 Task: Find connections with filter location Mascouche with filter topic #Mobilemarketingwith filter profile language English with filter current company Mahindra Logistics with filter school Fatima Convent Senior Secondary School with filter industry Retail Art Supplies with filter service category Marketing with filter keywords title Culture Operations Manager
Action: Mouse moved to (280, 351)
Screenshot: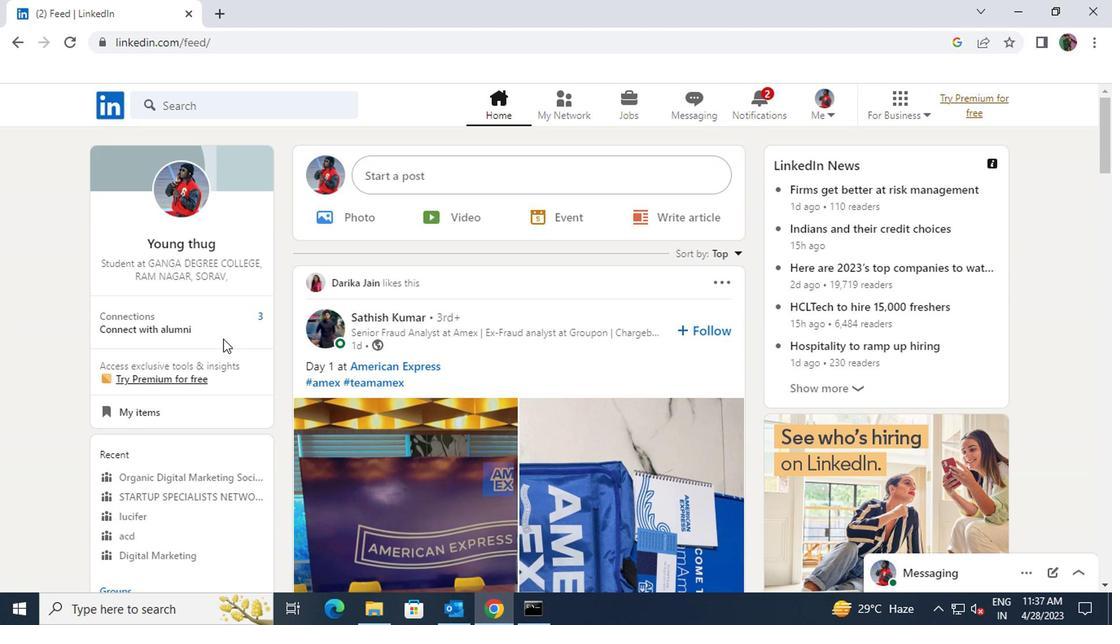 
Action: Mouse pressed left at (280, 351)
Screenshot: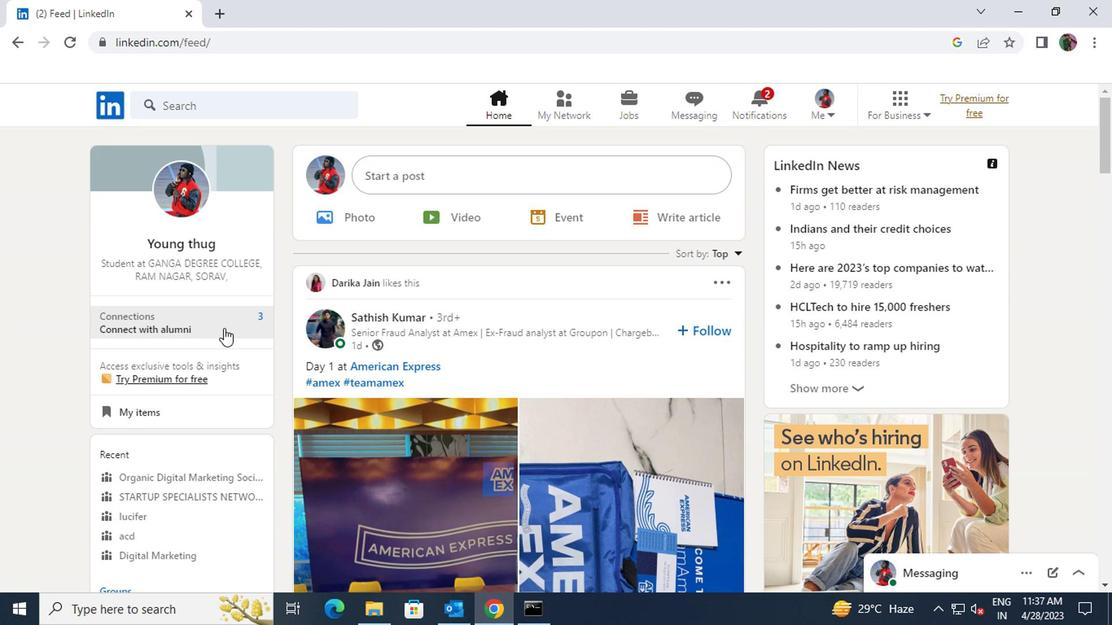 
Action: Mouse moved to (293, 258)
Screenshot: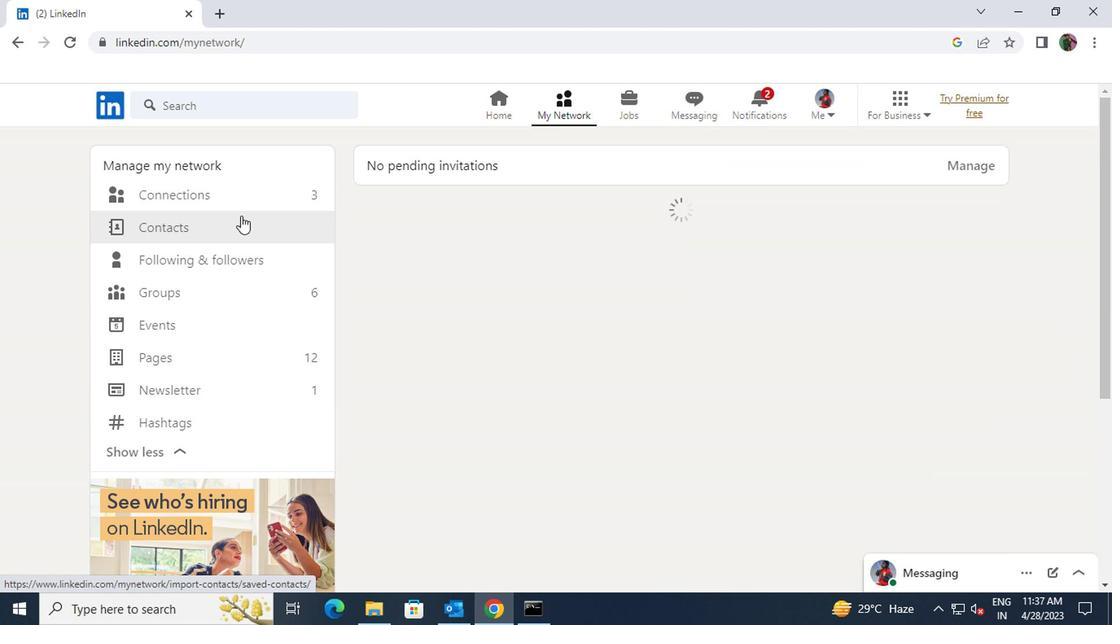 
Action: Mouse pressed left at (293, 258)
Screenshot: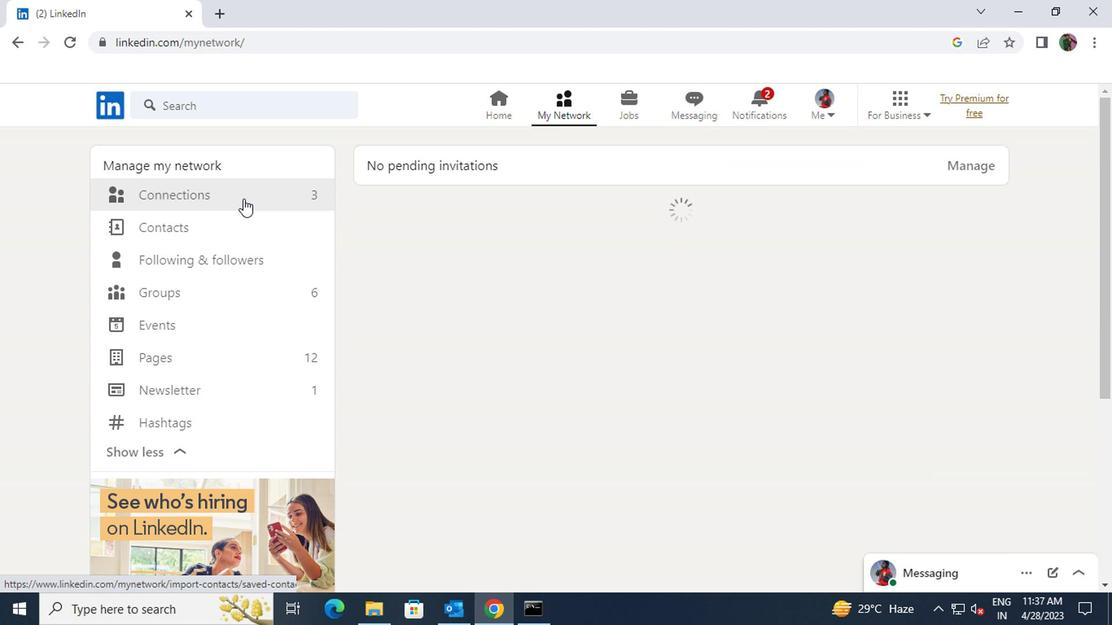 
Action: Mouse moved to (579, 259)
Screenshot: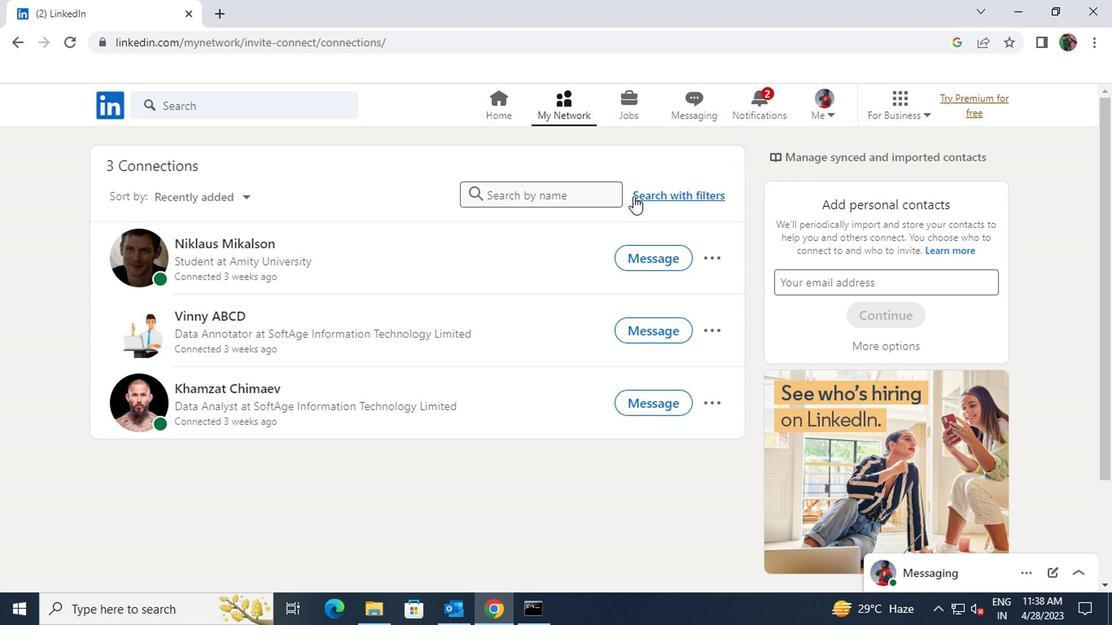 
Action: Mouse pressed left at (579, 259)
Screenshot: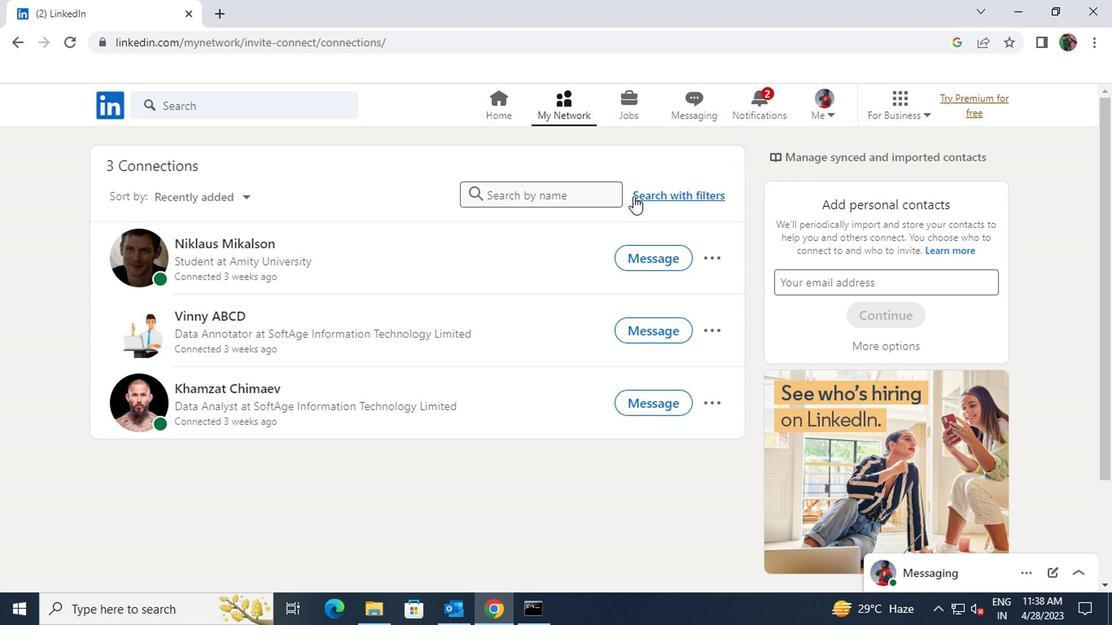 
Action: Mouse moved to (565, 230)
Screenshot: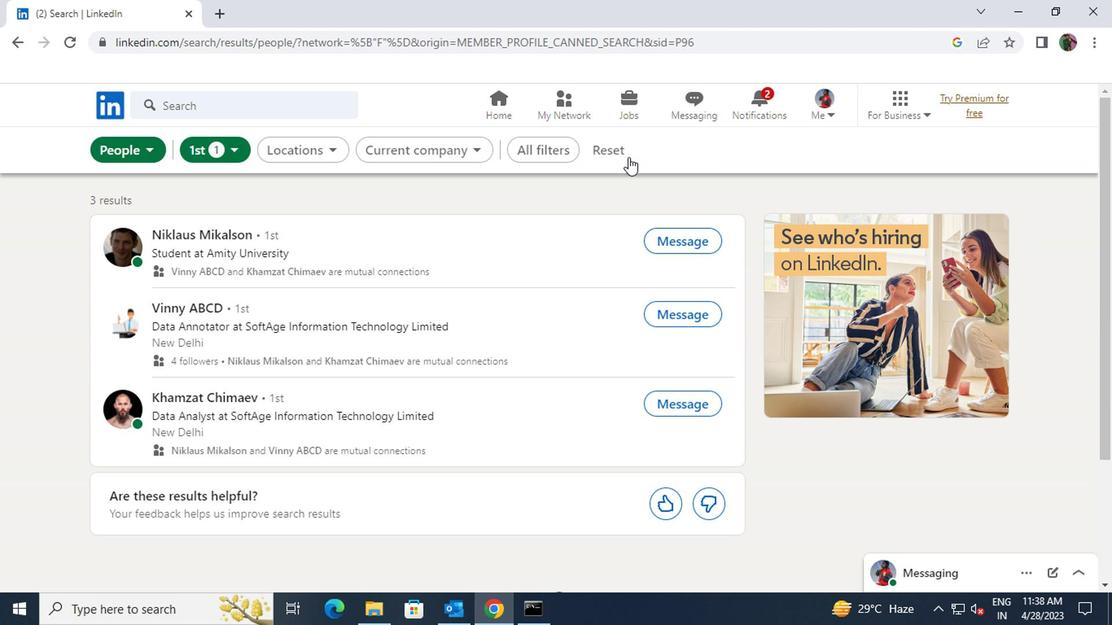 
Action: Mouse pressed left at (565, 230)
Screenshot: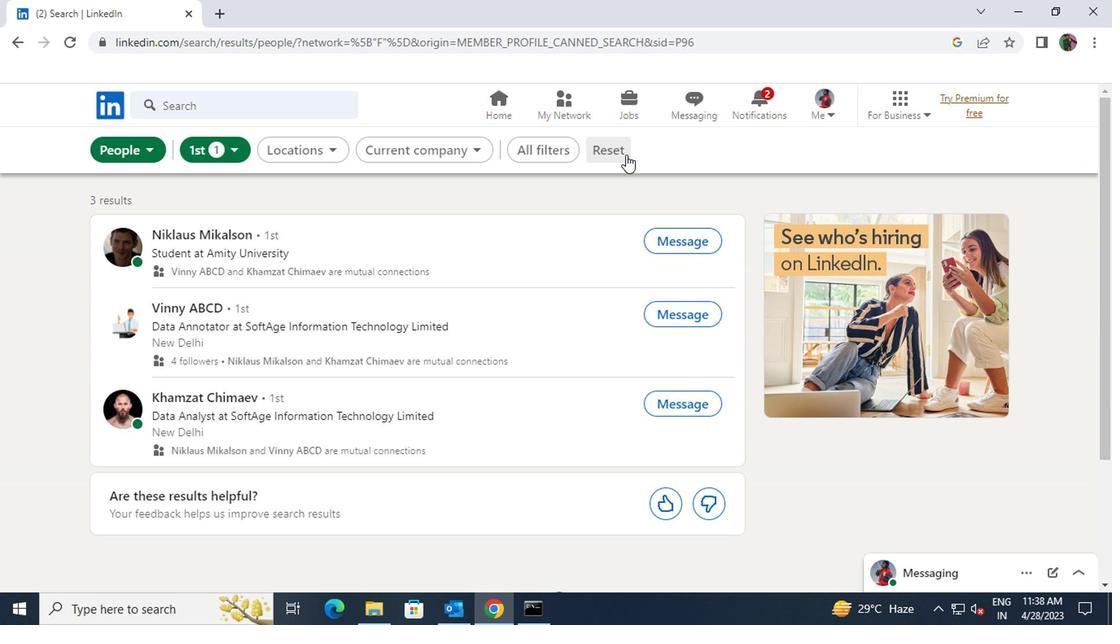 
Action: Mouse moved to (549, 227)
Screenshot: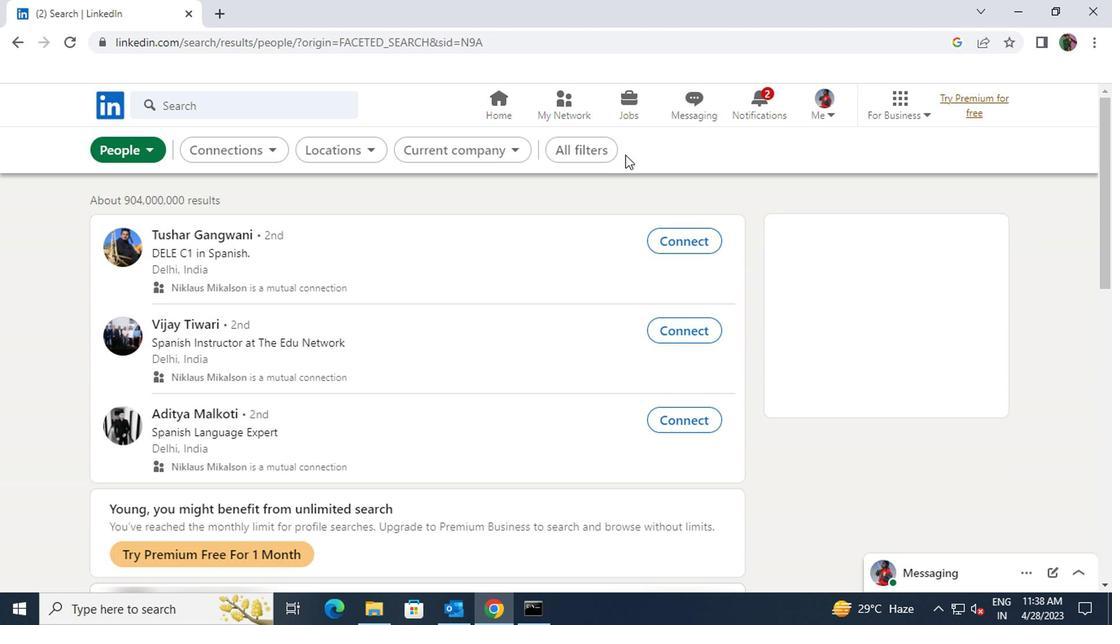 
Action: Mouse pressed left at (549, 227)
Screenshot: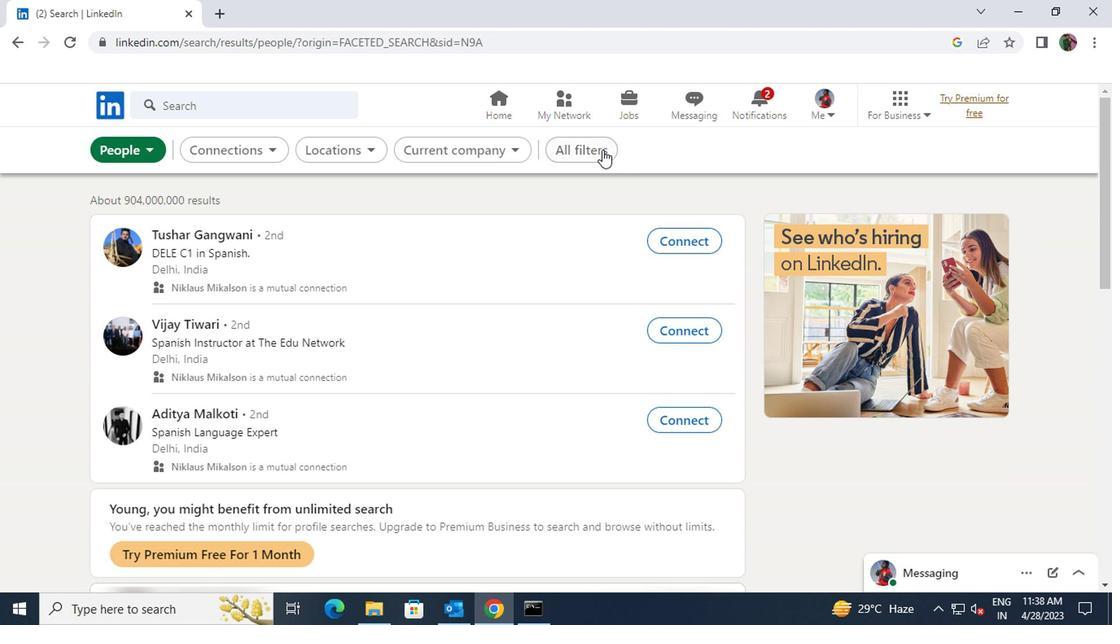 
Action: Mouse moved to (647, 330)
Screenshot: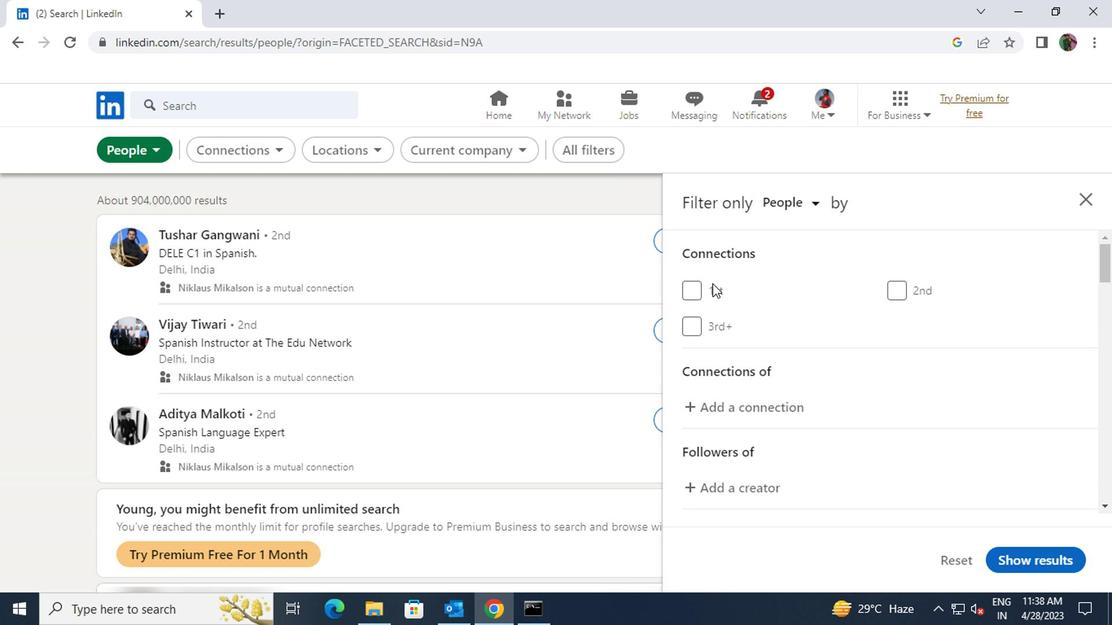 
Action: Mouse scrolled (647, 329) with delta (0, 0)
Screenshot: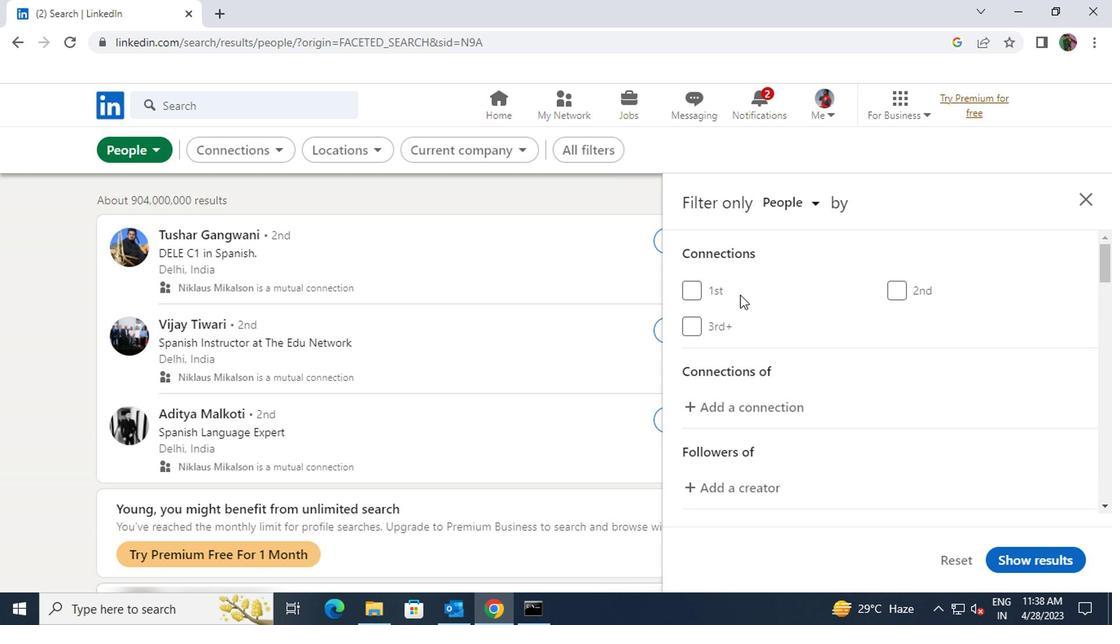 
Action: Mouse scrolled (647, 329) with delta (0, 0)
Screenshot: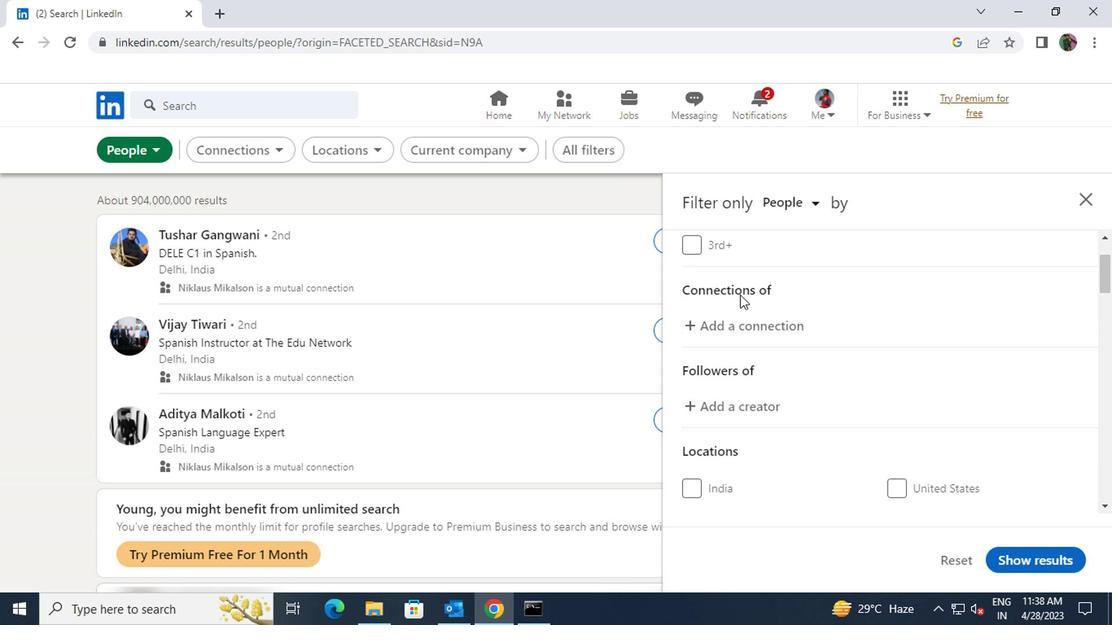 
Action: Mouse scrolled (647, 329) with delta (0, 0)
Screenshot: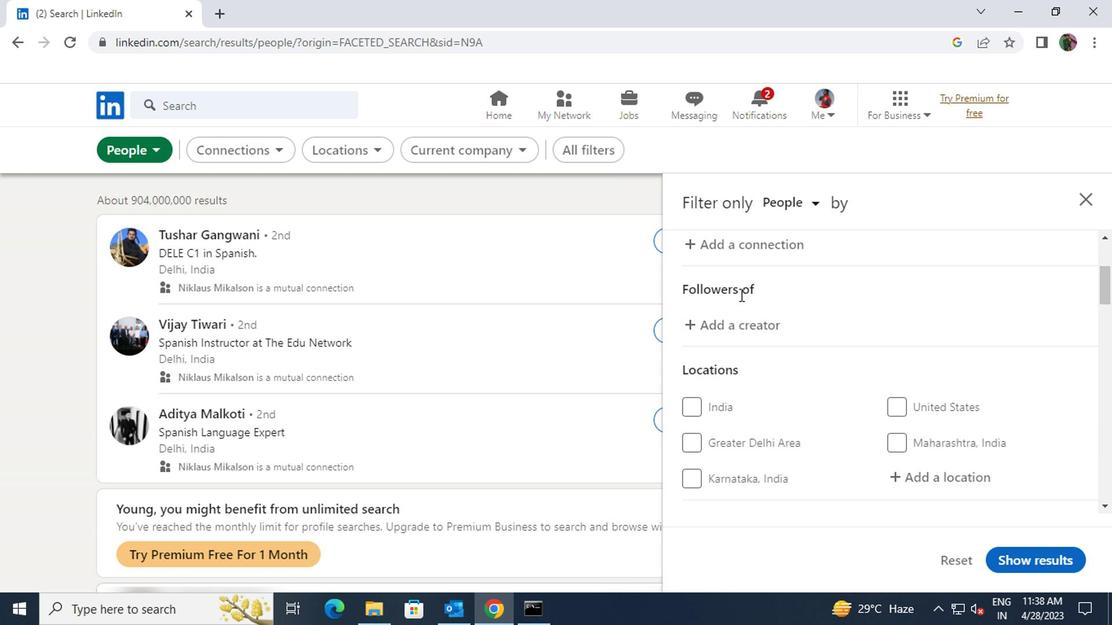 
Action: Mouse moved to (761, 403)
Screenshot: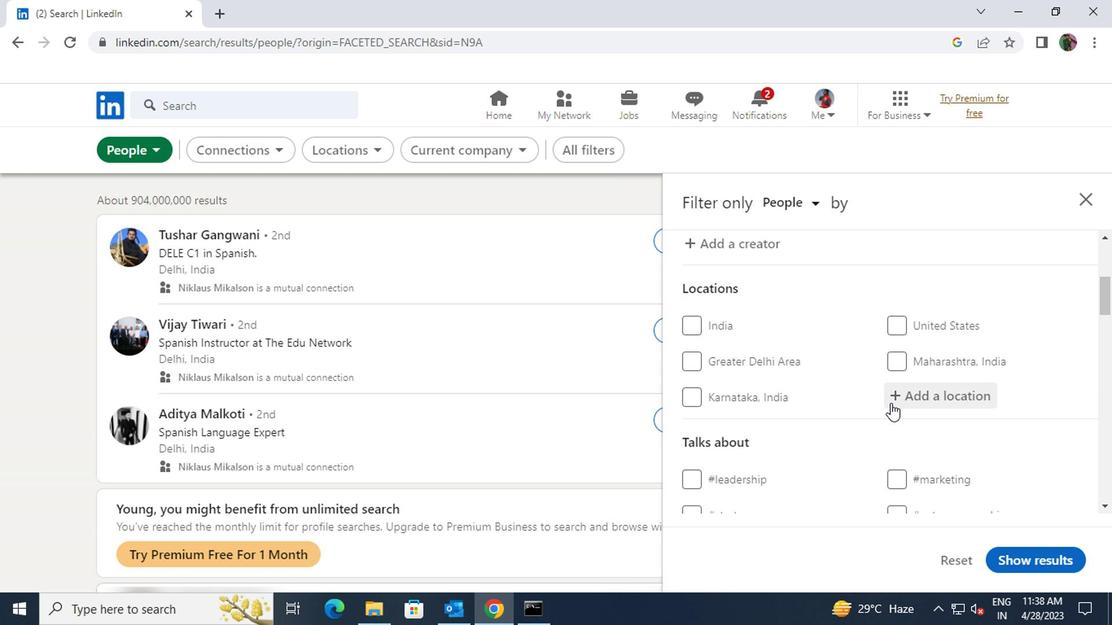 
Action: Mouse pressed left at (761, 403)
Screenshot: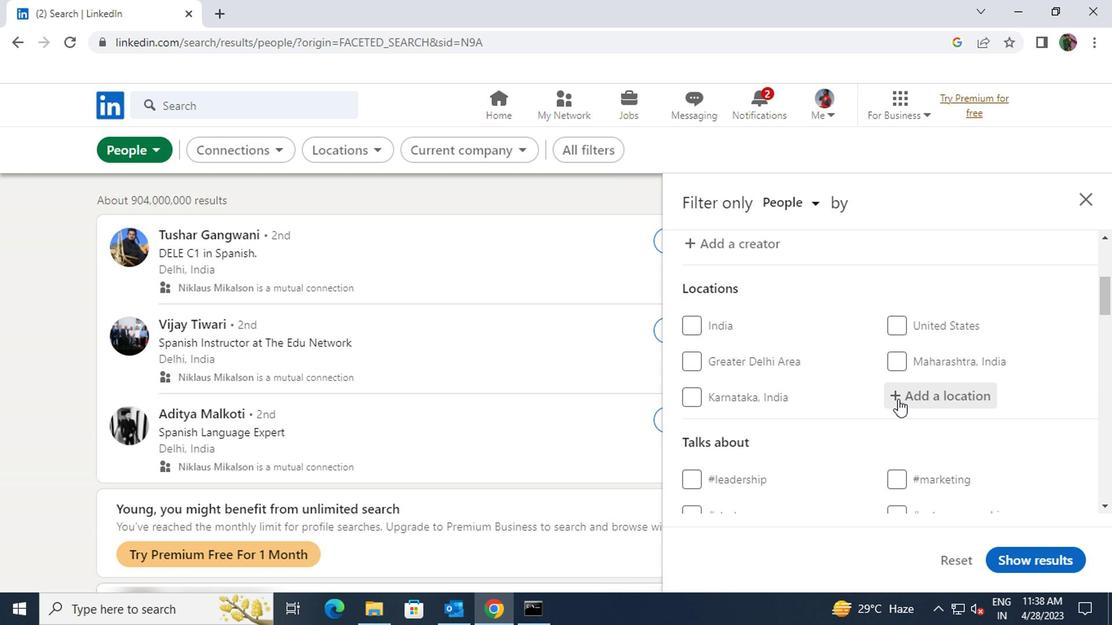 
Action: Key pressed <Key.shift>MASCO
Screenshot: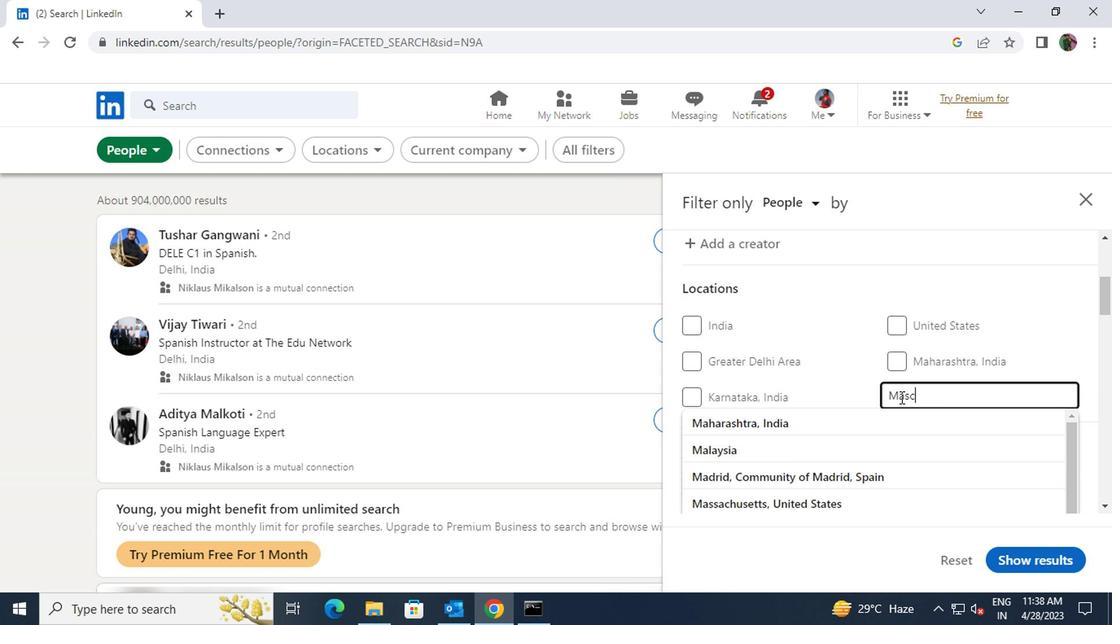 
Action: Mouse moved to (761, 415)
Screenshot: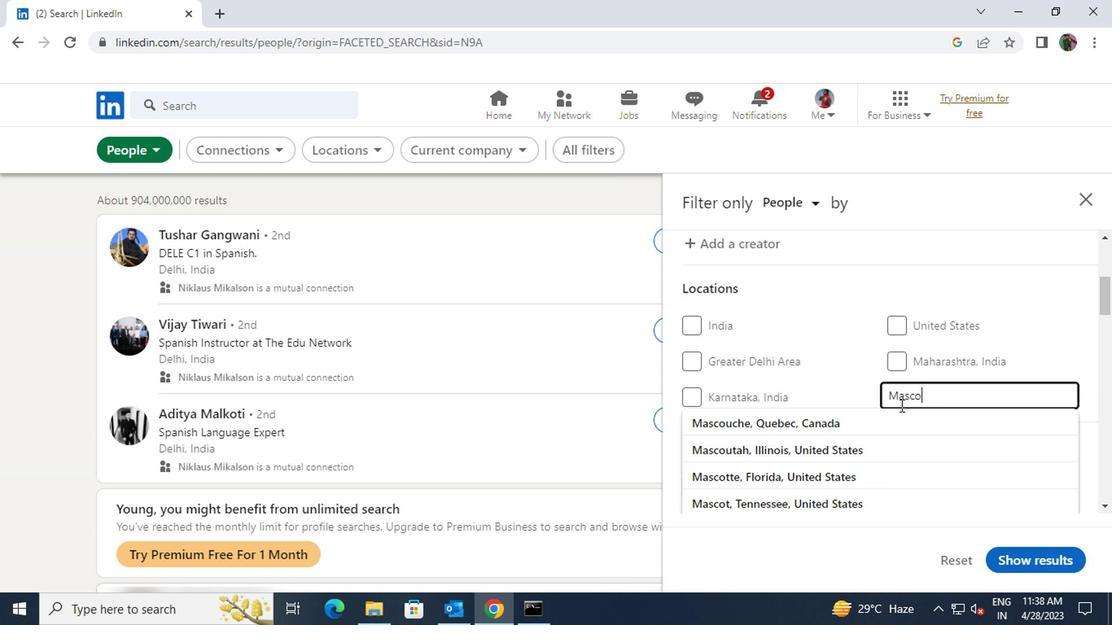 
Action: Mouse pressed left at (761, 415)
Screenshot: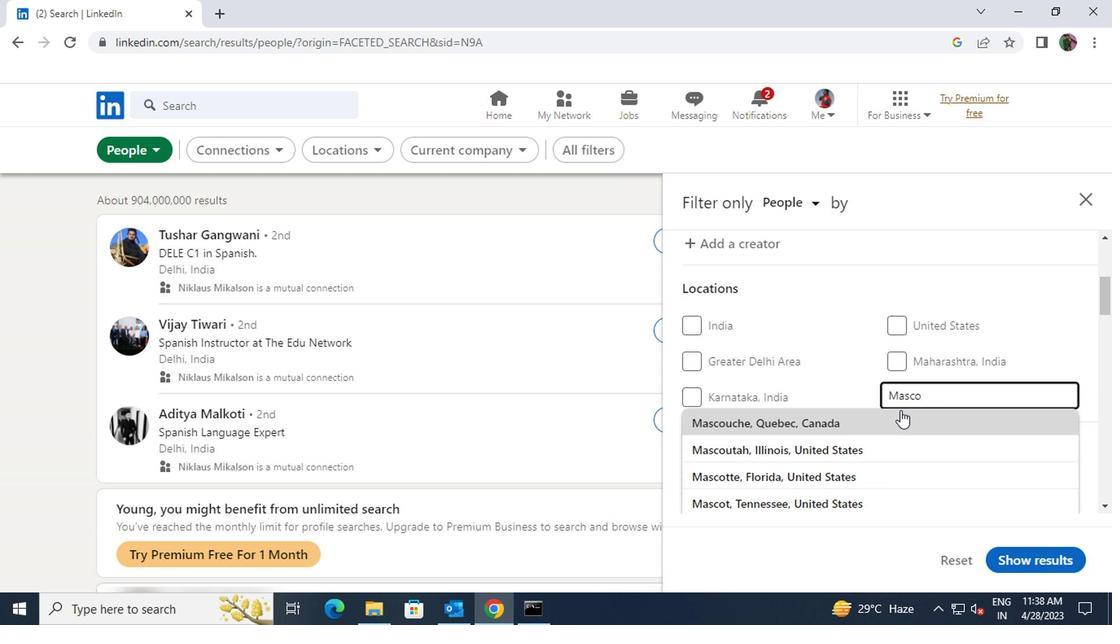 
Action: Mouse scrolled (761, 414) with delta (0, 0)
Screenshot: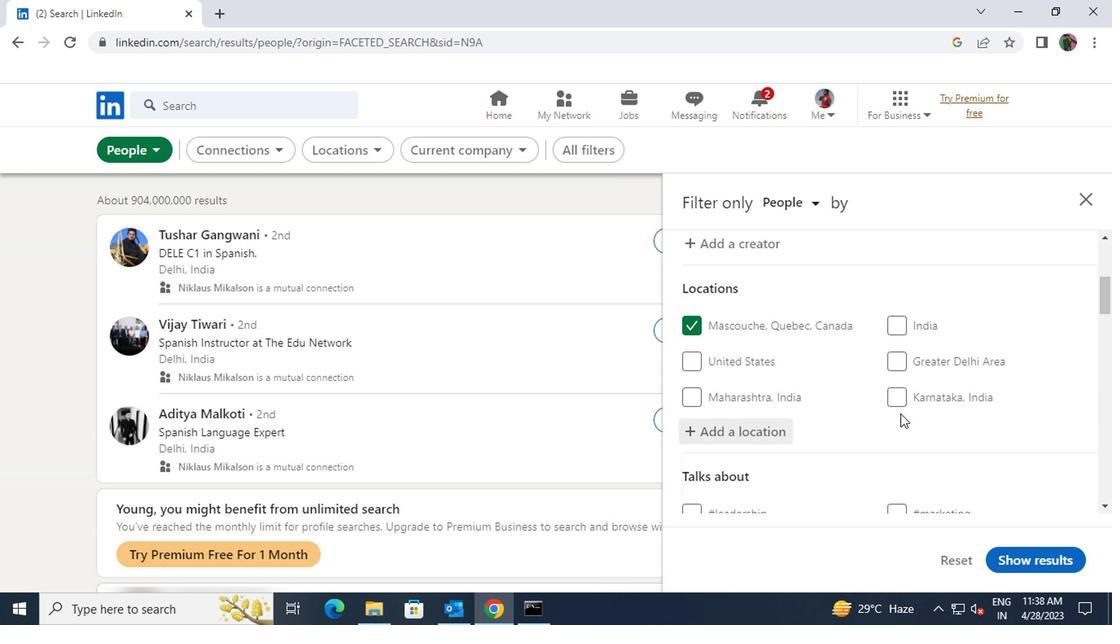 
Action: Mouse scrolled (761, 414) with delta (0, 0)
Screenshot: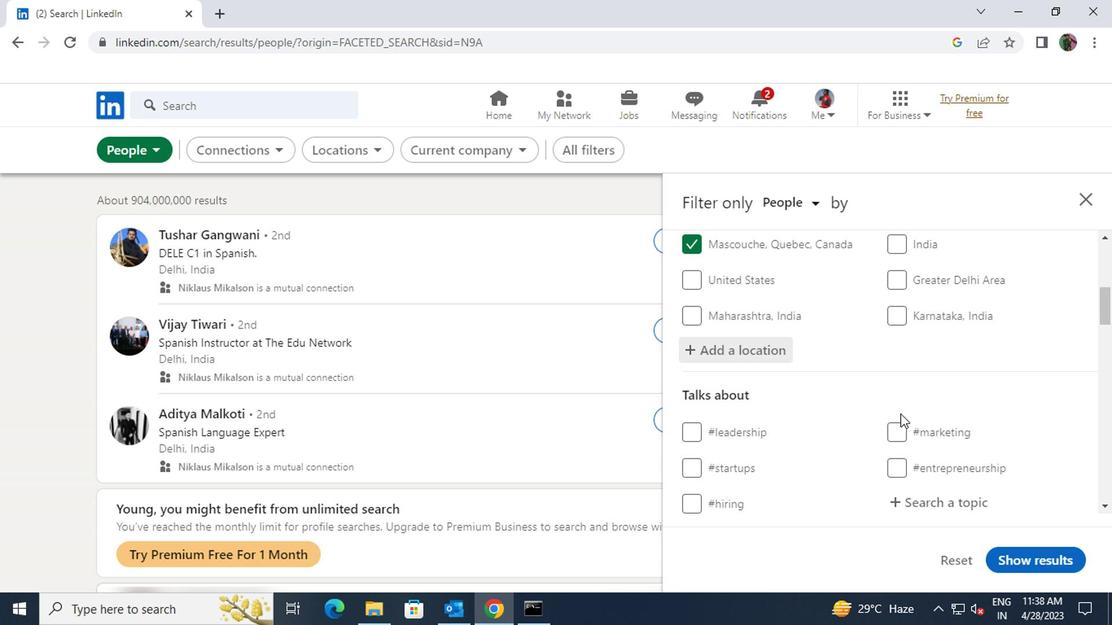 
Action: Mouse moved to (764, 419)
Screenshot: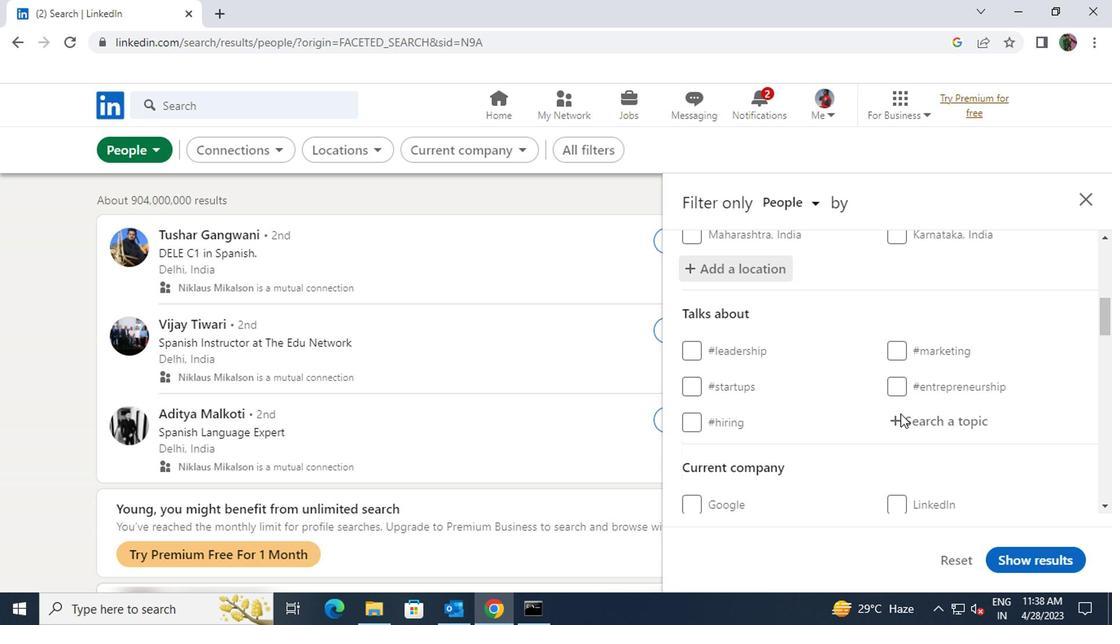 
Action: Mouse pressed left at (764, 419)
Screenshot: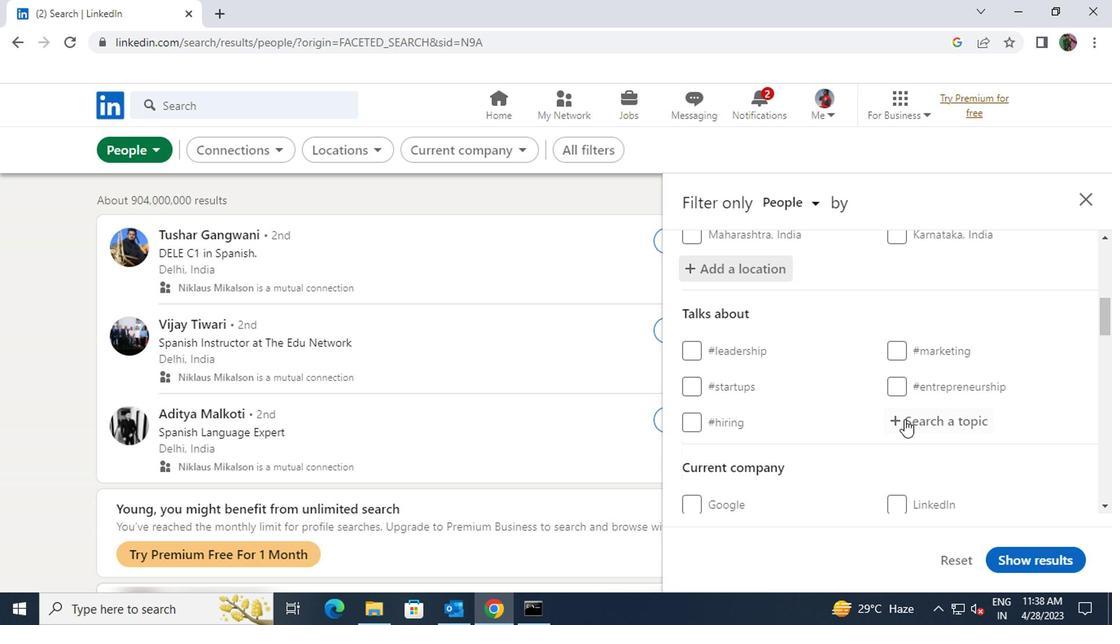 
Action: Key pressed <Key.shift>MOBILE<Key.shift>MARK
Screenshot: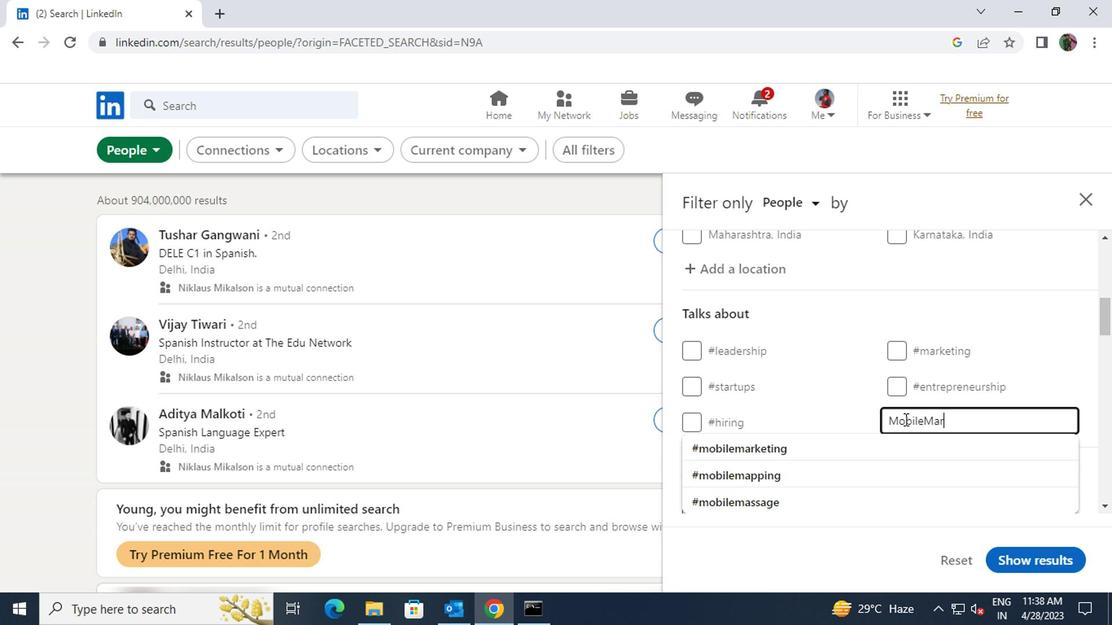 
Action: Mouse moved to (758, 432)
Screenshot: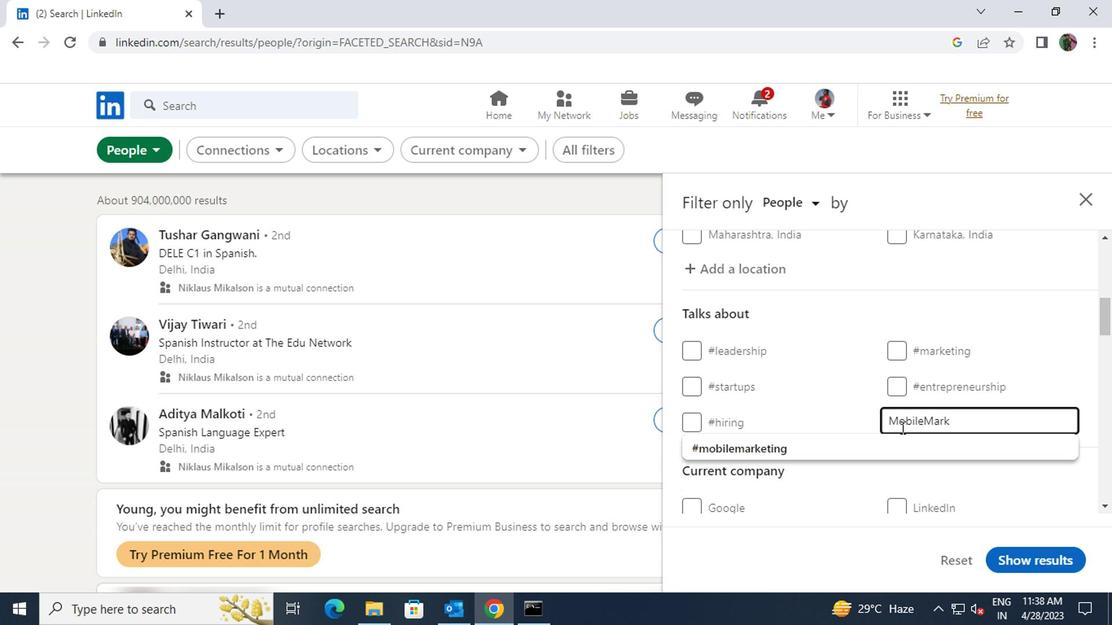 
Action: Mouse pressed left at (758, 432)
Screenshot: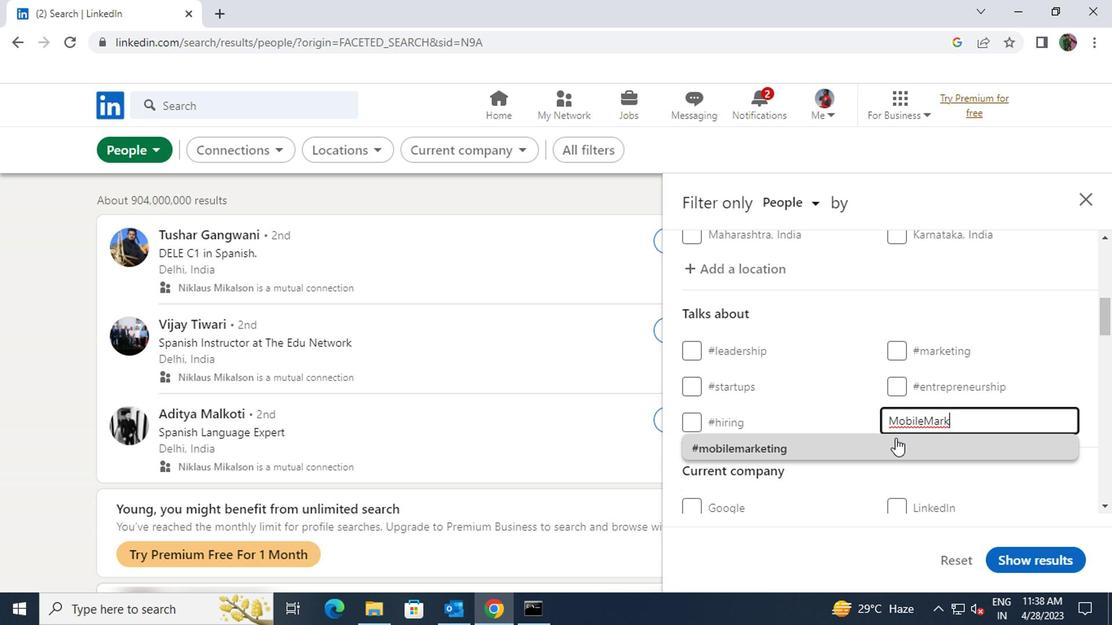 
Action: Mouse scrolled (758, 431) with delta (0, 0)
Screenshot: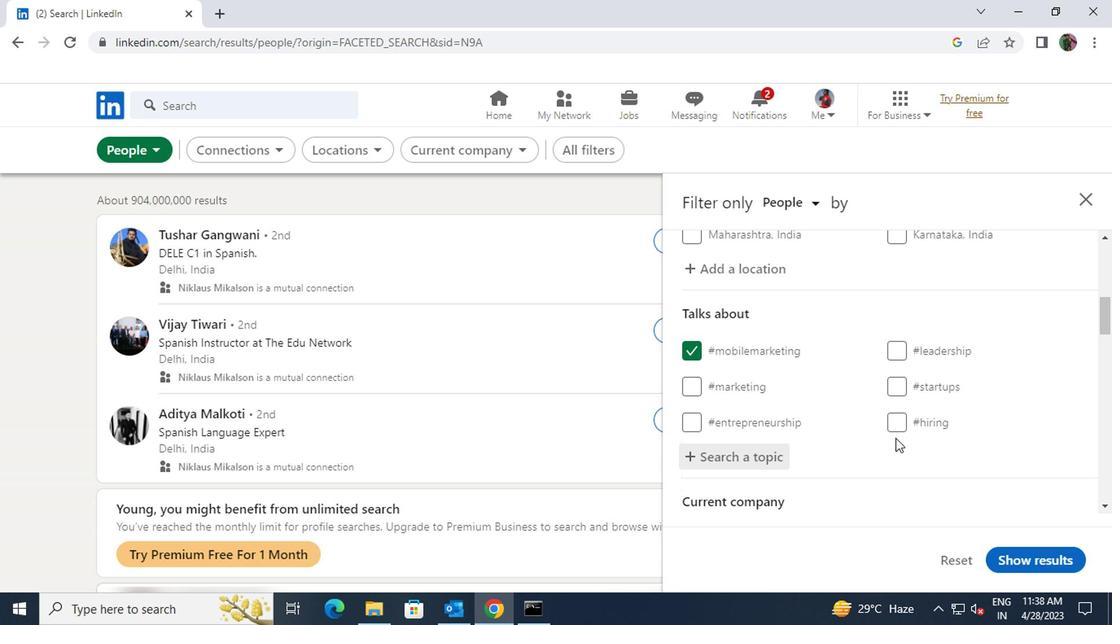 
Action: Mouse scrolled (758, 431) with delta (0, 0)
Screenshot: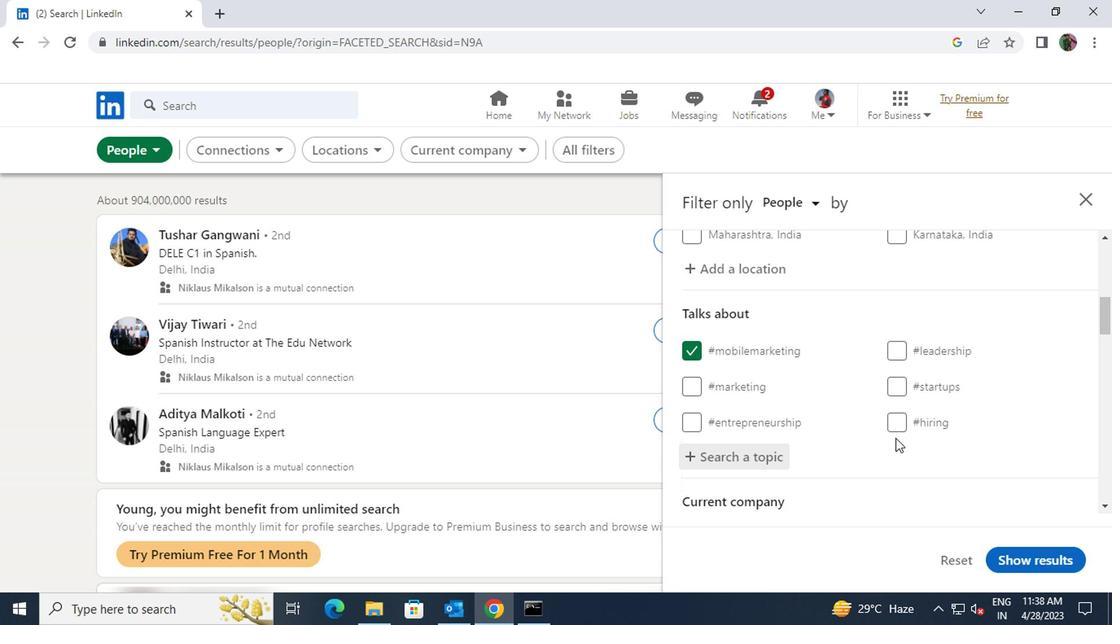 
Action: Mouse scrolled (758, 431) with delta (0, 0)
Screenshot: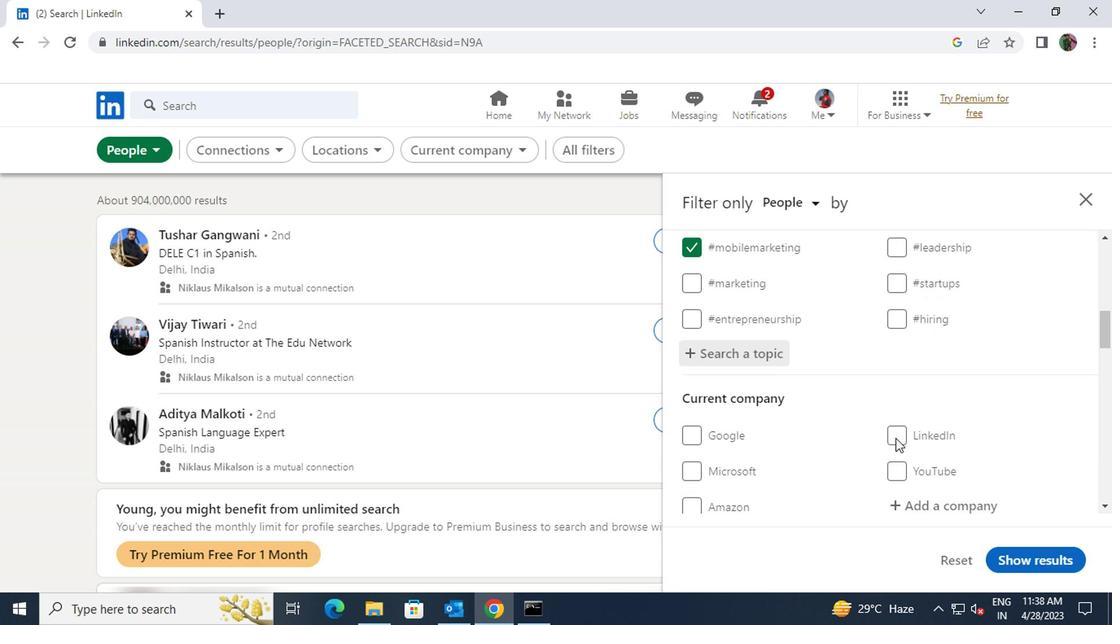 
Action: Mouse scrolled (758, 431) with delta (0, 0)
Screenshot: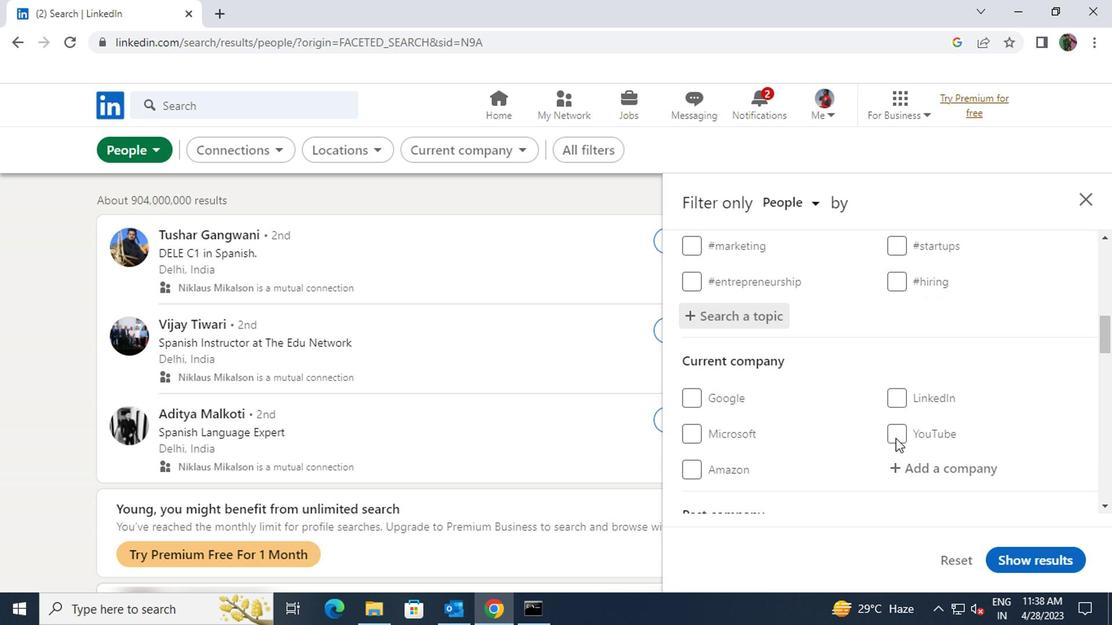 
Action: Mouse scrolled (758, 431) with delta (0, 0)
Screenshot: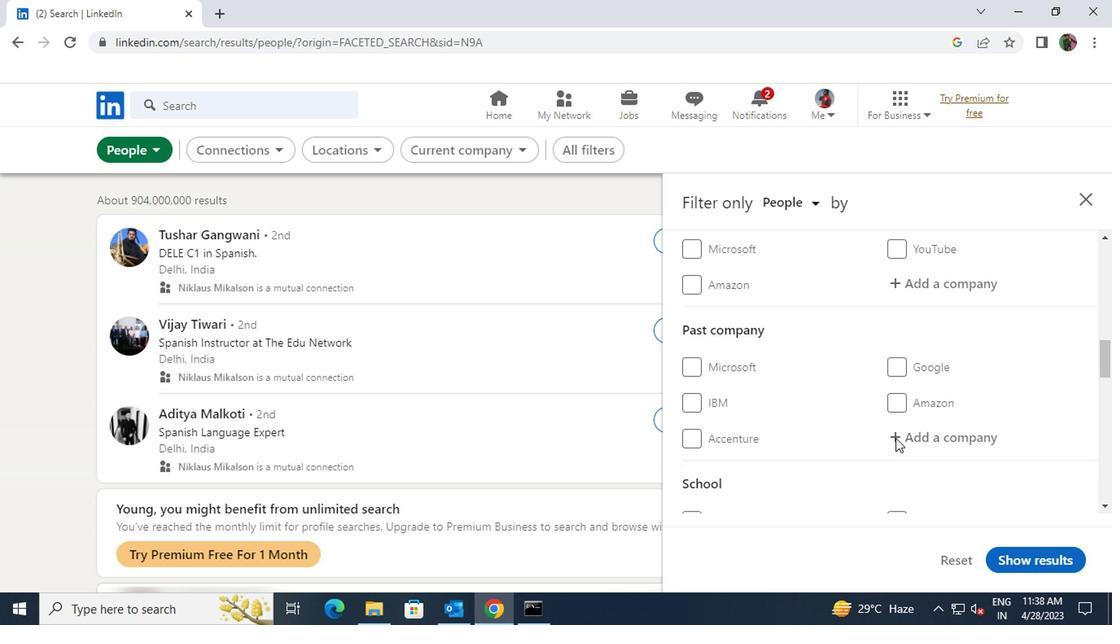 
Action: Mouse scrolled (758, 431) with delta (0, 0)
Screenshot: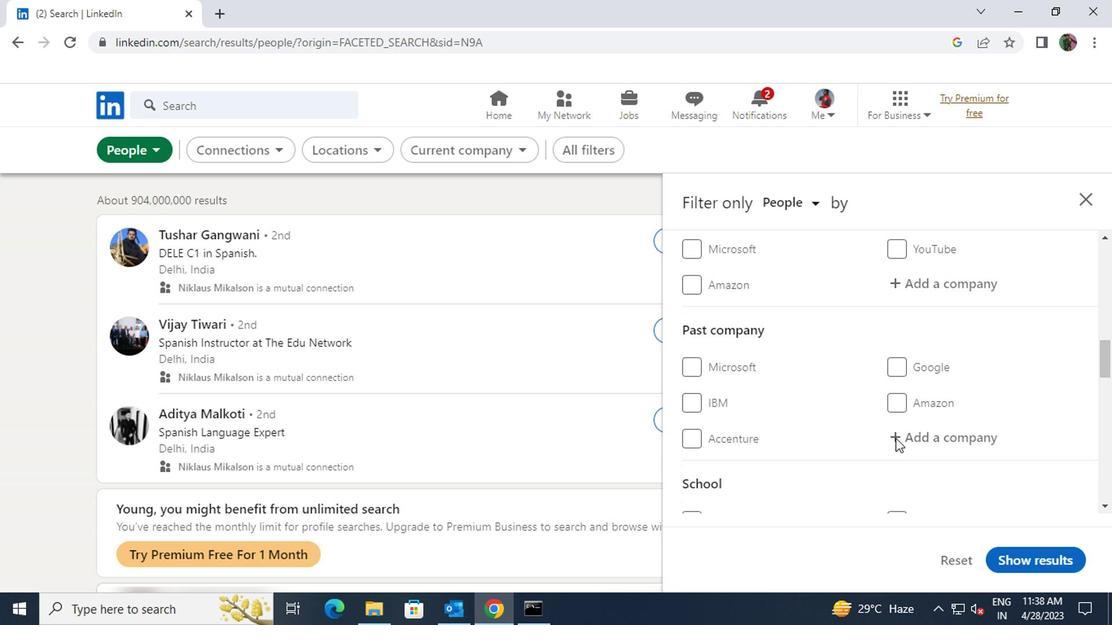 
Action: Mouse scrolled (758, 431) with delta (0, 0)
Screenshot: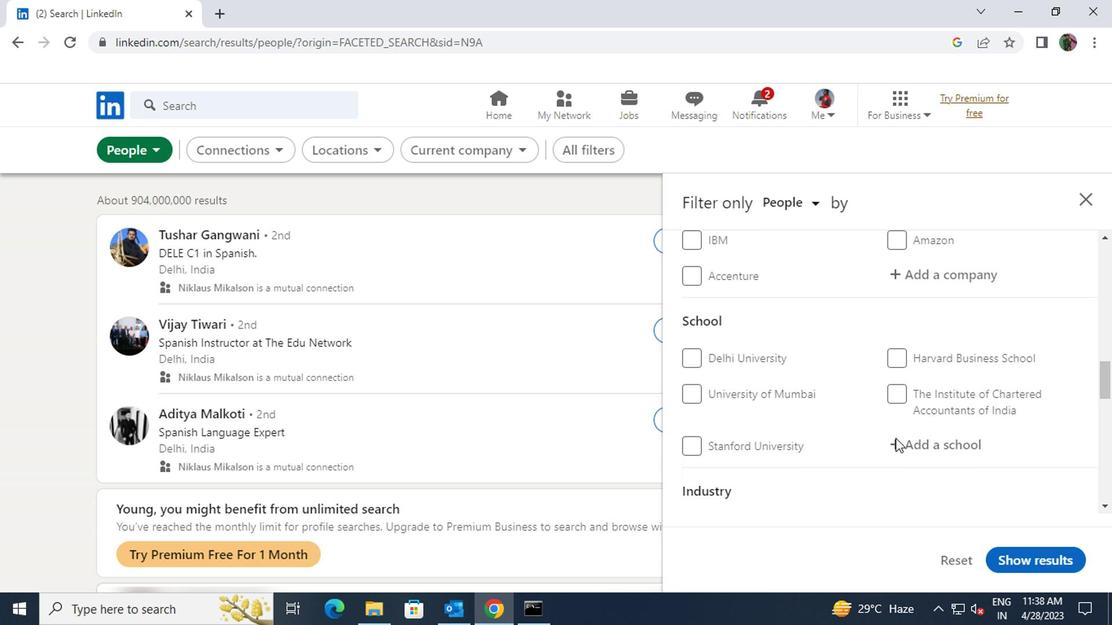 
Action: Mouse scrolled (758, 431) with delta (0, 0)
Screenshot: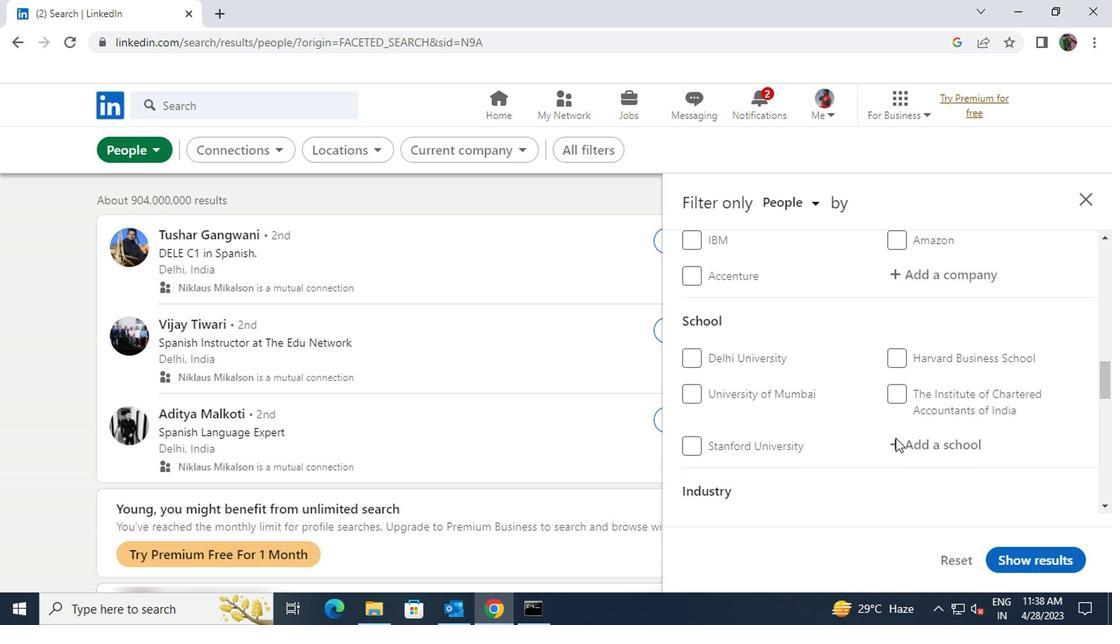 
Action: Mouse scrolled (758, 431) with delta (0, 0)
Screenshot: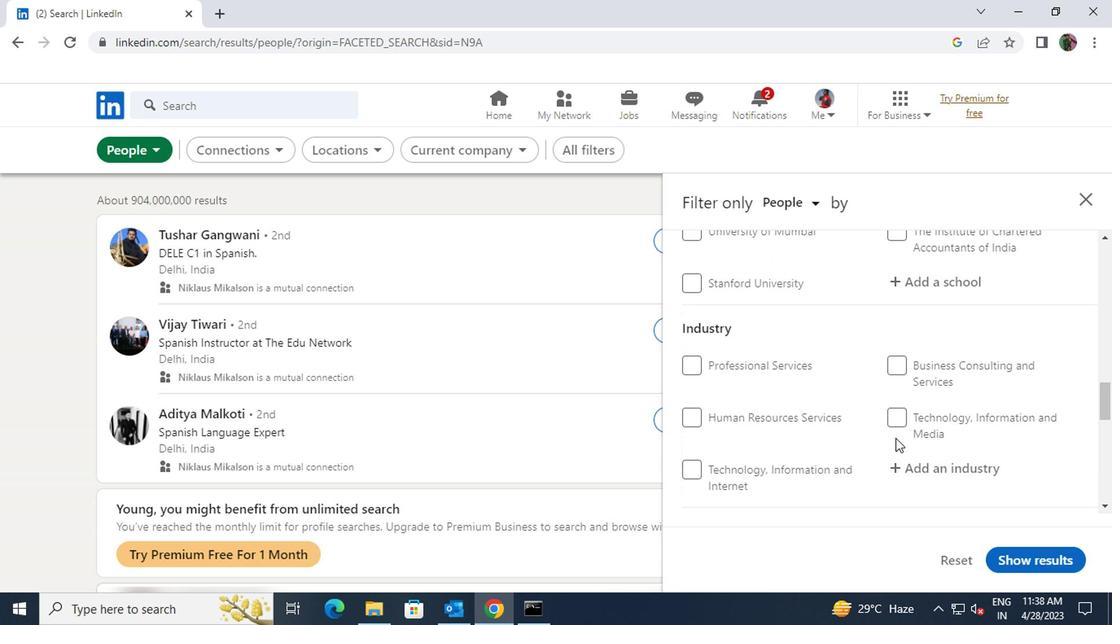 
Action: Mouse scrolled (758, 431) with delta (0, 0)
Screenshot: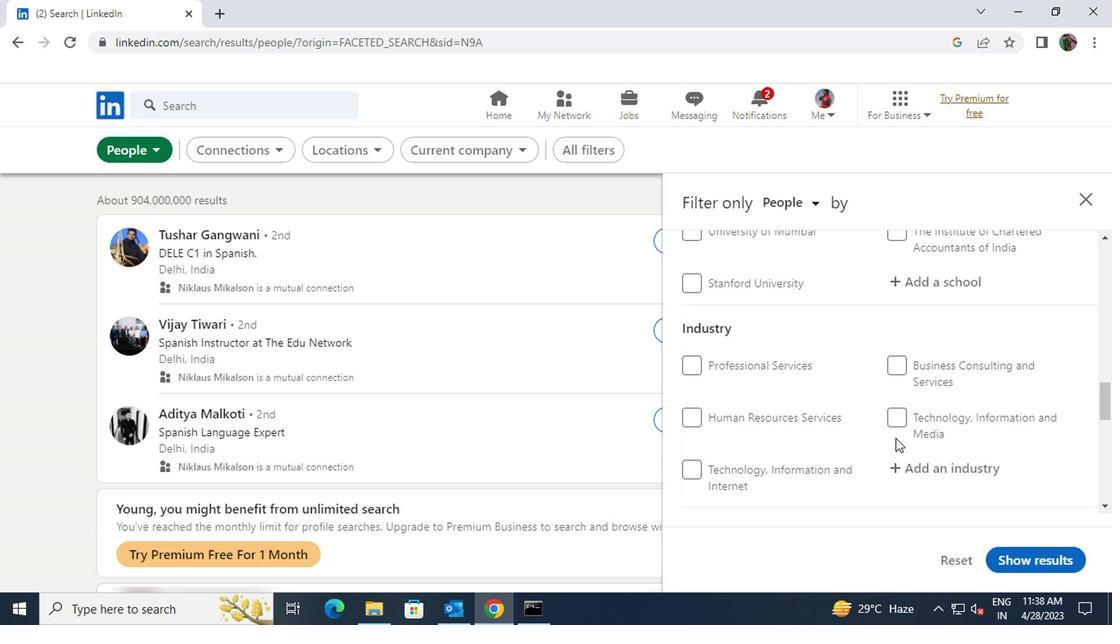 
Action: Mouse moved to (620, 405)
Screenshot: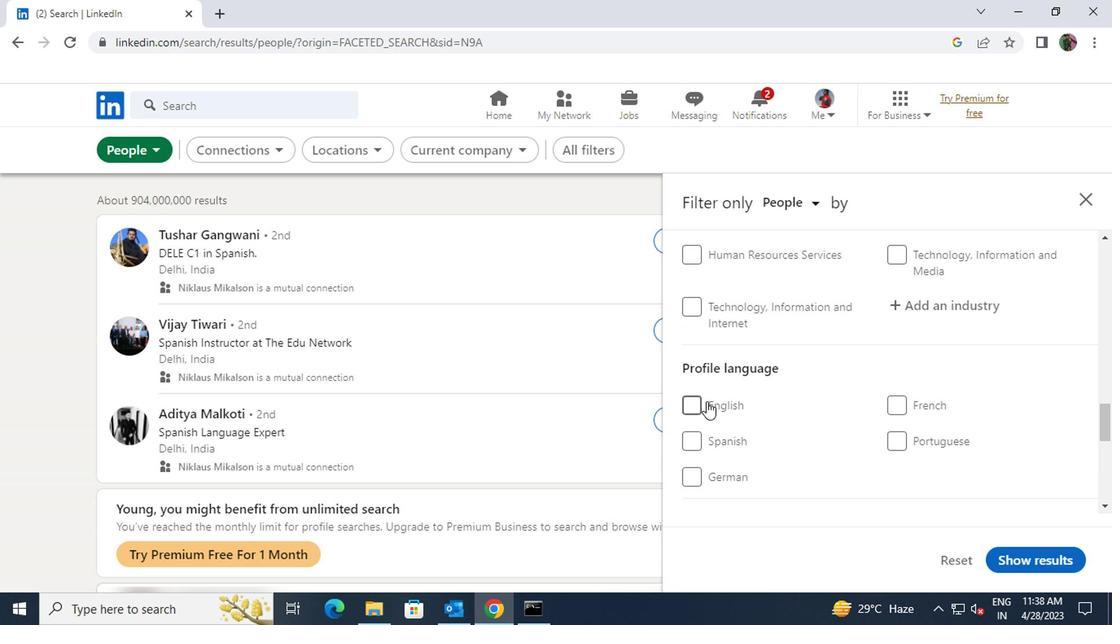 
Action: Mouse pressed left at (620, 405)
Screenshot: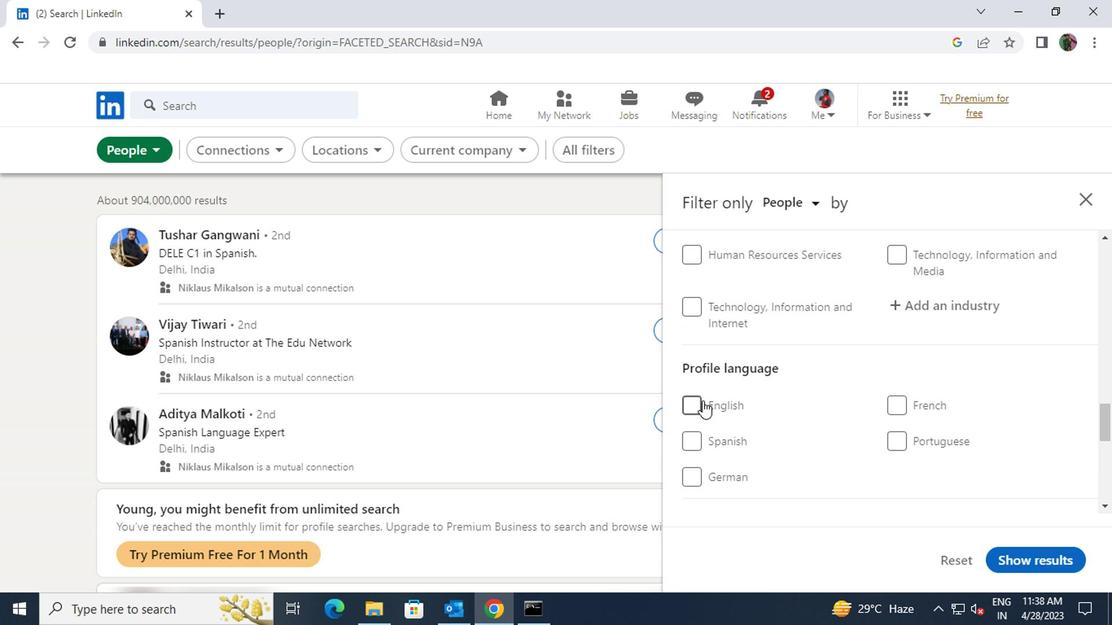 
Action: Mouse moved to (653, 406)
Screenshot: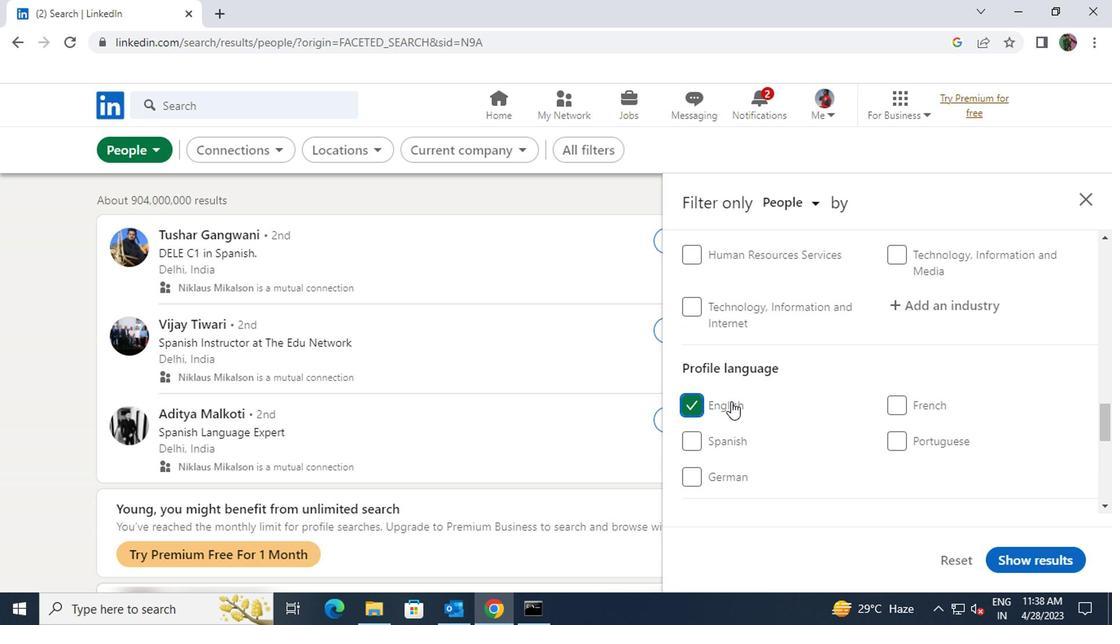 
Action: Mouse scrolled (653, 407) with delta (0, 0)
Screenshot: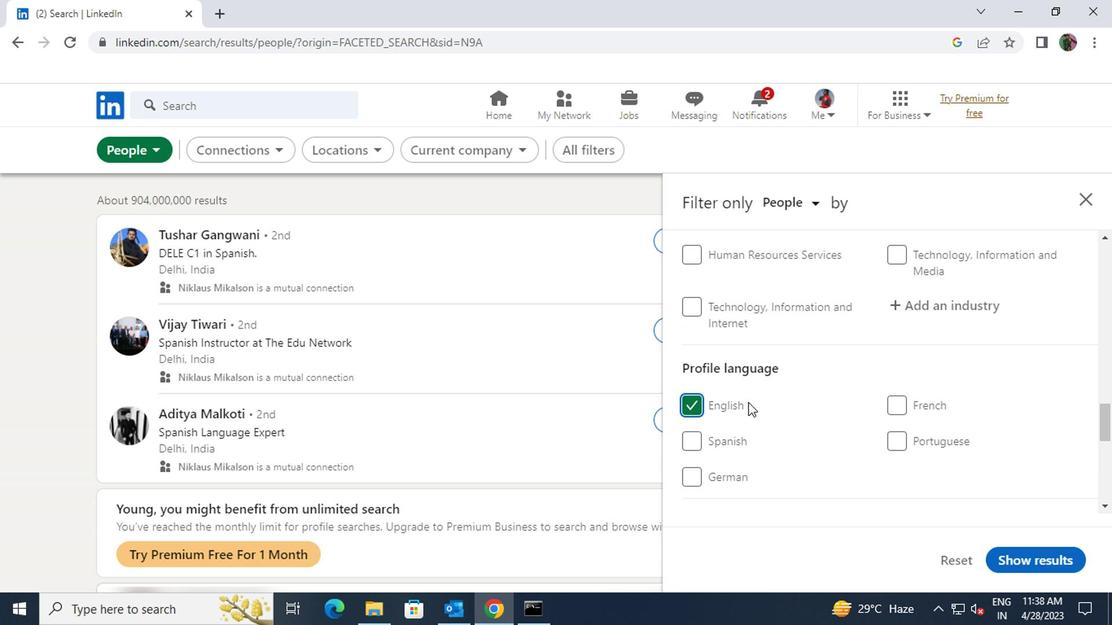 
Action: Mouse scrolled (653, 407) with delta (0, 0)
Screenshot: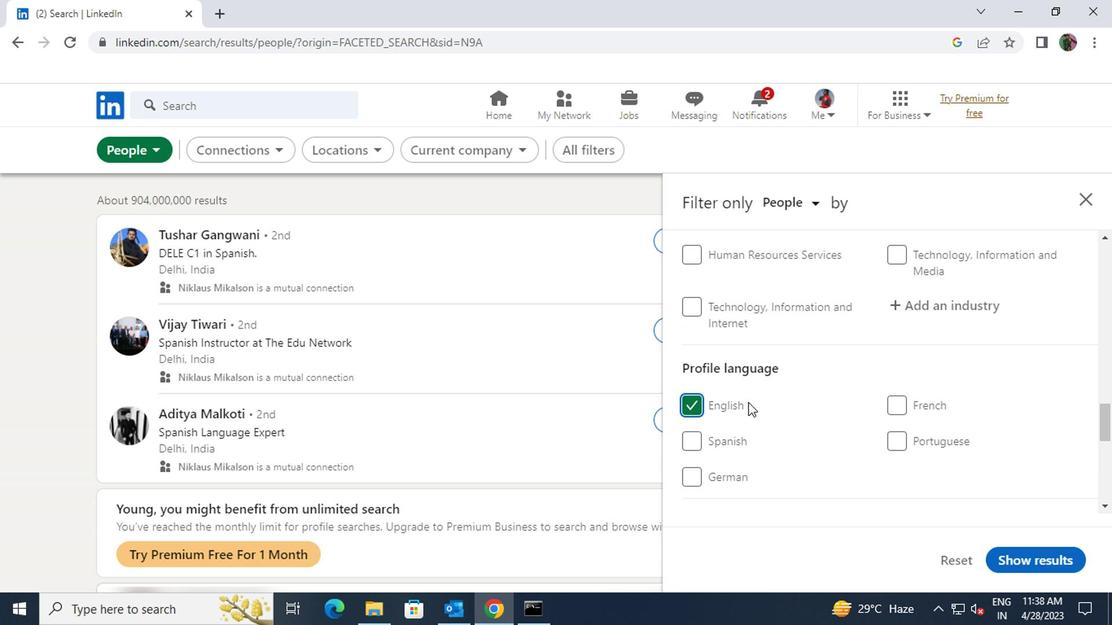 
Action: Mouse scrolled (653, 407) with delta (0, 0)
Screenshot: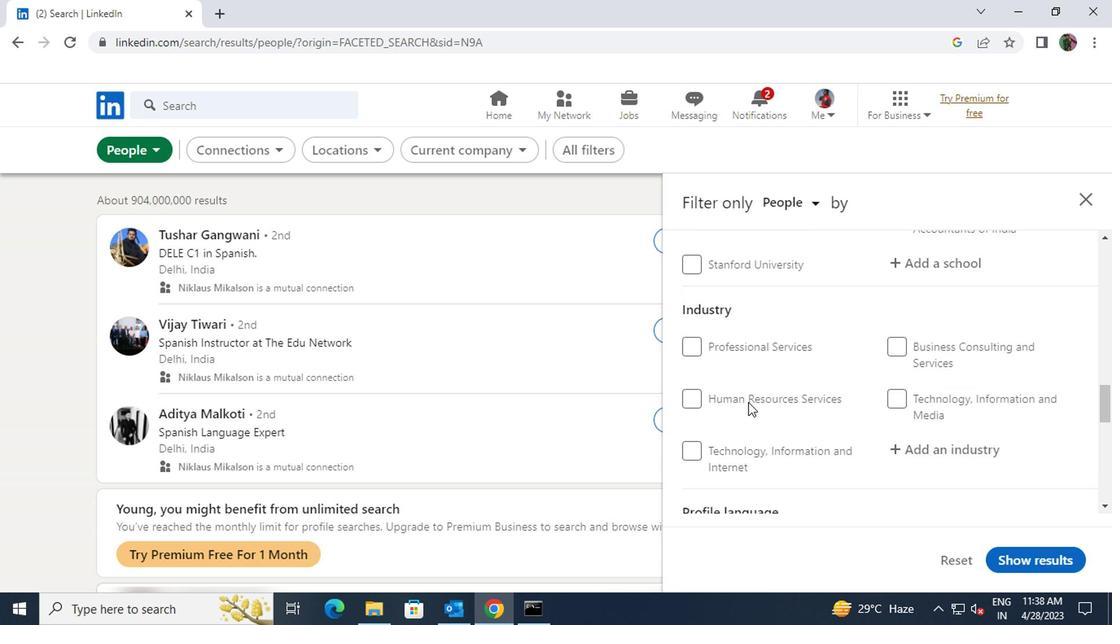 
Action: Mouse moved to (653, 406)
Screenshot: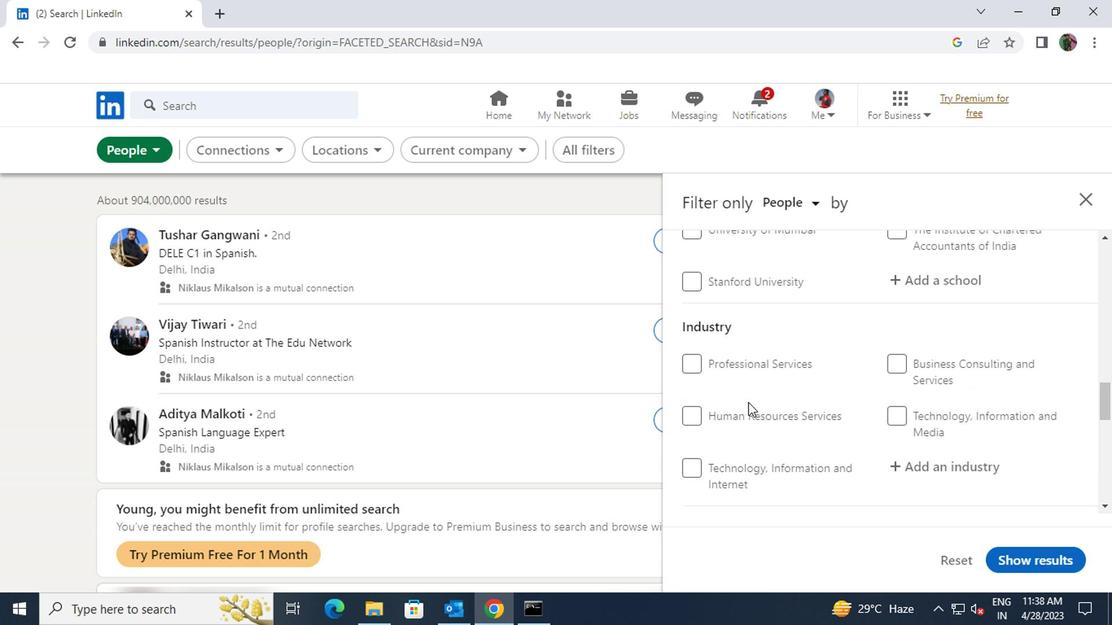 
Action: Mouse scrolled (653, 407) with delta (0, 0)
Screenshot: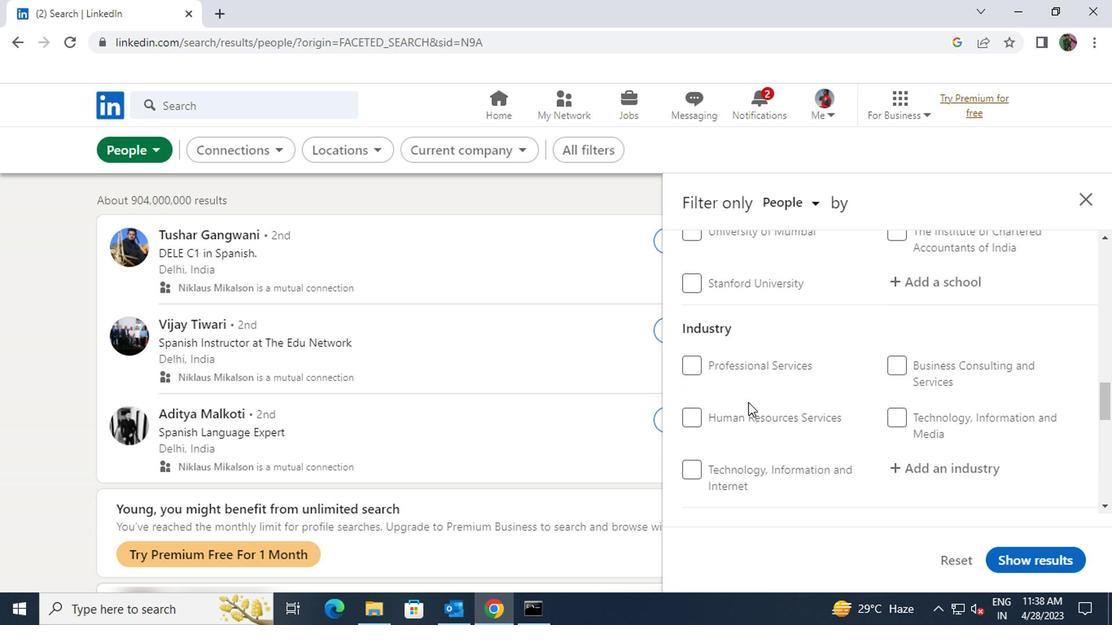 
Action: Mouse moved to (656, 406)
Screenshot: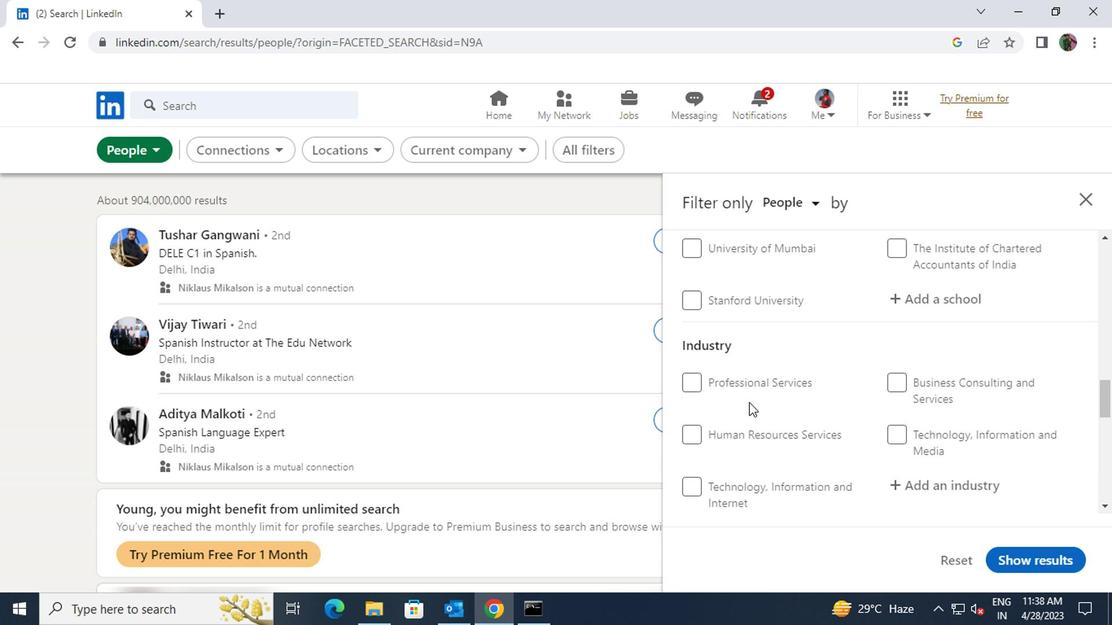 
Action: Mouse scrolled (656, 407) with delta (0, 0)
Screenshot: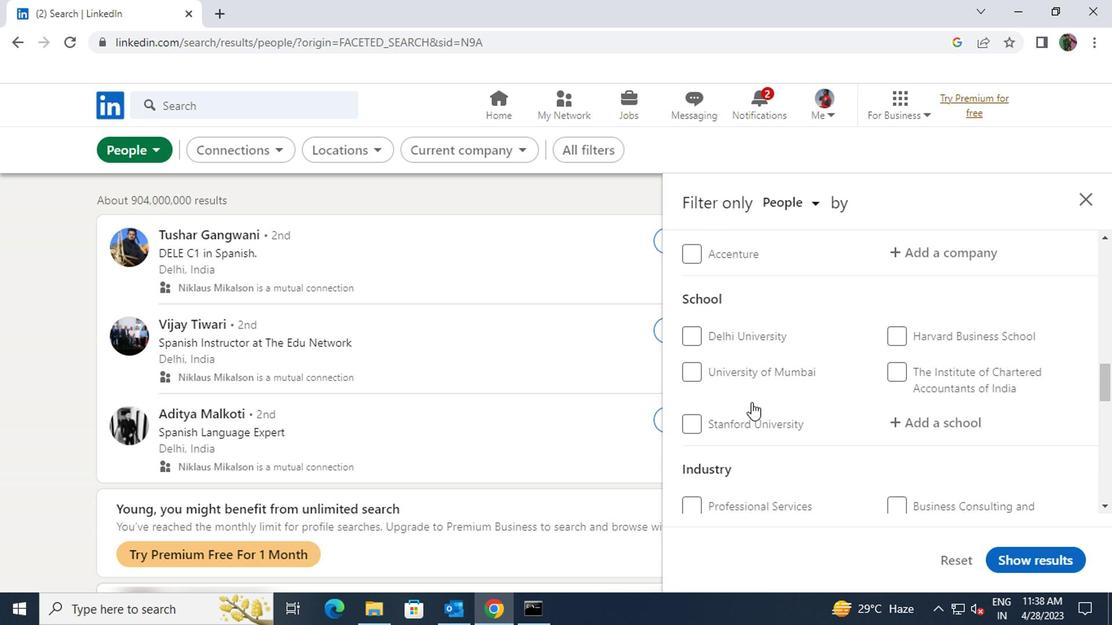 
Action: Mouse scrolled (656, 407) with delta (0, 0)
Screenshot: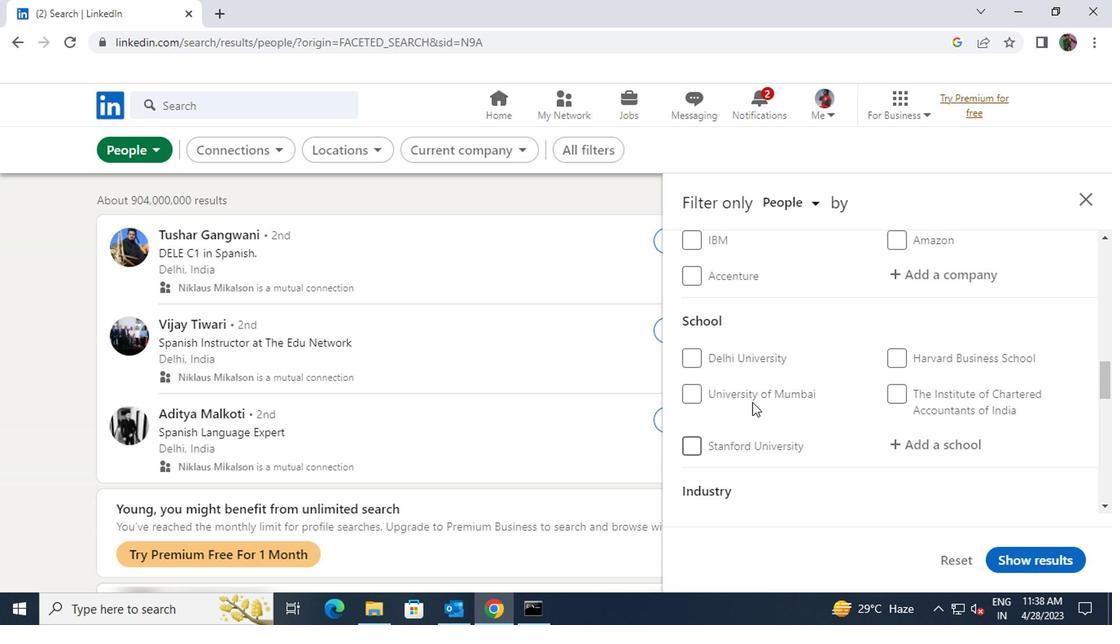 
Action: Mouse scrolled (656, 407) with delta (0, 0)
Screenshot: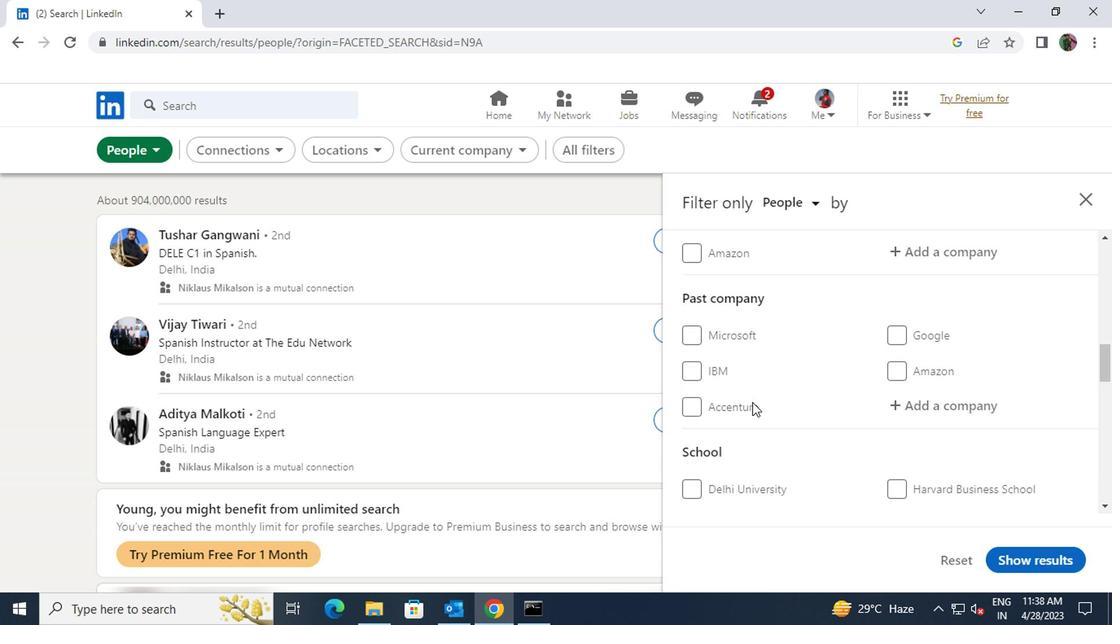 
Action: Mouse scrolled (656, 407) with delta (0, 0)
Screenshot: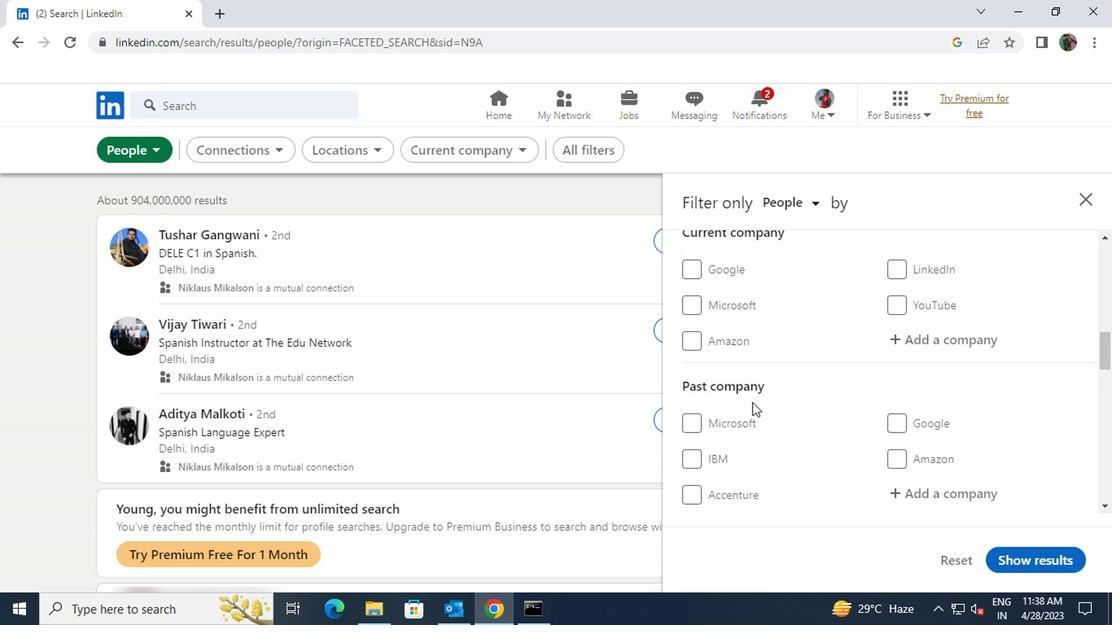 
Action: Mouse scrolled (656, 407) with delta (0, 0)
Screenshot: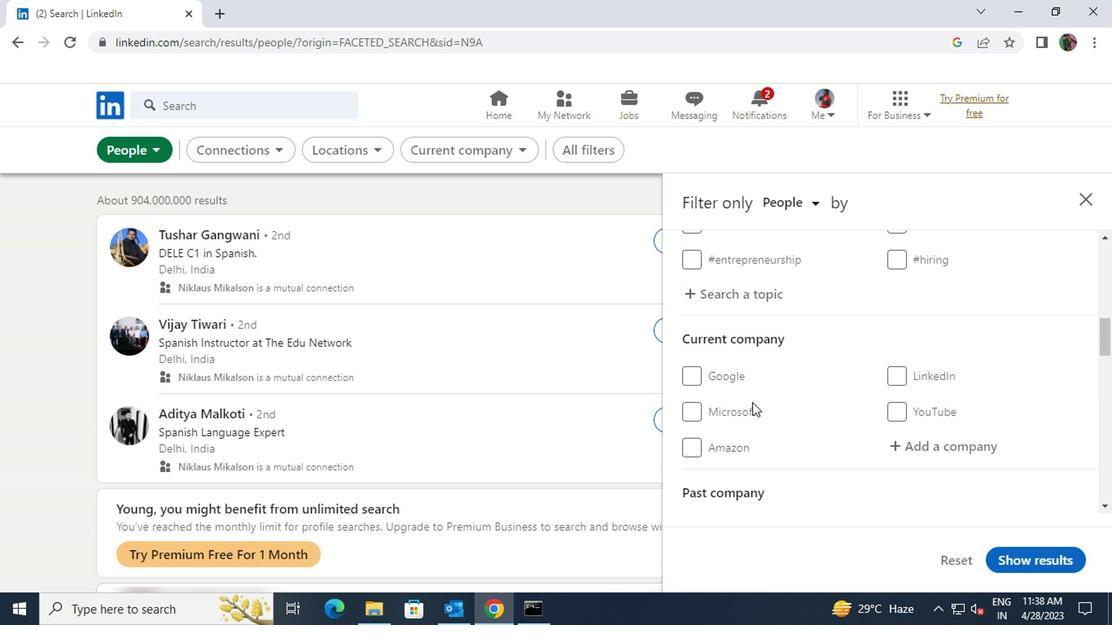 
Action: Mouse scrolled (656, 407) with delta (0, 0)
Screenshot: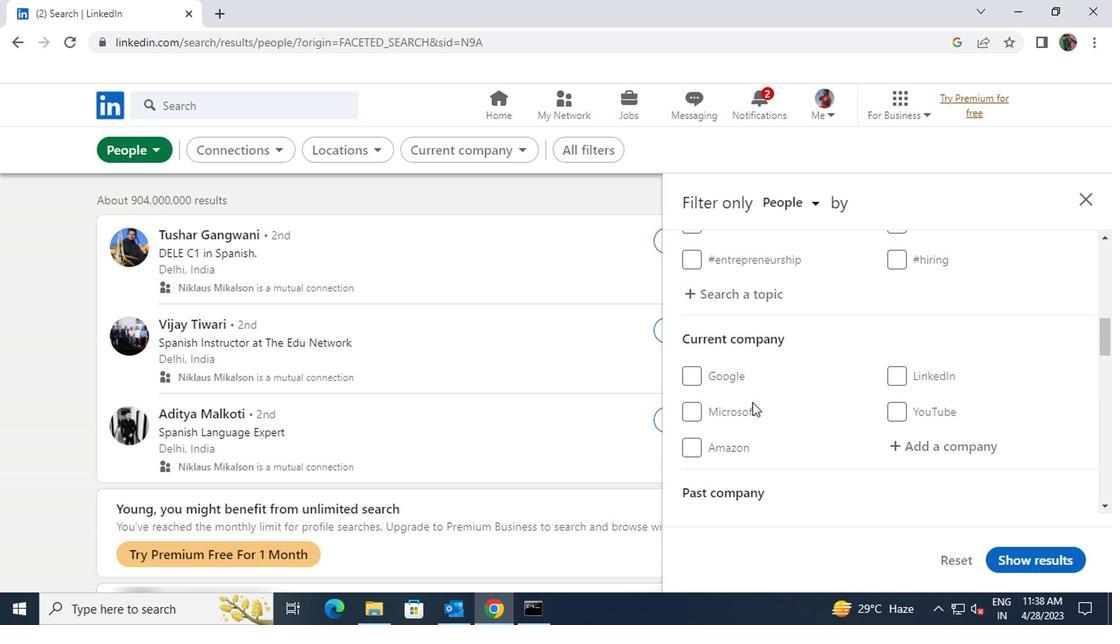 
Action: Mouse scrolled (656, 407) with delta (0, 0)
Screenshot: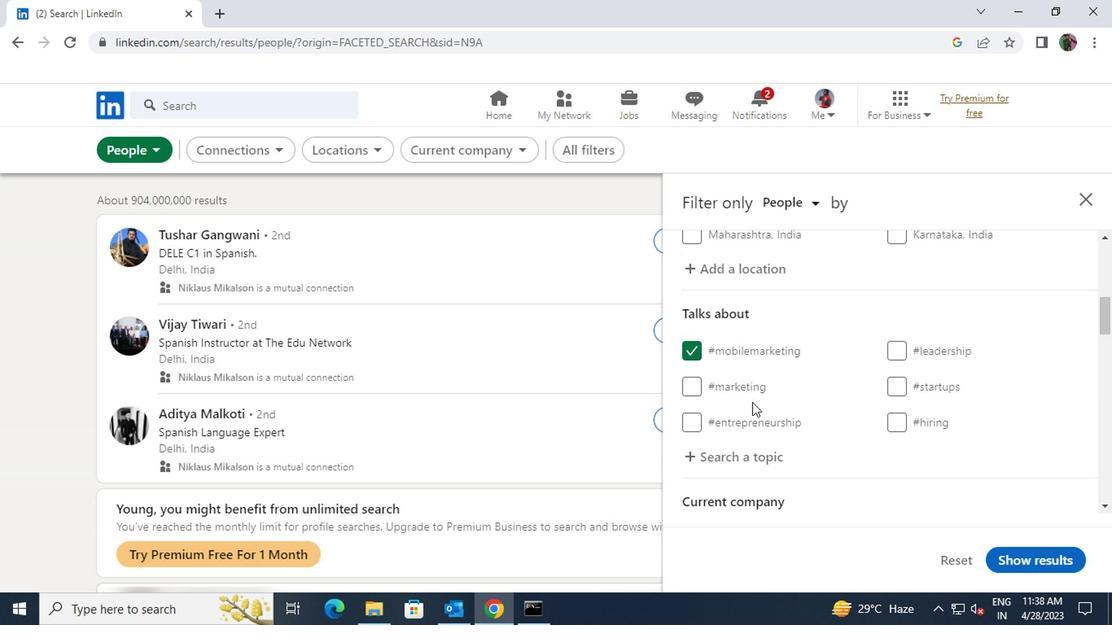 
Action: Mouse scrolled (656, 407) with delta (0, 0)
Screenshot: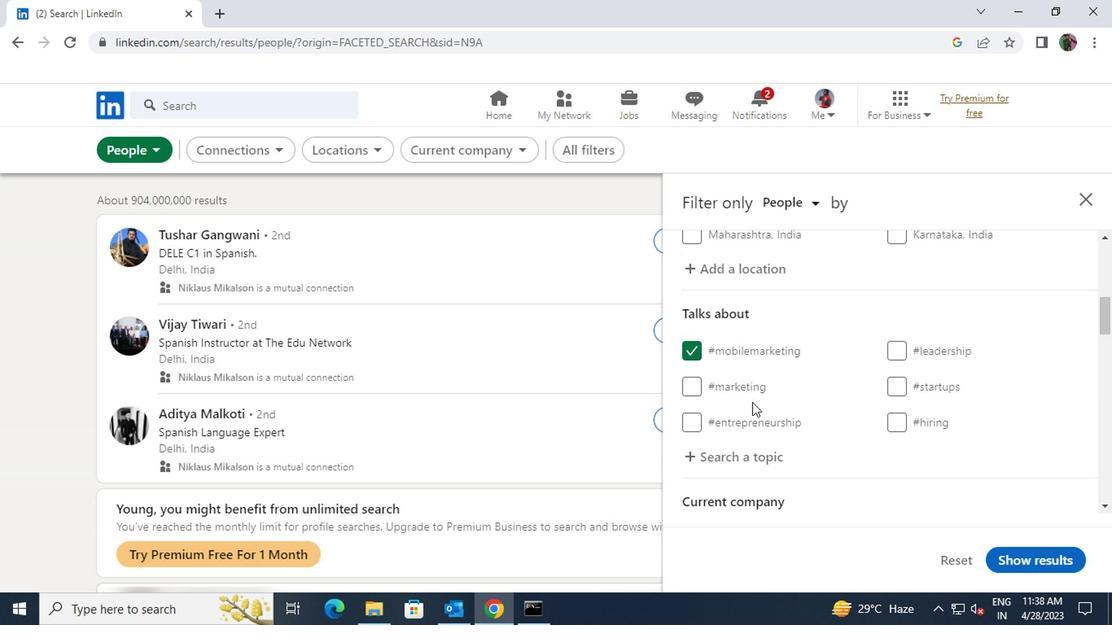 
Action: Mouse scrolled (656, 406) with delta (0, 0)
Screenshot: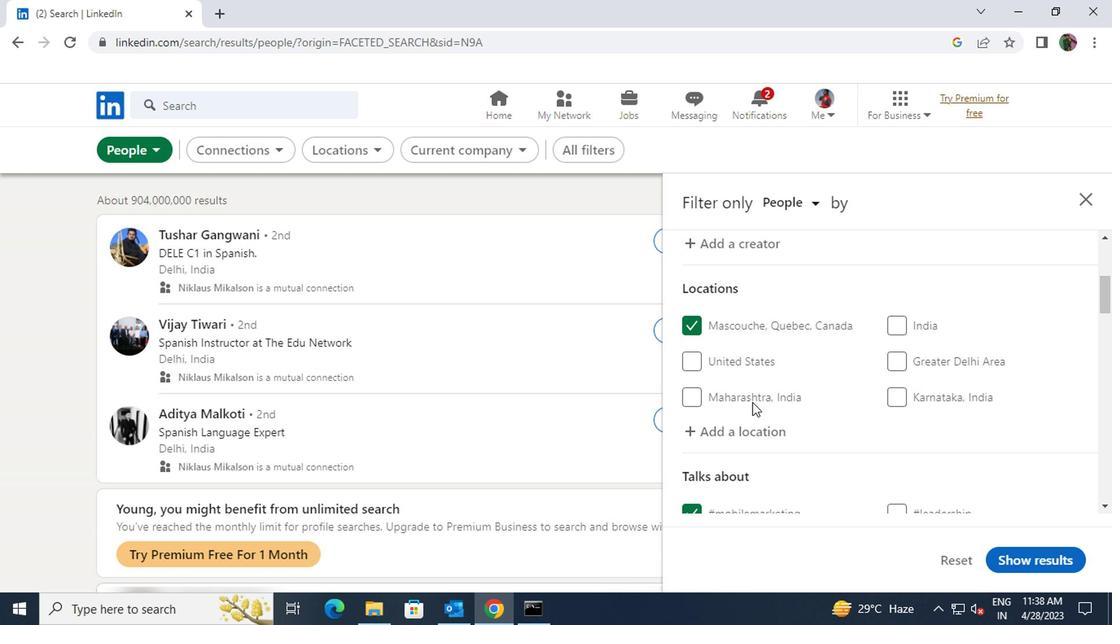 
Action: Mouse scrolled (656, 406) with delta (0, 0)
Screenshot: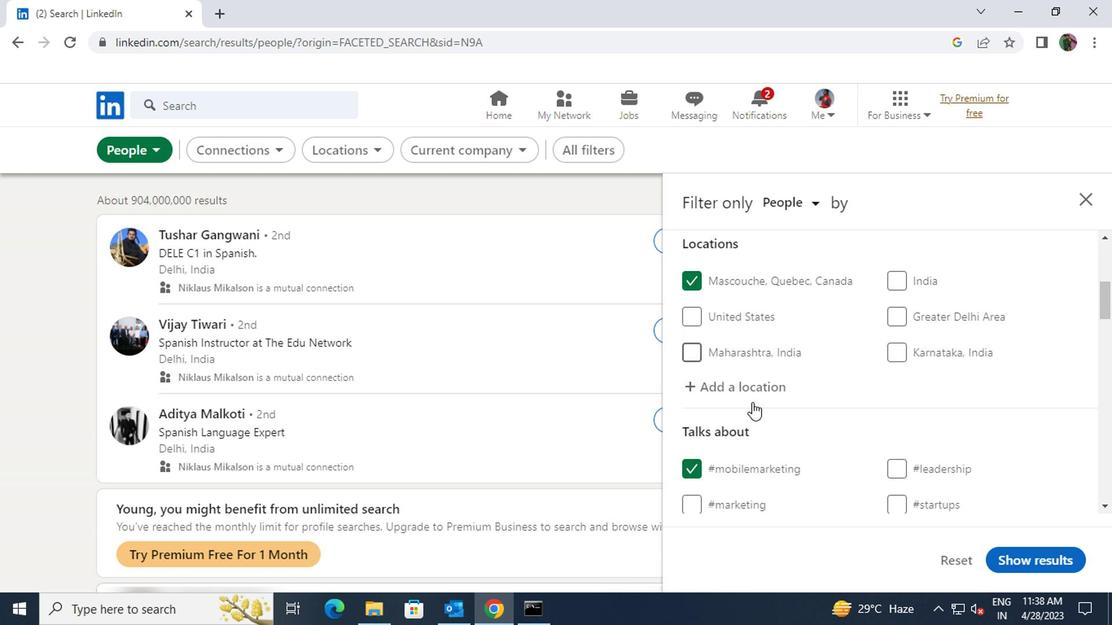 
Action: Mouse scrolled (656, 406) with delta (0, 0)
Screenshot: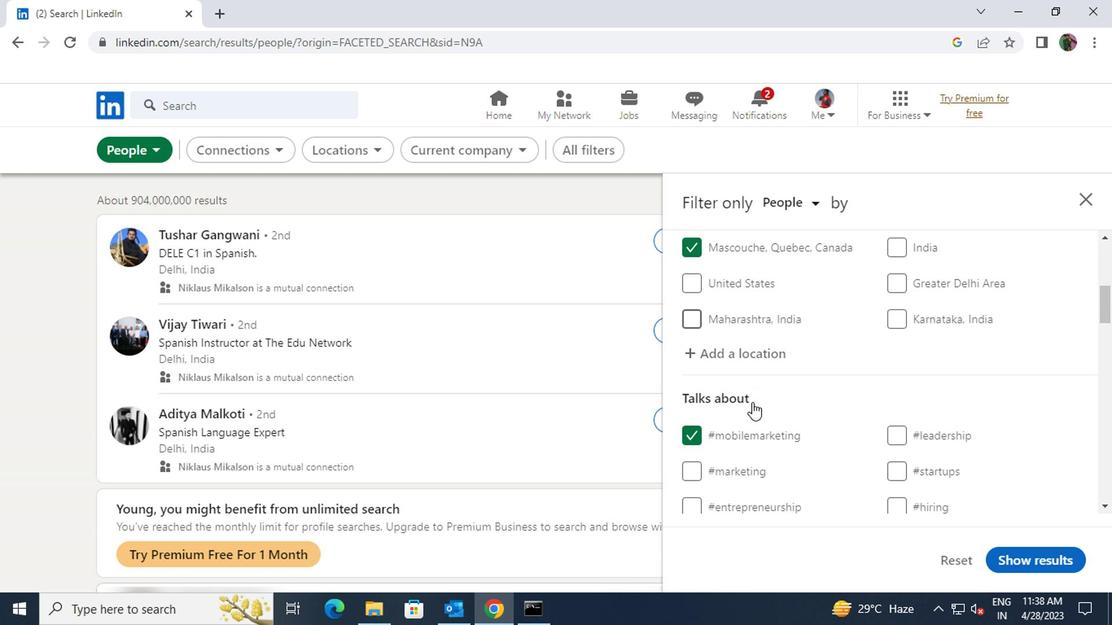 
Action: Mouse scrolled (656, 406) with delta (0, 0)
Screenshot: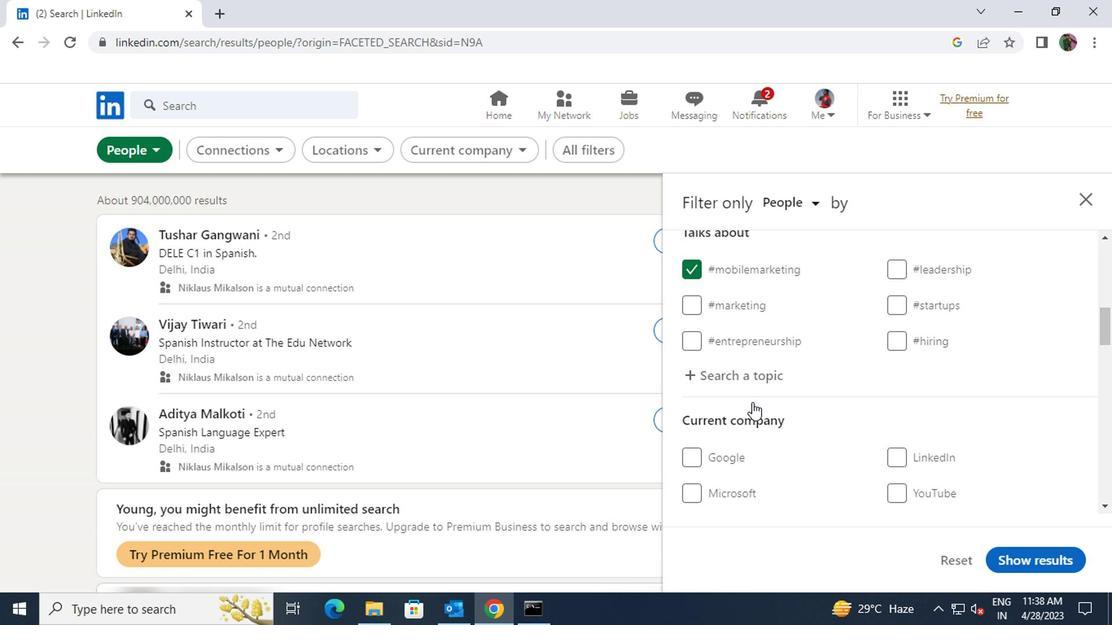 
Action: Mouse moved to (758, 433)
Screenshot: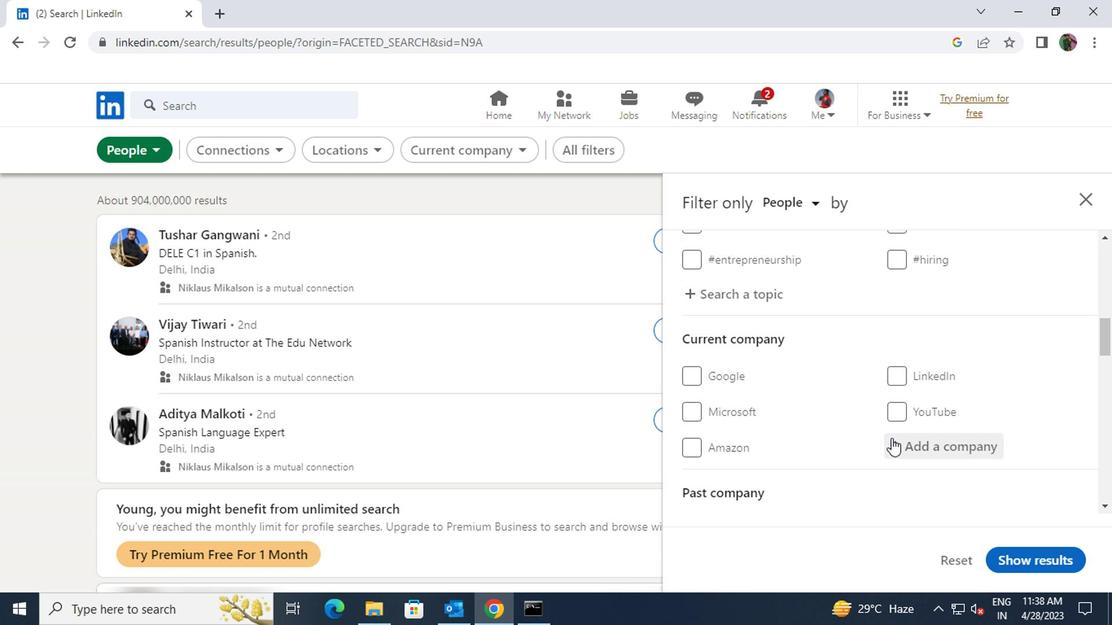 
Action: Mouse pressed left at (758, 433)
Screenshot: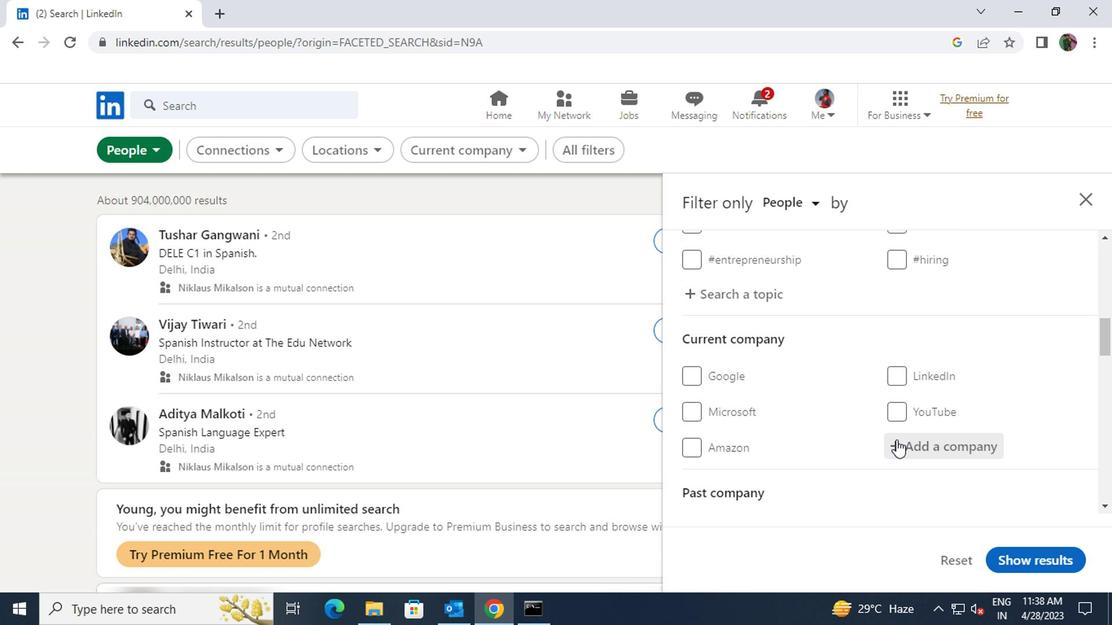 
Action: Key pressed <Key.shift>MAHINDRA<Key.space><Key.shift>LOG
Screenshot: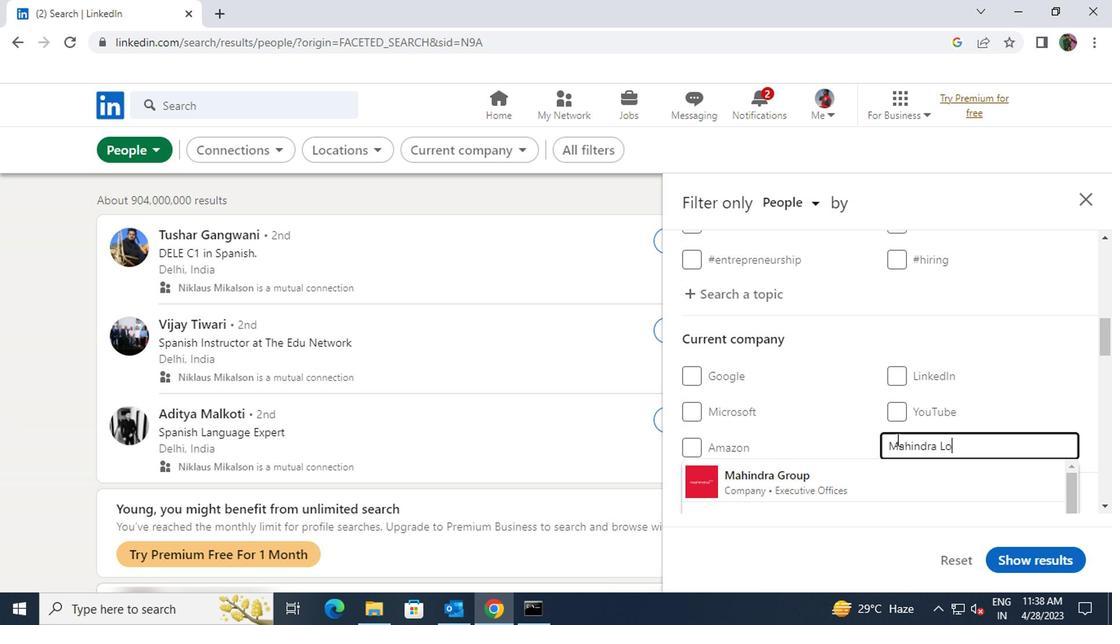 
Action: Mouse moved to (750, 459)
Screenshot: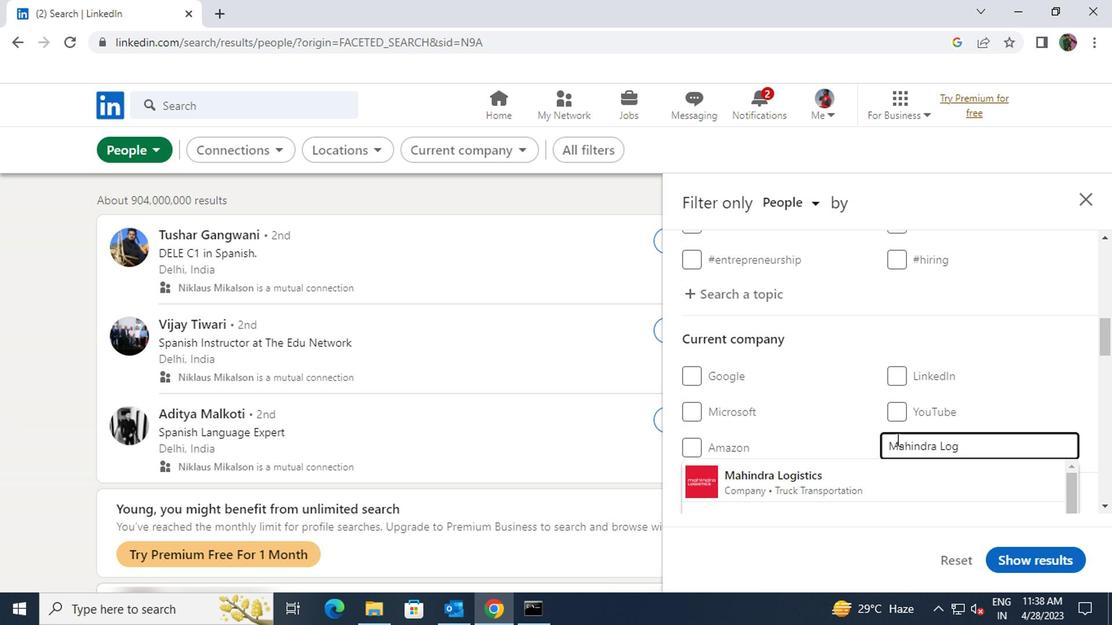 
Action: Mouse pressed left at (750, 459)
Screenshot: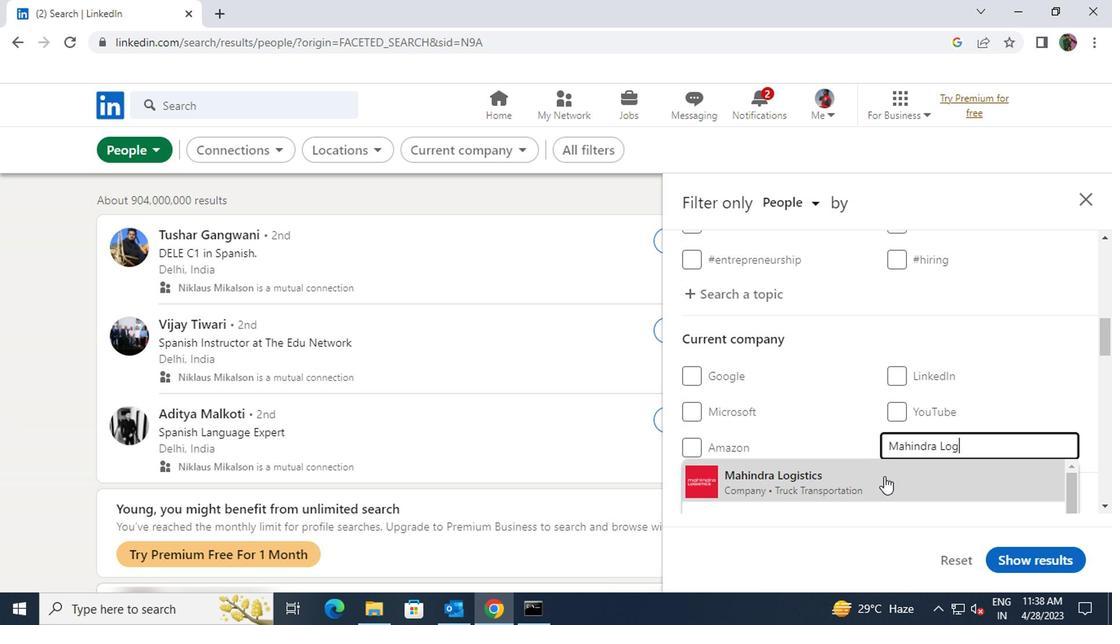 
Action: Mouse scrolled (750, 459) with delta (0, 0)
Screenshot: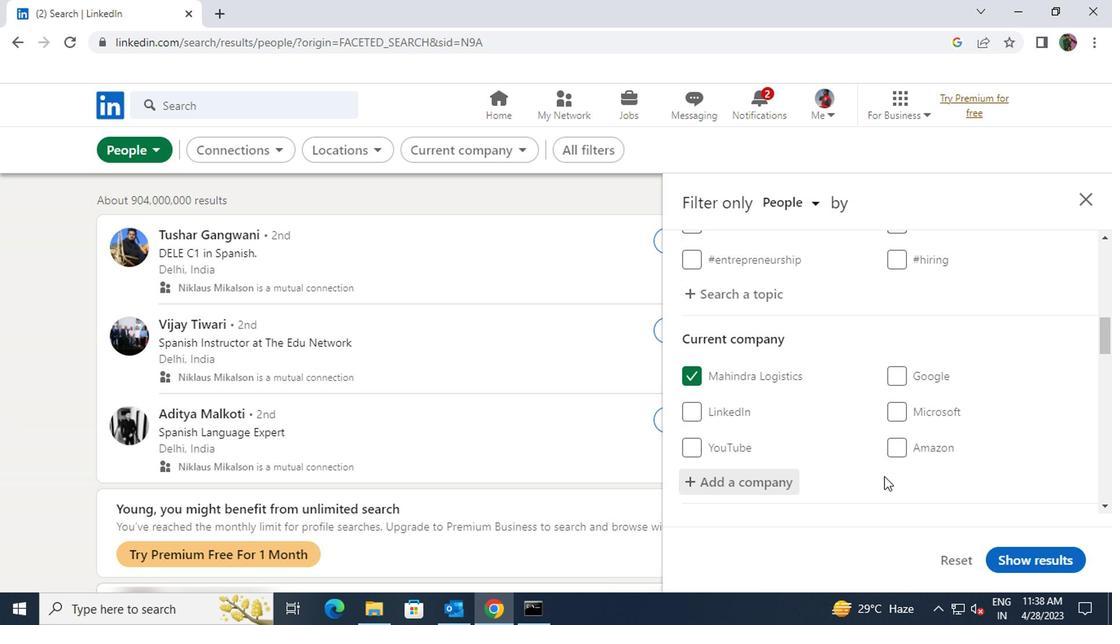 
Action: Mouse scrolled (750, 459) with delta (0, 0)
Screenshot: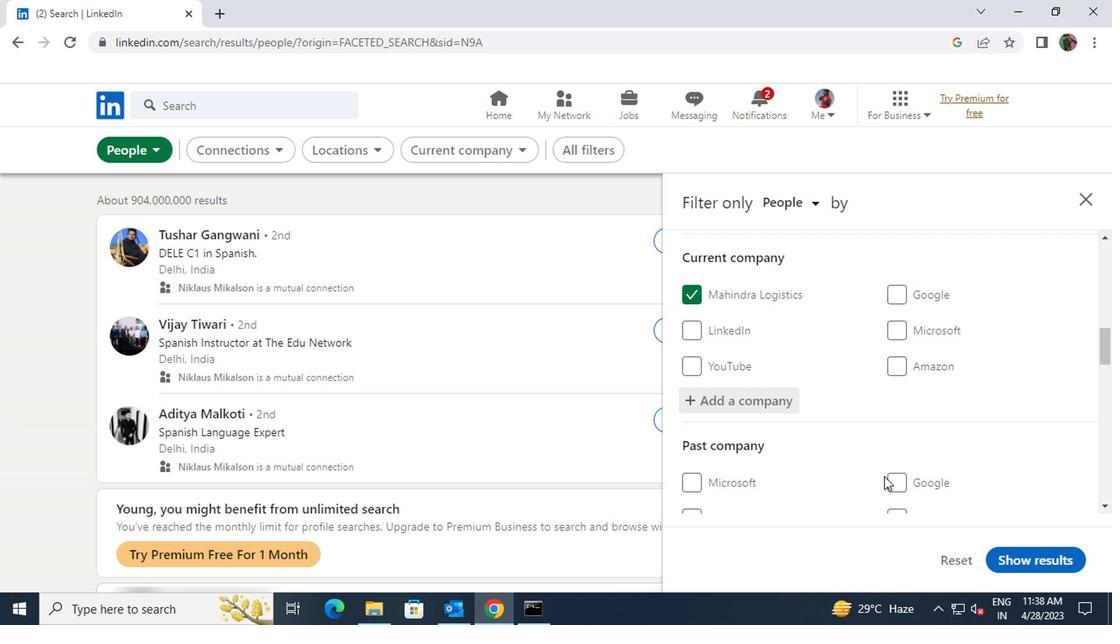 
Action: Mouse scrolled (750, 459) with delta (0, 0)
Screenshot: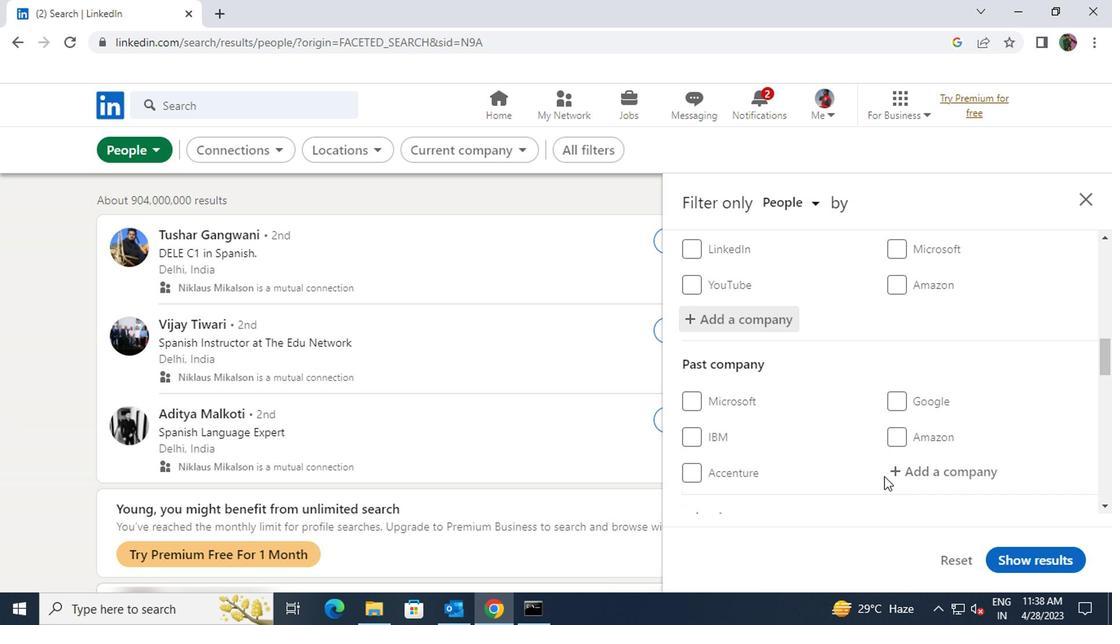 
Action: Mouse scrolled (750, 459) with delta (0, 0)
Screenshot: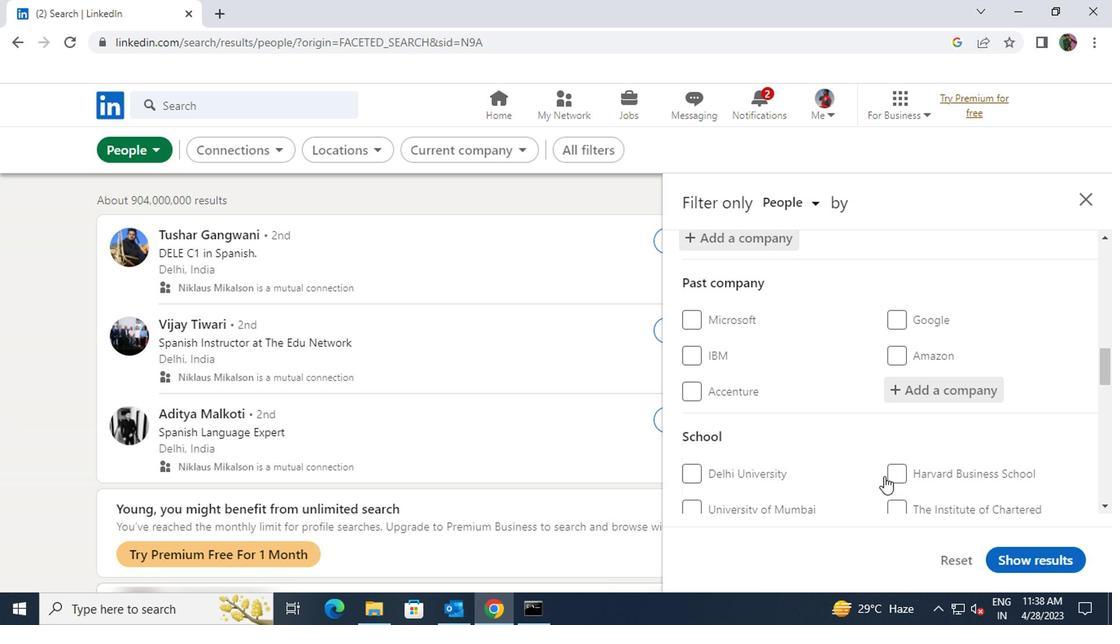 
Action: Mouse scrolled (750, 459) with delta (0, 0)
Screenshot: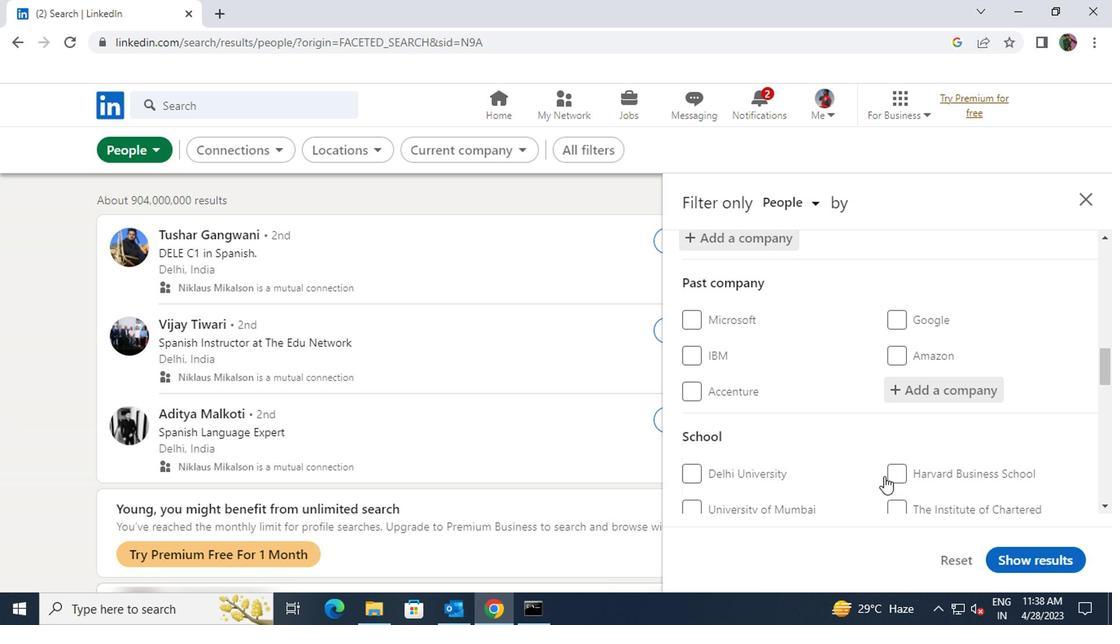 
Action: Mouse moved to (773, 405)
Screenshot: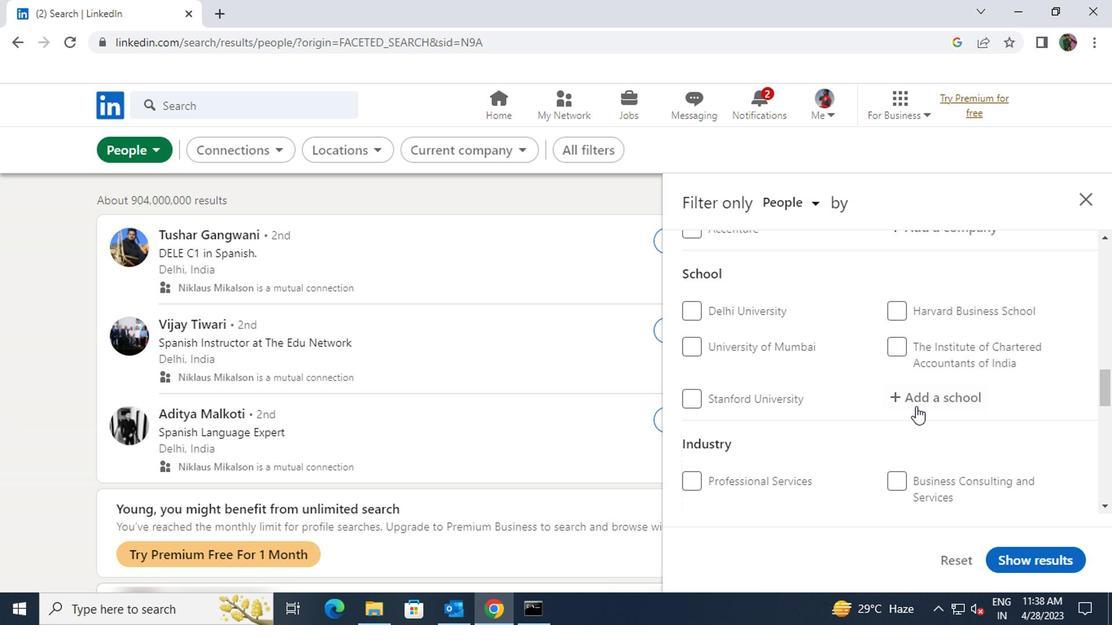 
Action: Mouse pressed left at (773, 405)
Screenshot: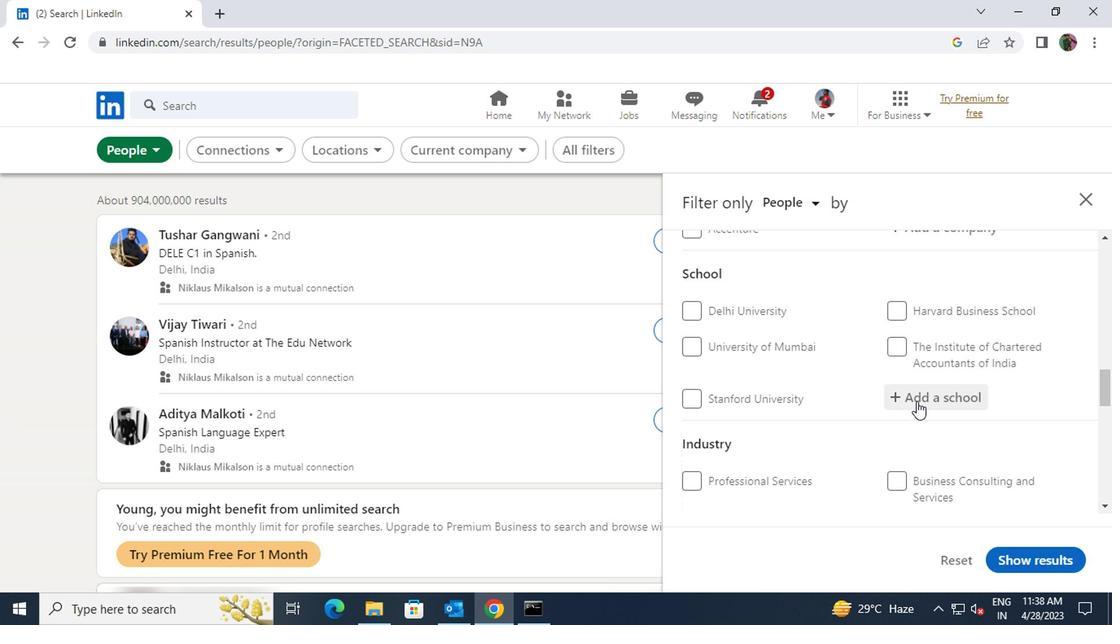 
Action: Key pressed <Key.shift><Key.shift>FATIMA<Key.space><Key.shift>CON
Screenshot: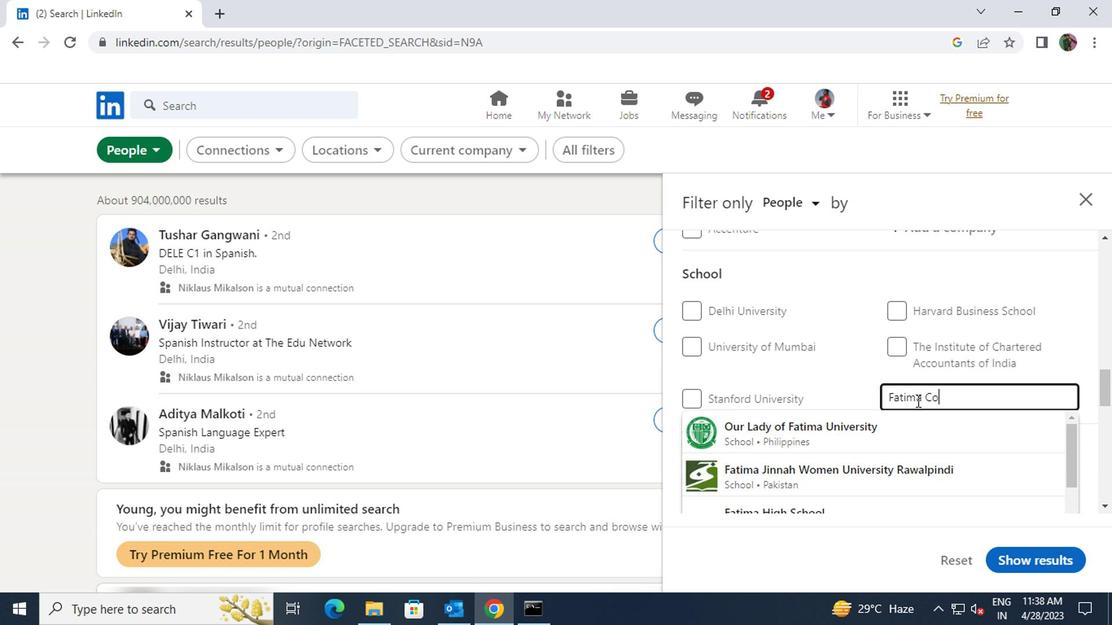 
Action: Mouse moved to (766, 420)
Screenshot: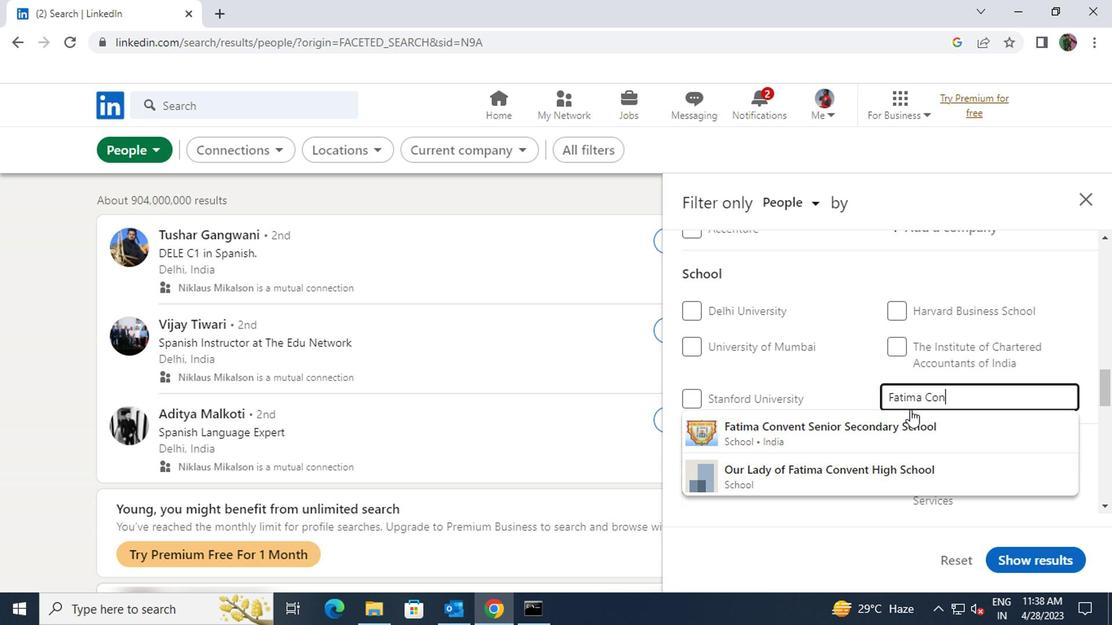 
Action: Mouse pressed left at (766, 420)
Screenshot: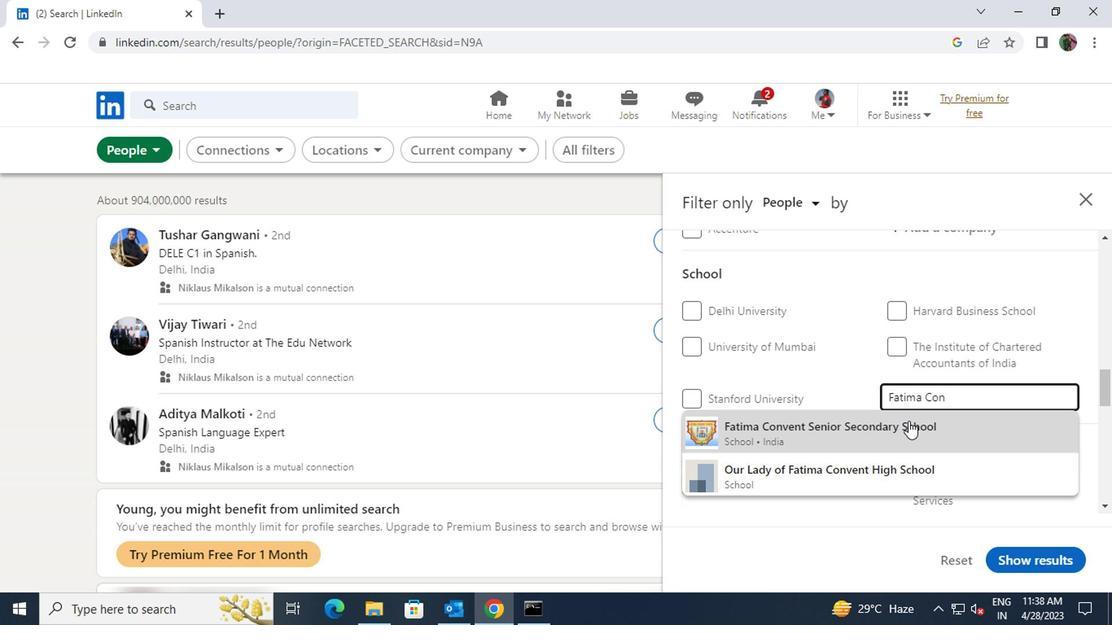 
Action: Mouse scrolled (766, 420) with delta (0, 0)
Screenshot: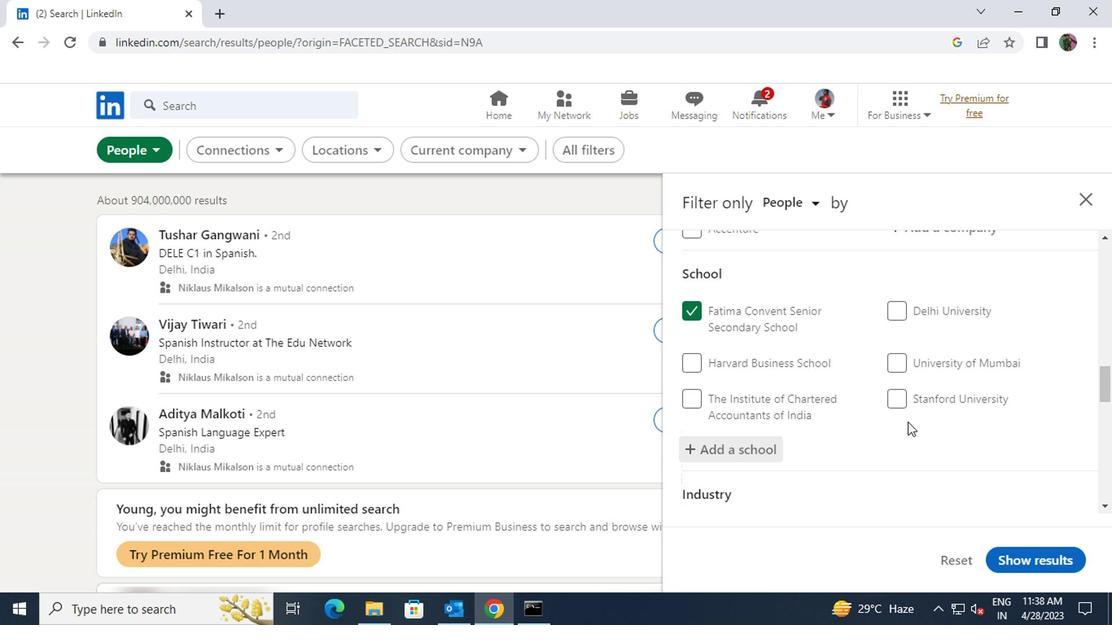 
Action: Mouse scrolled (766, 420) with delta (0, 0)
Screenshot: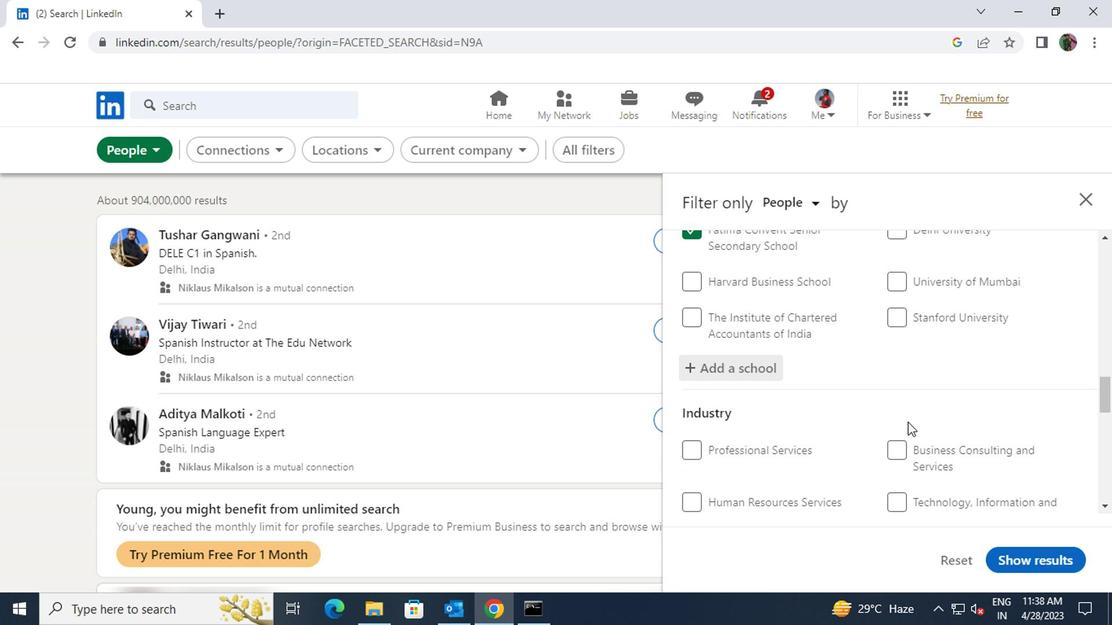 
Action: Mouse moved to (765, 420)
Screenshot: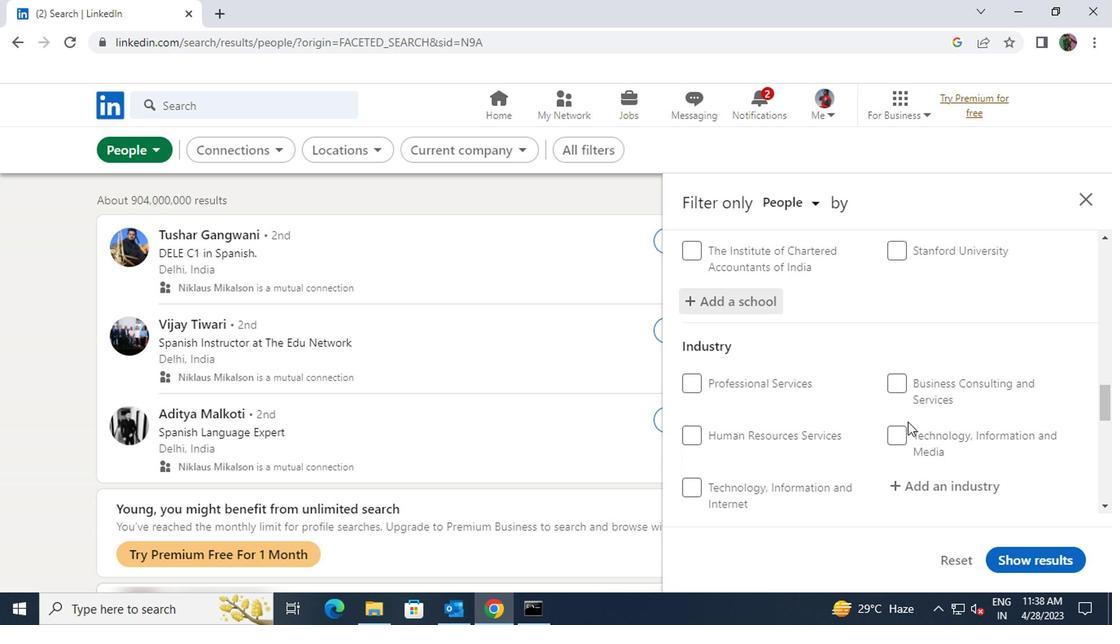 
Action: Mouse scrolled (765, 419) with delta (0, 0)
Screenshot: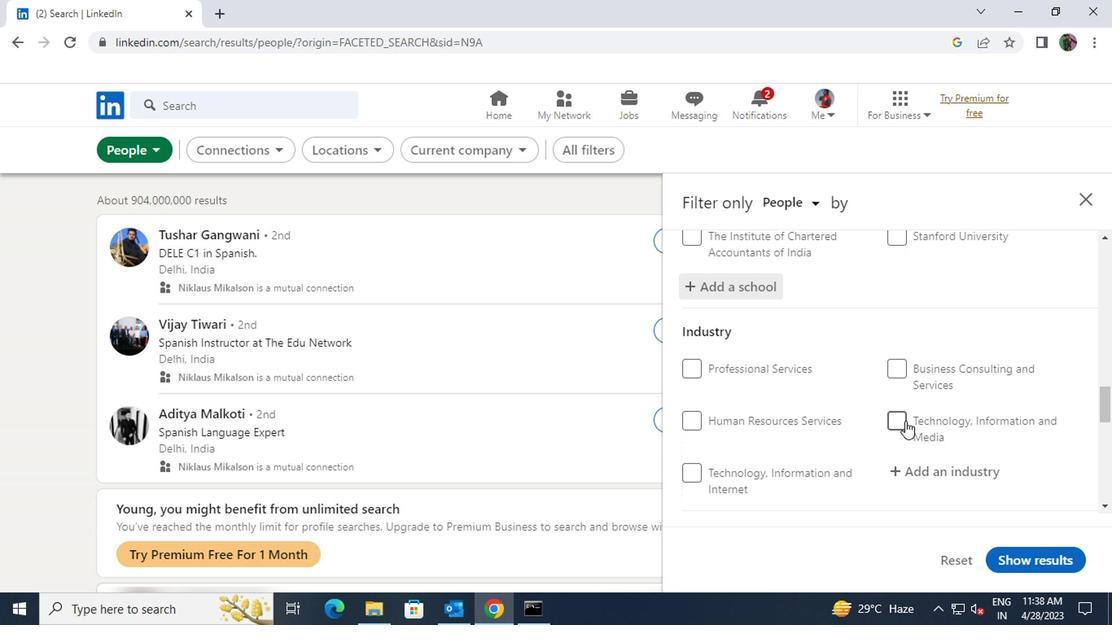 
Action: Mouse moved to (768, 399)
Screenshot: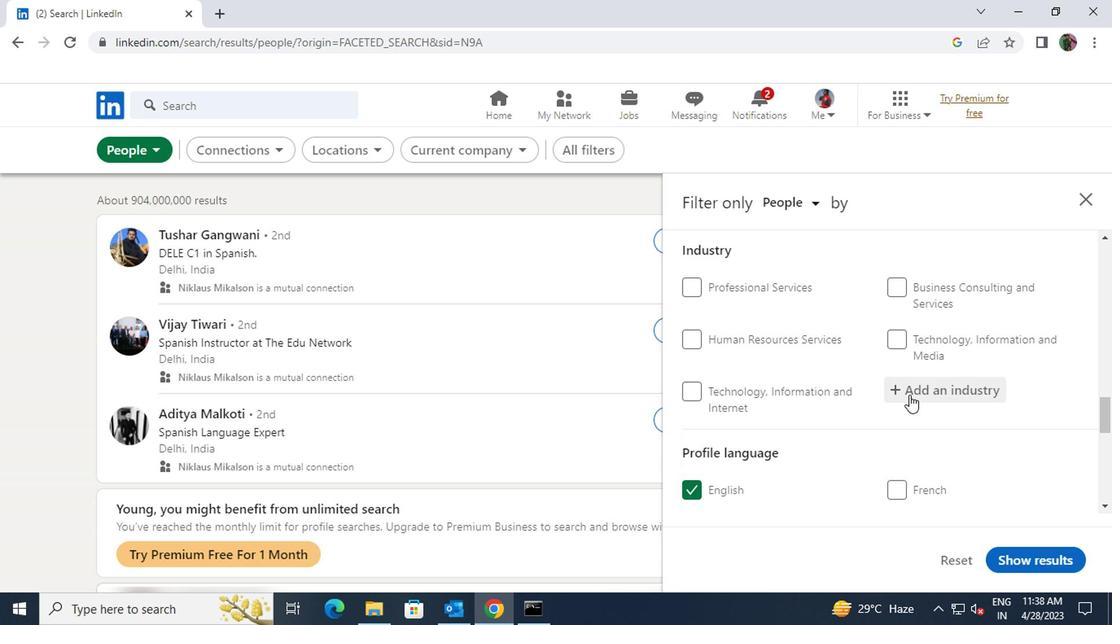 
Action: Mouse pressed left at (768, 399)
Screenshot: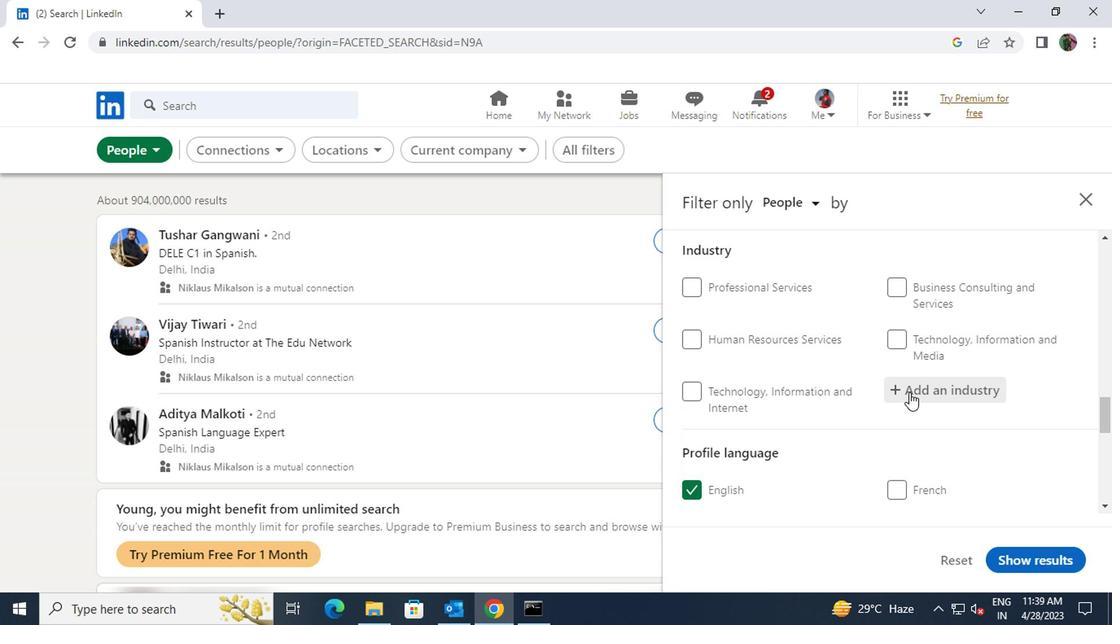 
Action: Key pressed <Key.shift><Key.shift>RETAIL<Key.space>
Screenshot: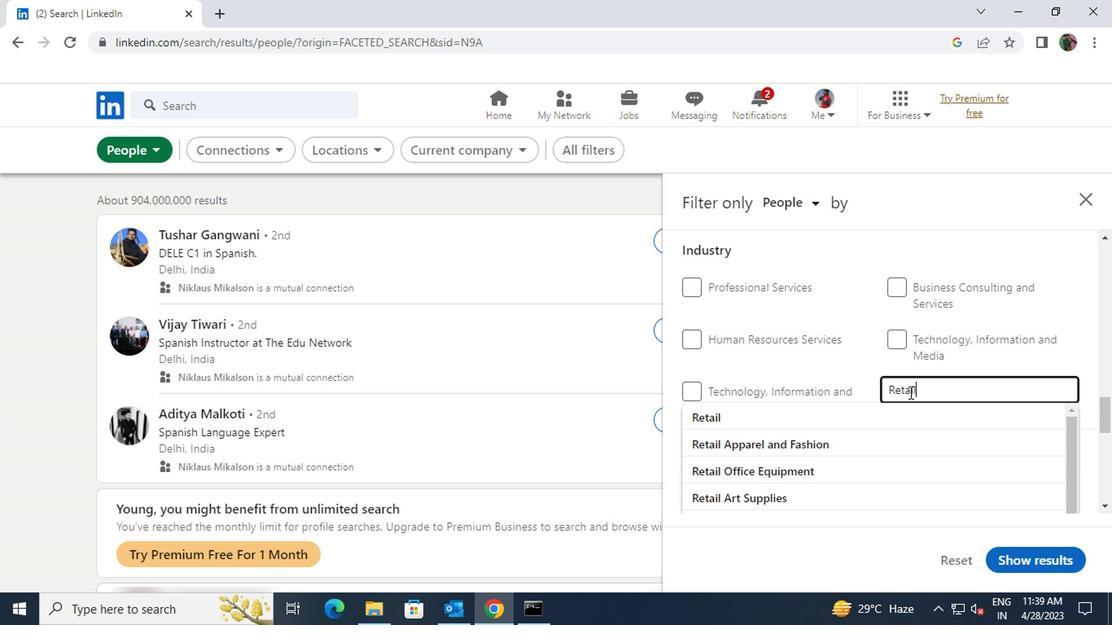 
Action: Mouse moved to (739, 464)
Screenshot: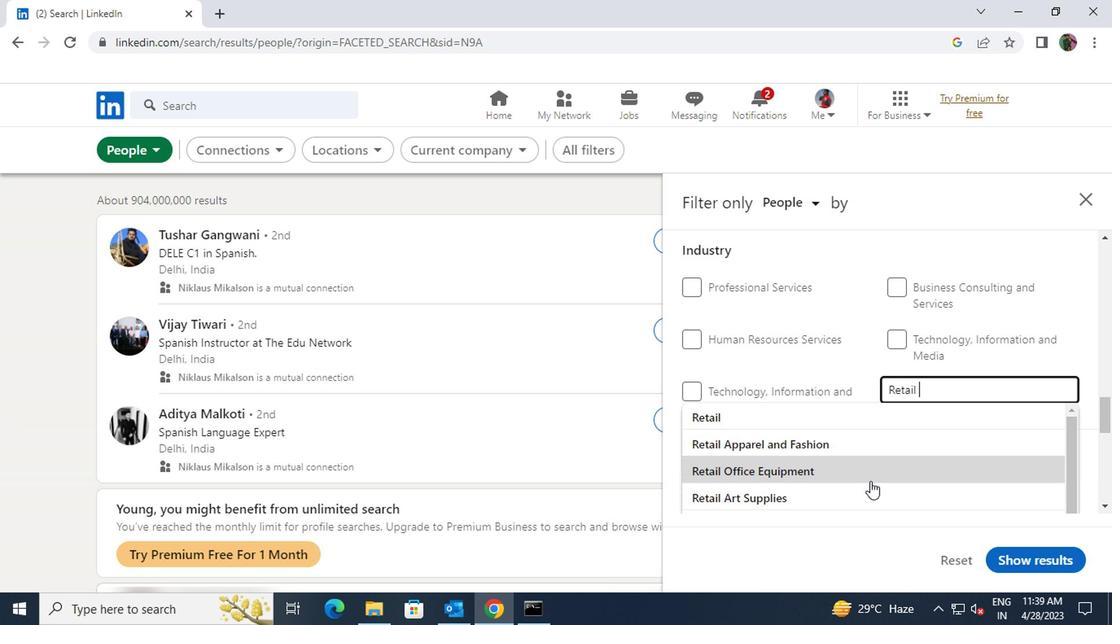 
Action: Mouse pressed left at (739, 464)
Screenshot: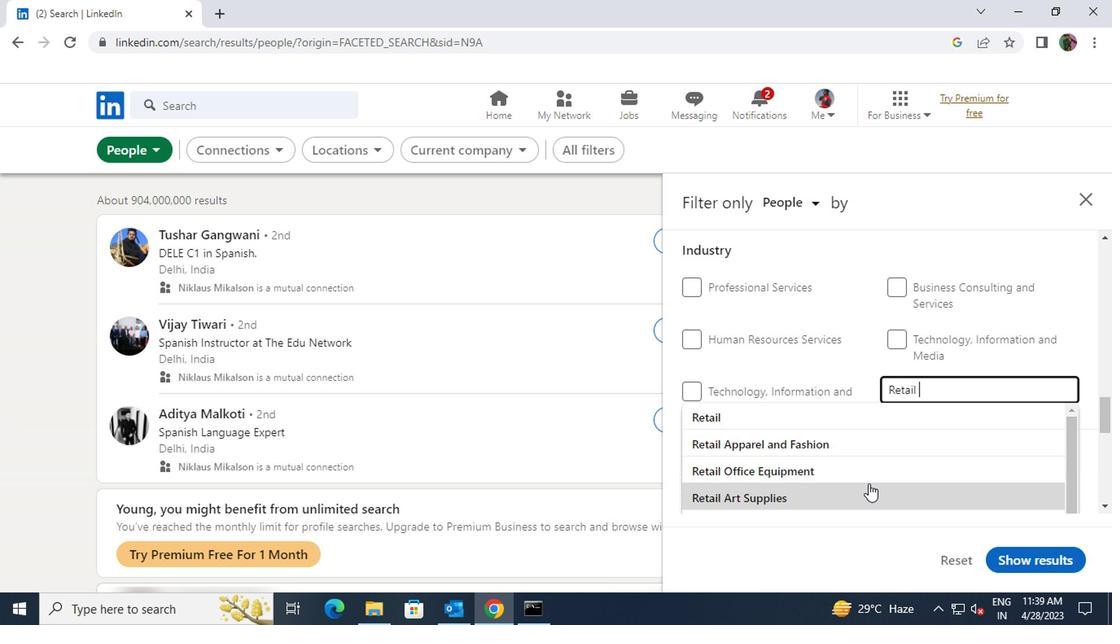 
Action: Mouse moved to (739, 453)
Screenshot: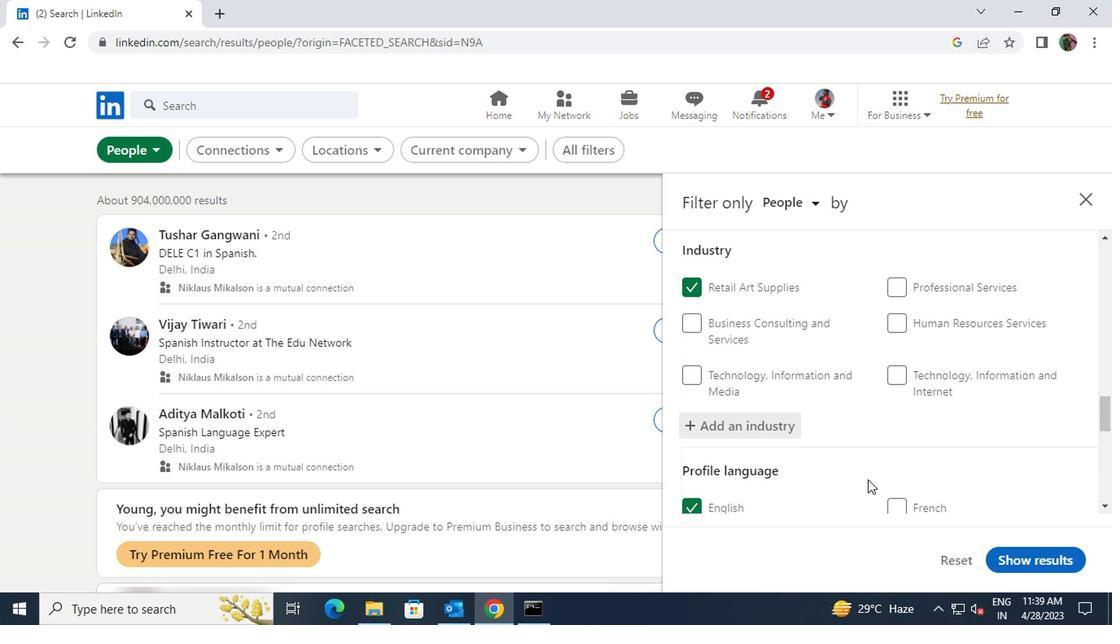 
Action: Mouse scrolled (739, 452) with delta (0, 0)
Screenshot: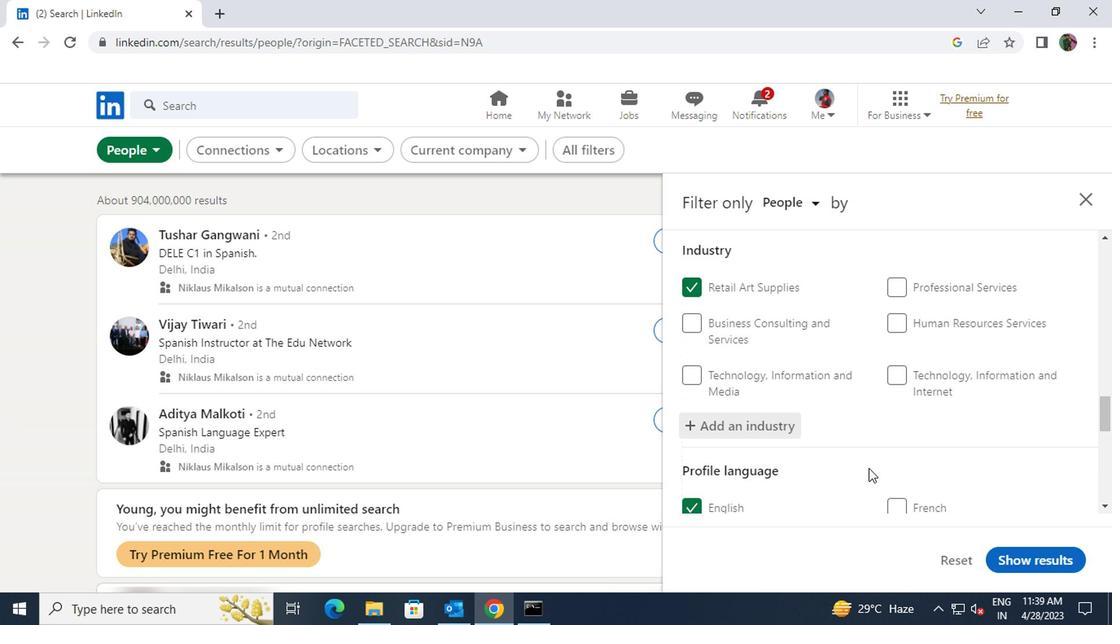 
Action: Mouse scrolled (739, 452) with delta (0, 0)
Screenshot: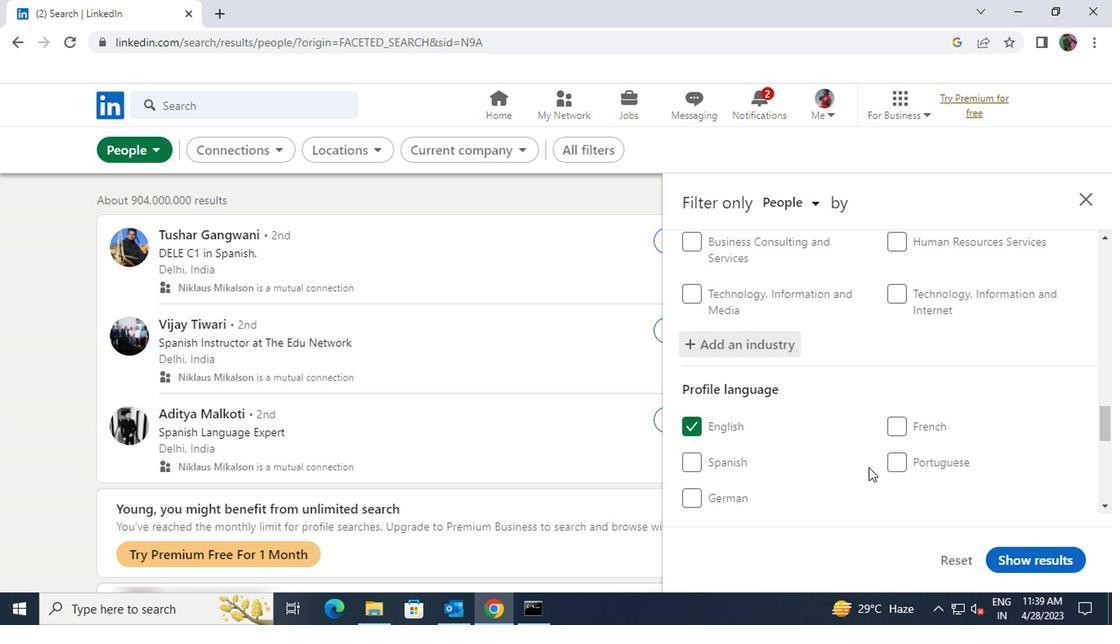 
Action: Mouse scrolled (739, 452) with delta (0, 0)
Screenshot: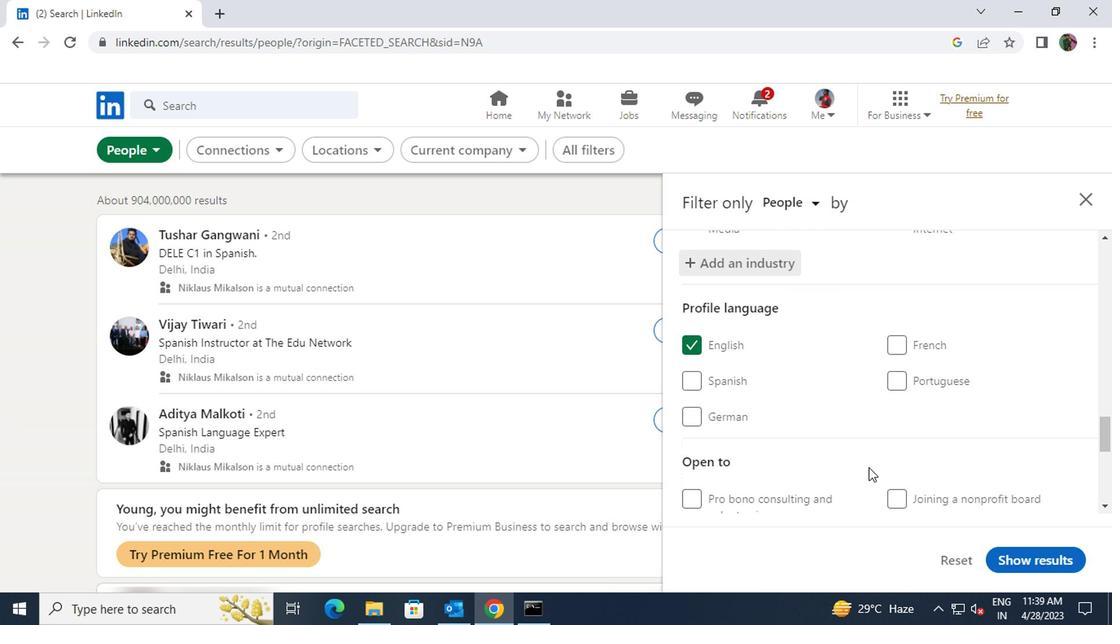 
Action: Mouse scrolled (739, 452) with delta (0, 0)
Screenshot: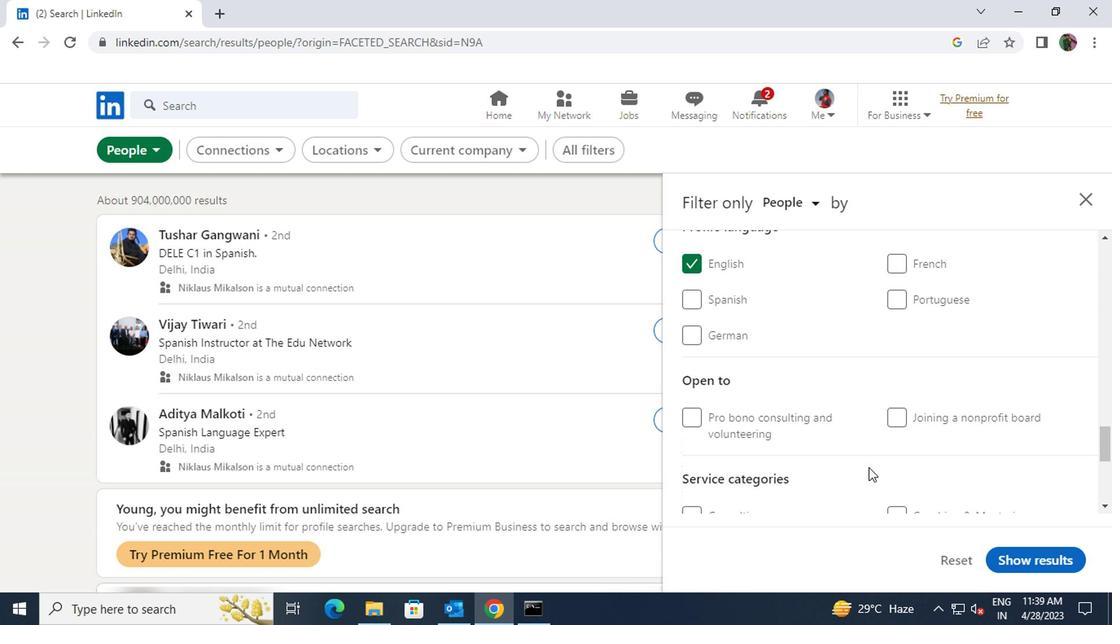 
Action: Mouse scrolled (739, 452) with delta (0, 0)
Screenshot: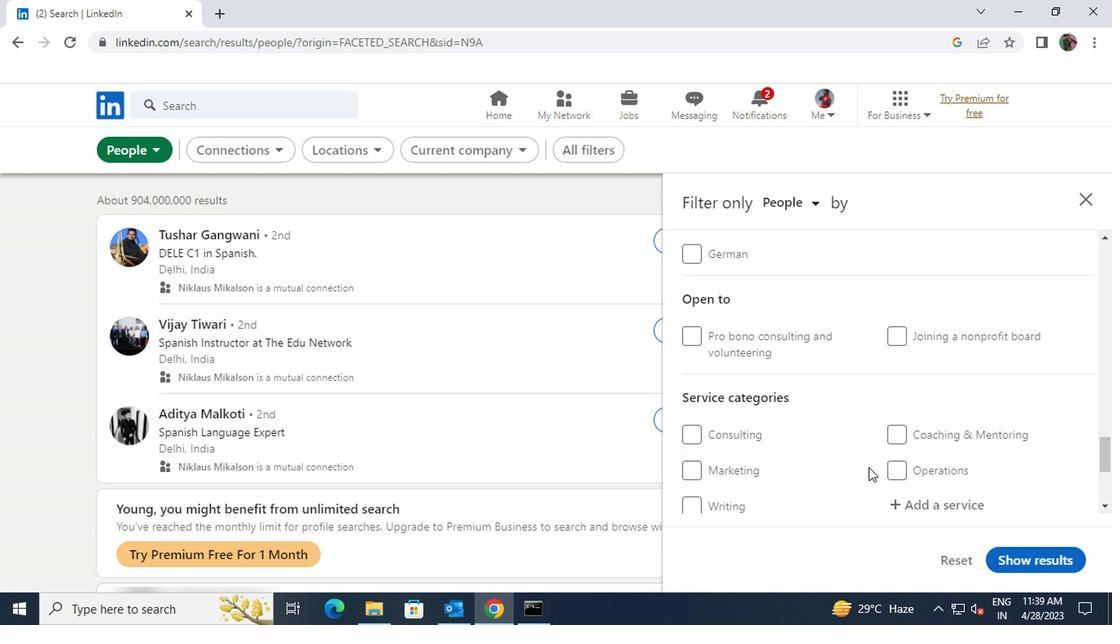 
Action: Mouse moved to (766, 425)
Screenshot: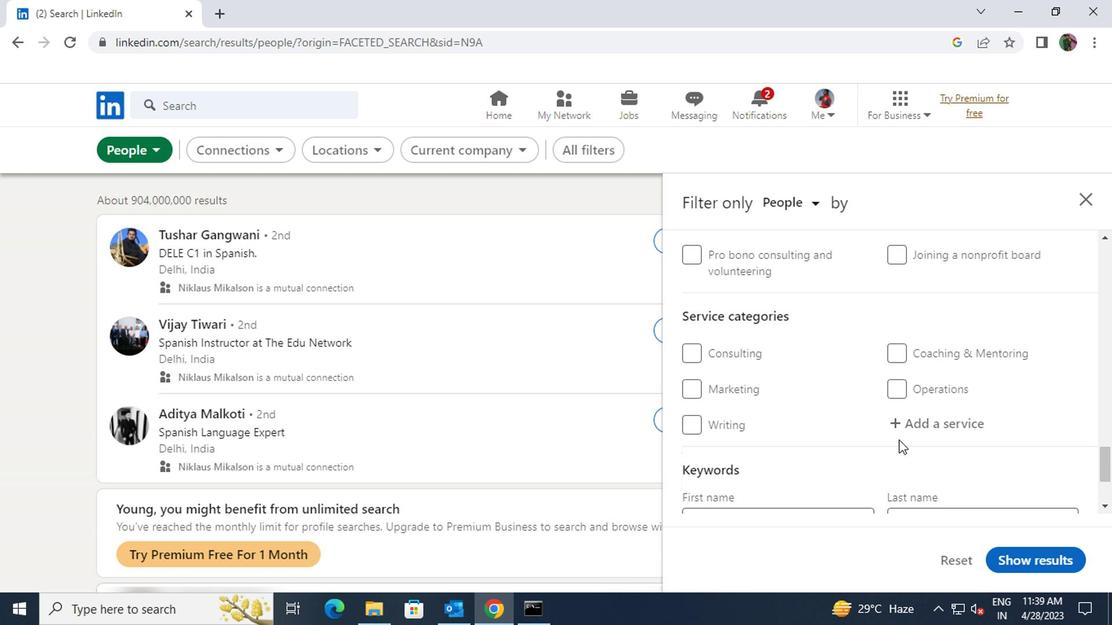 
Action: Mouse pressed left at (766, 425)
Screenshot: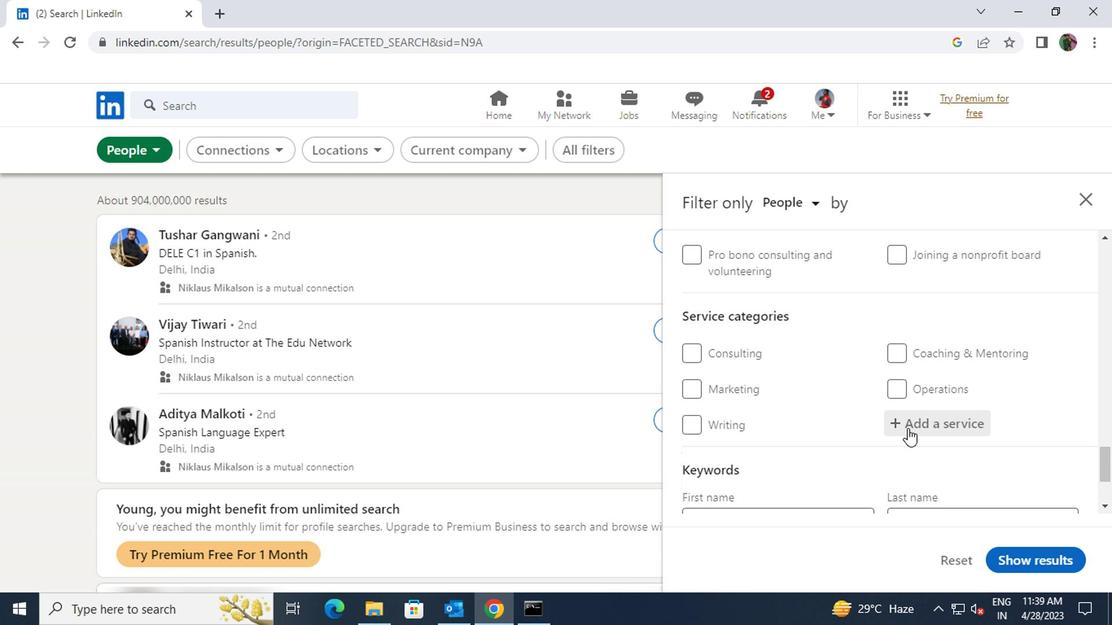 
Action: Key pressed <Key.shift>MARKETING<Key.space>MOBILE
Screenshot: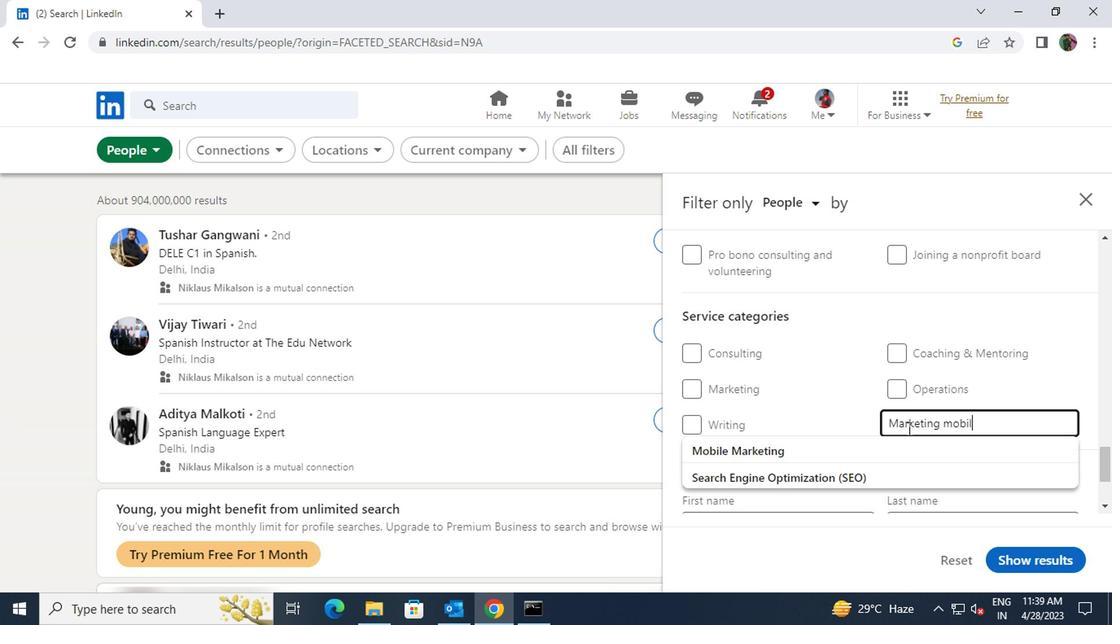 
Action: Mouse moved to (744, 439)
Screenshot: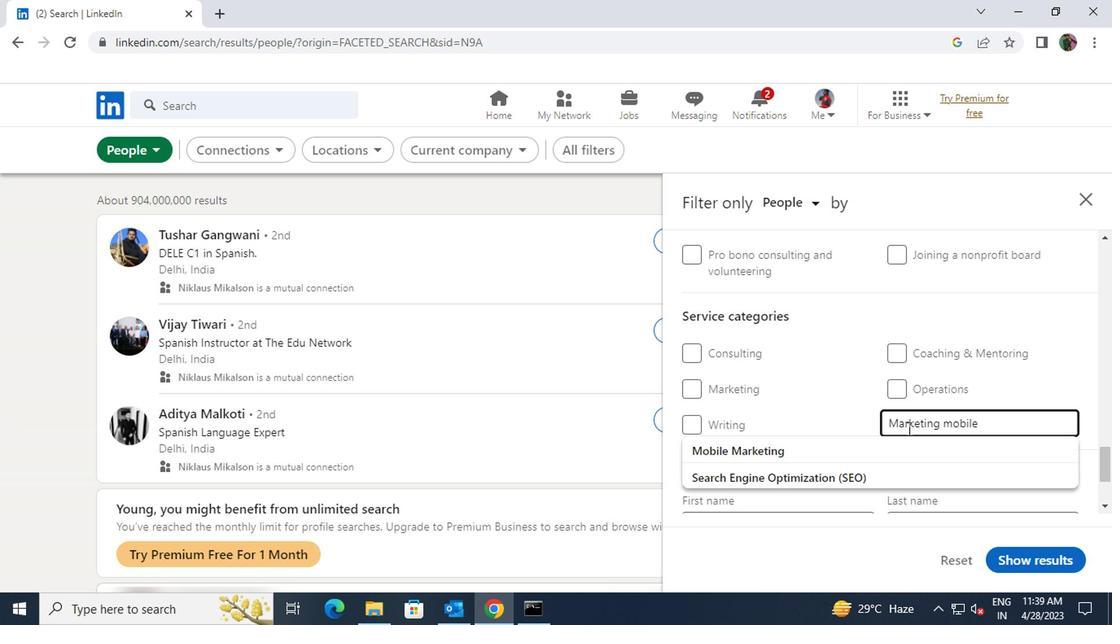 
Action: Mouse pressed left at (744, 439)
Screenshot: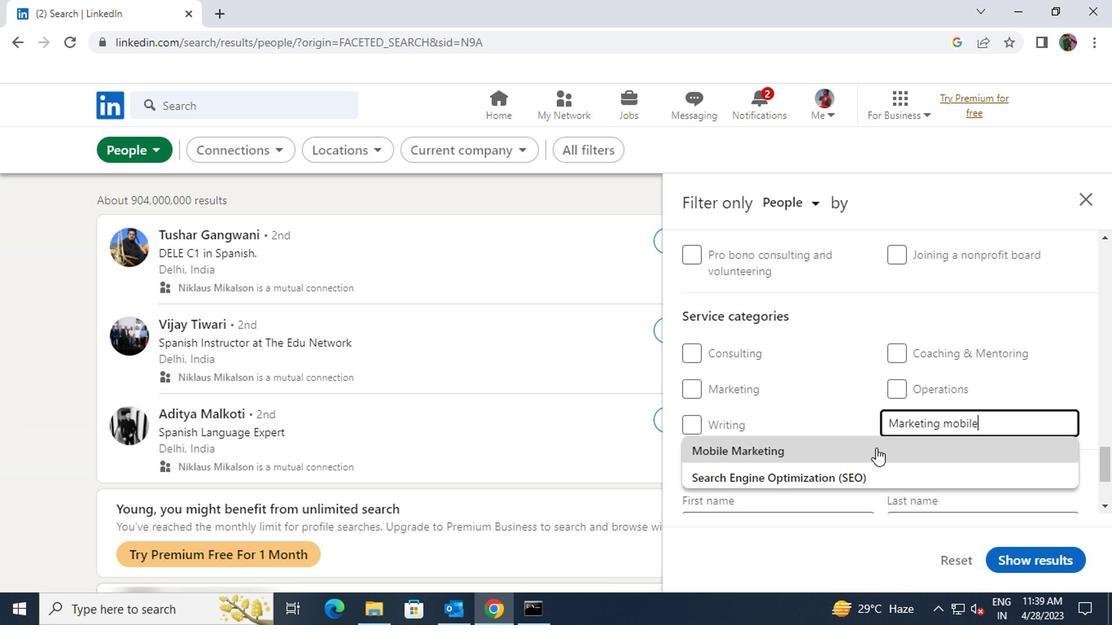 
Action: Mouse scrolled (744, 438) with delta (0, 0)
Screenshot: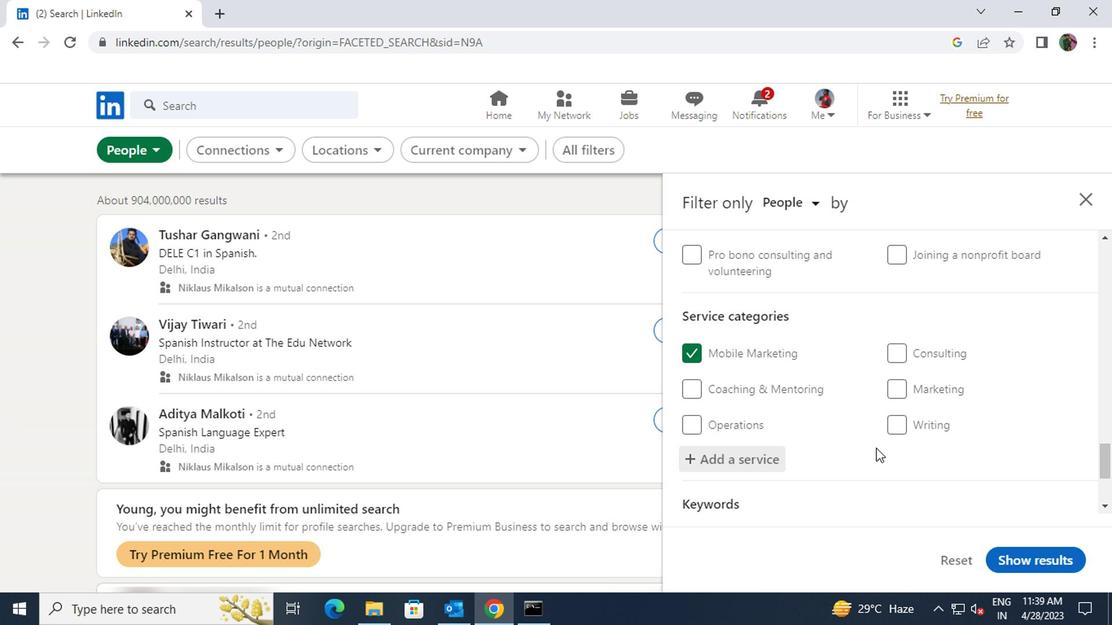 
Action: Mouse scrolled (744, 438) with delta (0, 0)
Screenshot: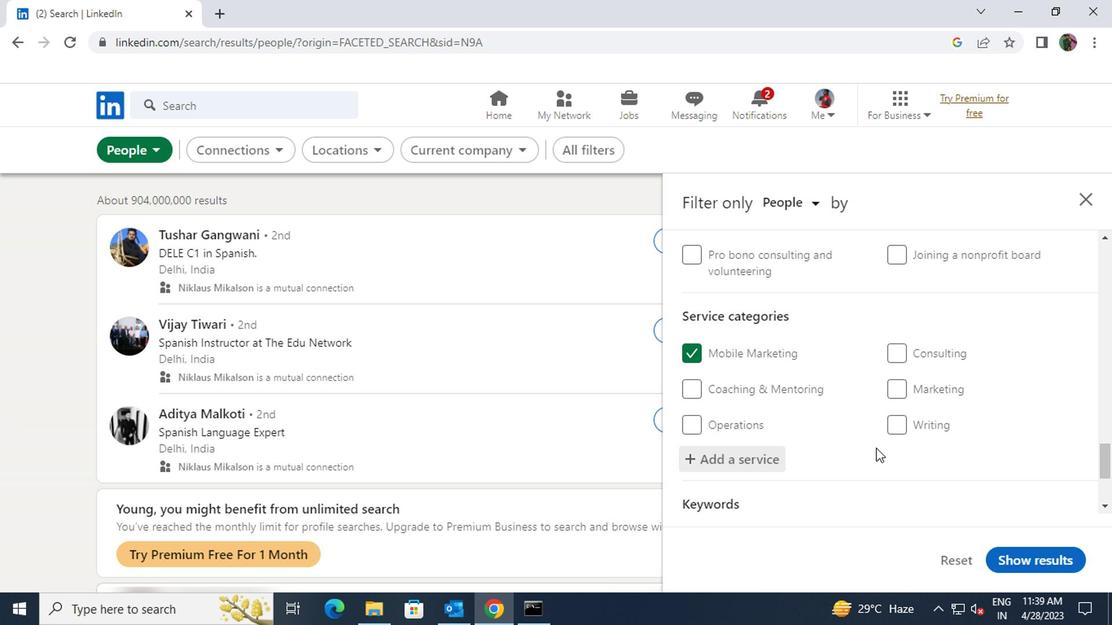 
Action: Mouse moved to (733, 437)
Screenshot: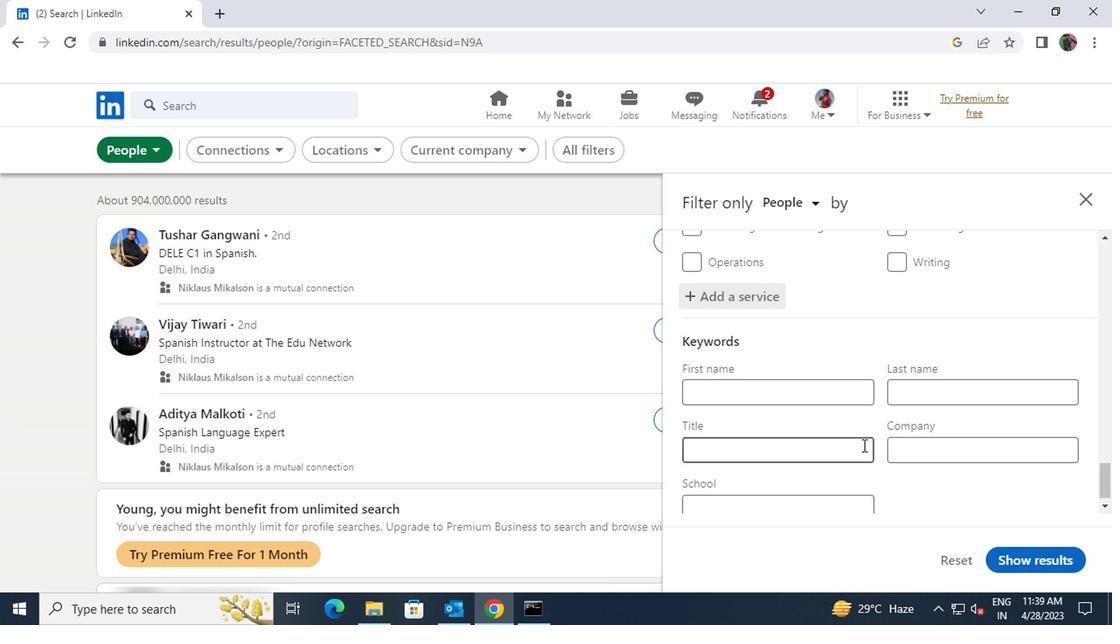
Action: Mouse pressed left at (733, 437)
Screenshot: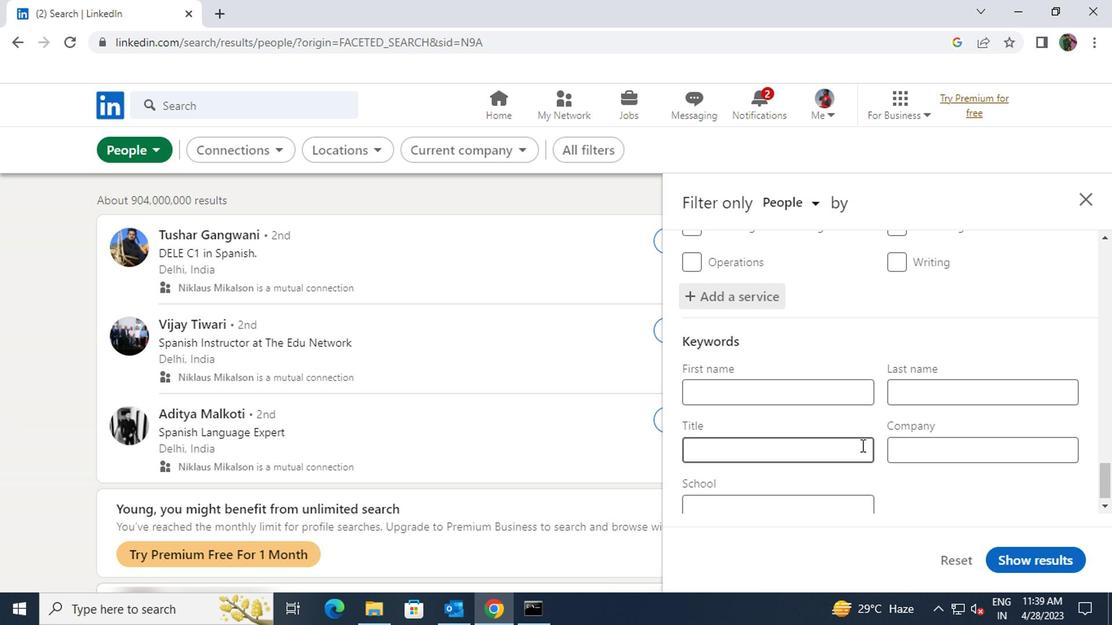 
Action: Key pressed <Key.shift><Key.shift><Key.shift>CULTURE<Key.space><Key.shift>OPERATION<Key.space><Key.shift>MANAGER
Screenshot: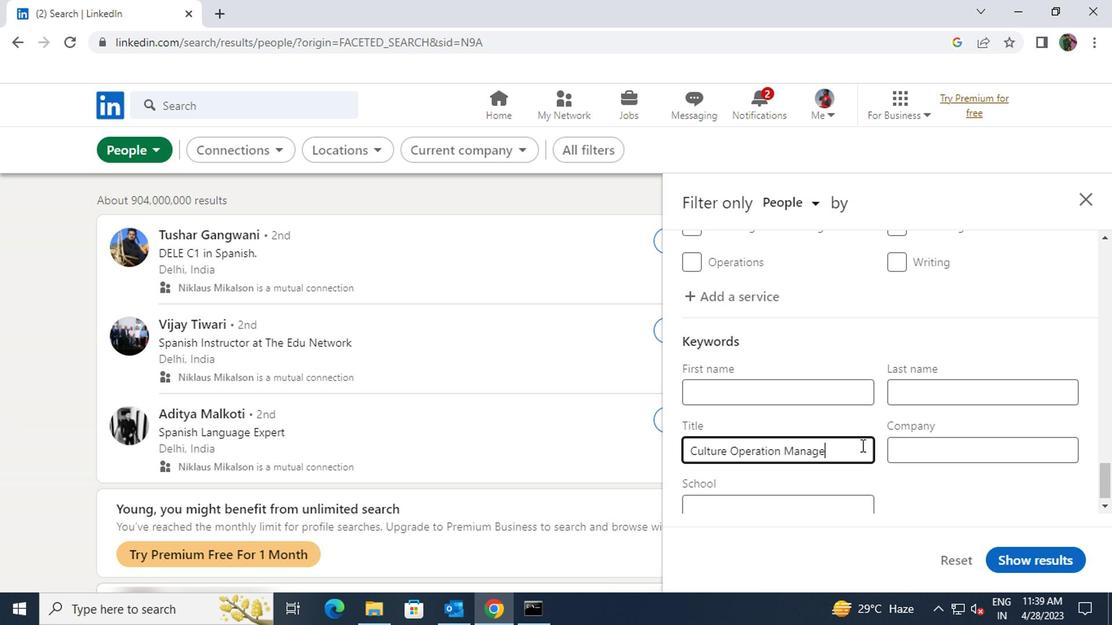 
Action: Mouse scrolled (733, 437) with delta (0, 0)
Screenshot: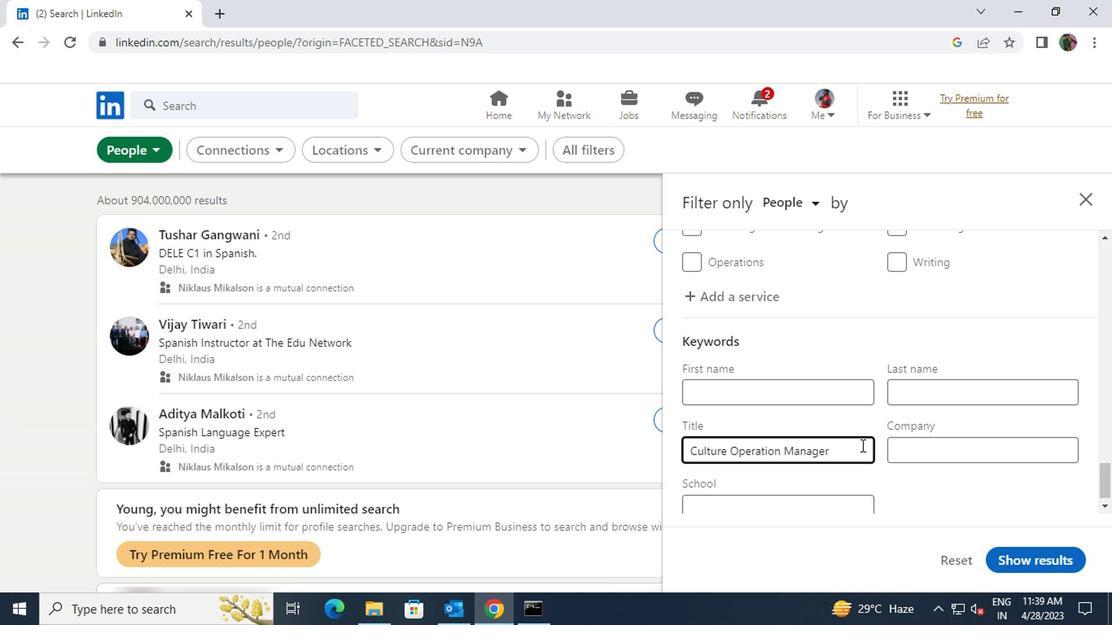 
Action: Mouse moved to (826, 516)
Screenshot: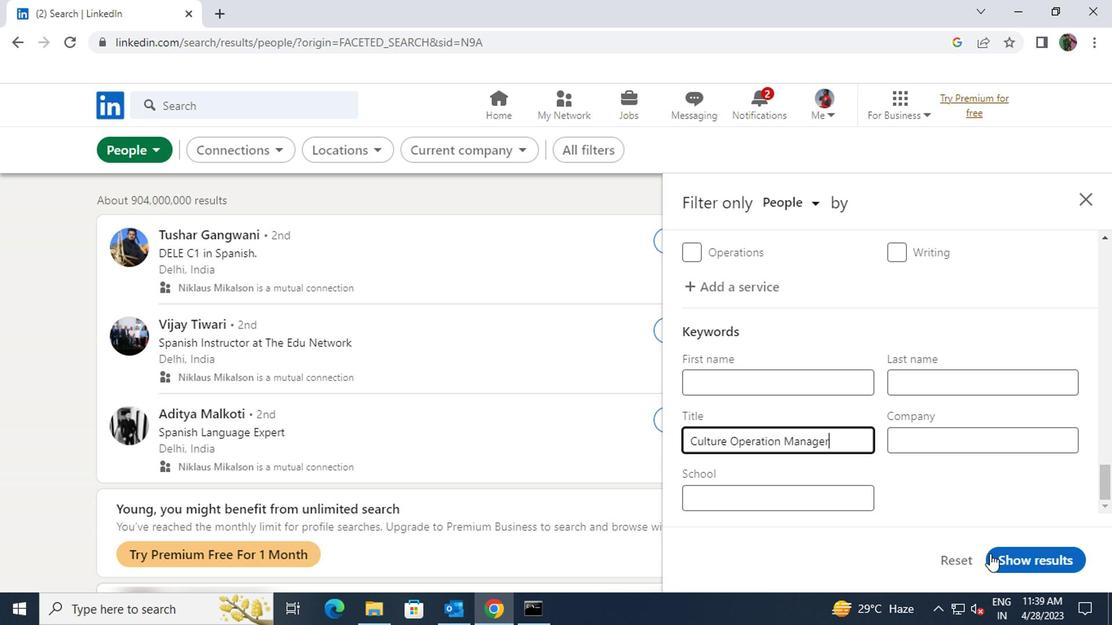 
Action: Mouse pressed left at (826, 516)
Screenshot: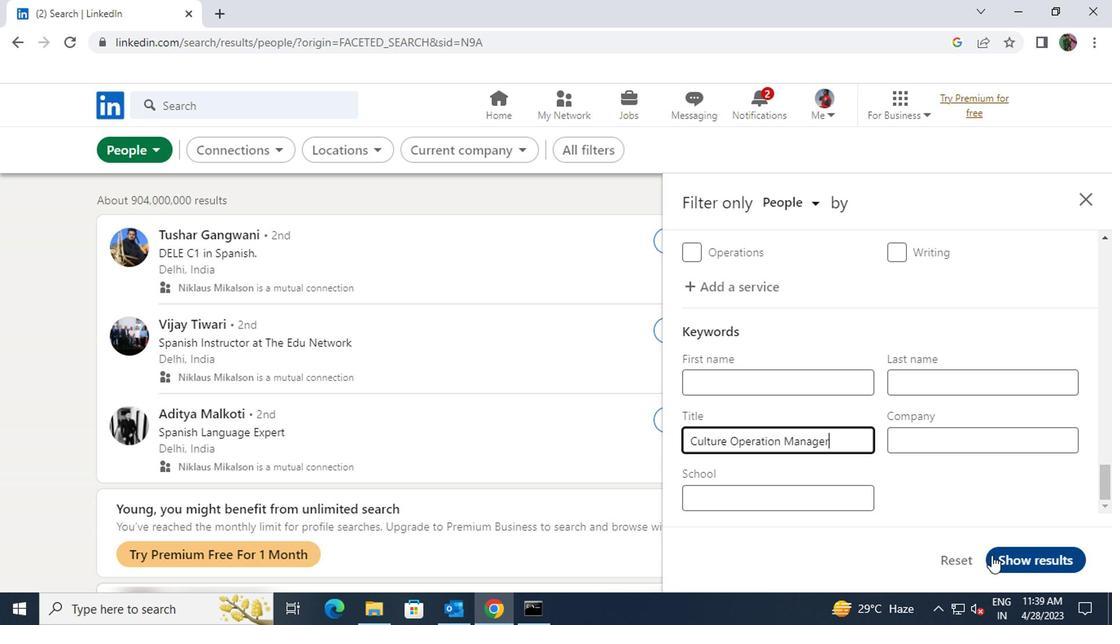 
